 Task: Look for space in Hingorja, Pakistan from 5th September, 2023 to 12th September, 2023 for 2 adults in price range Rs.10000 to Rs.15000.  With 1  bedroom having 1 bed and 1 bathroom. Property type can be house, flat, guest house, hotel. Booking option can be shelf check-in. Required host language is English.
Action: Mouse pressed left at (612, 100)
Screenshot: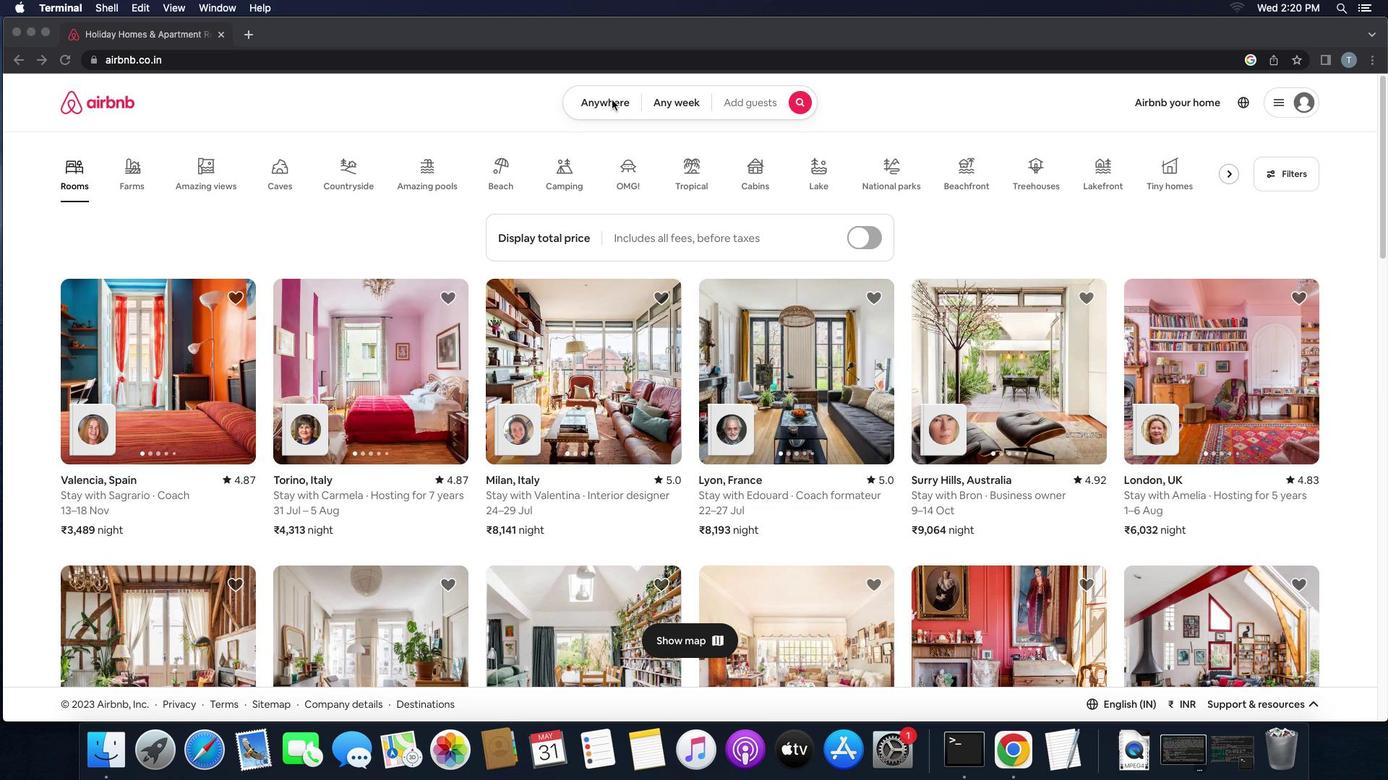
Action: Mouse pressed left at (612, 100)
Screenshot: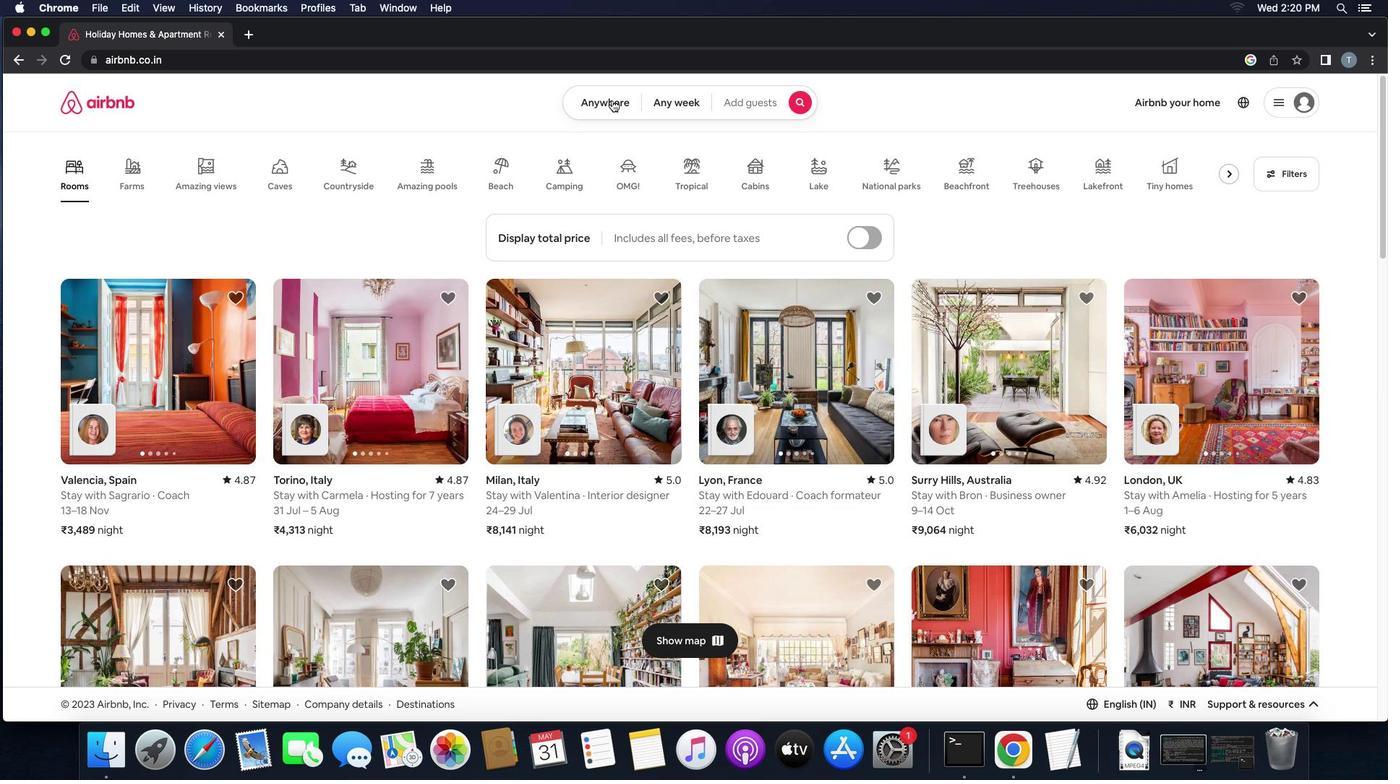 
Action: Mouse moved to (483, 164)
Screenshot: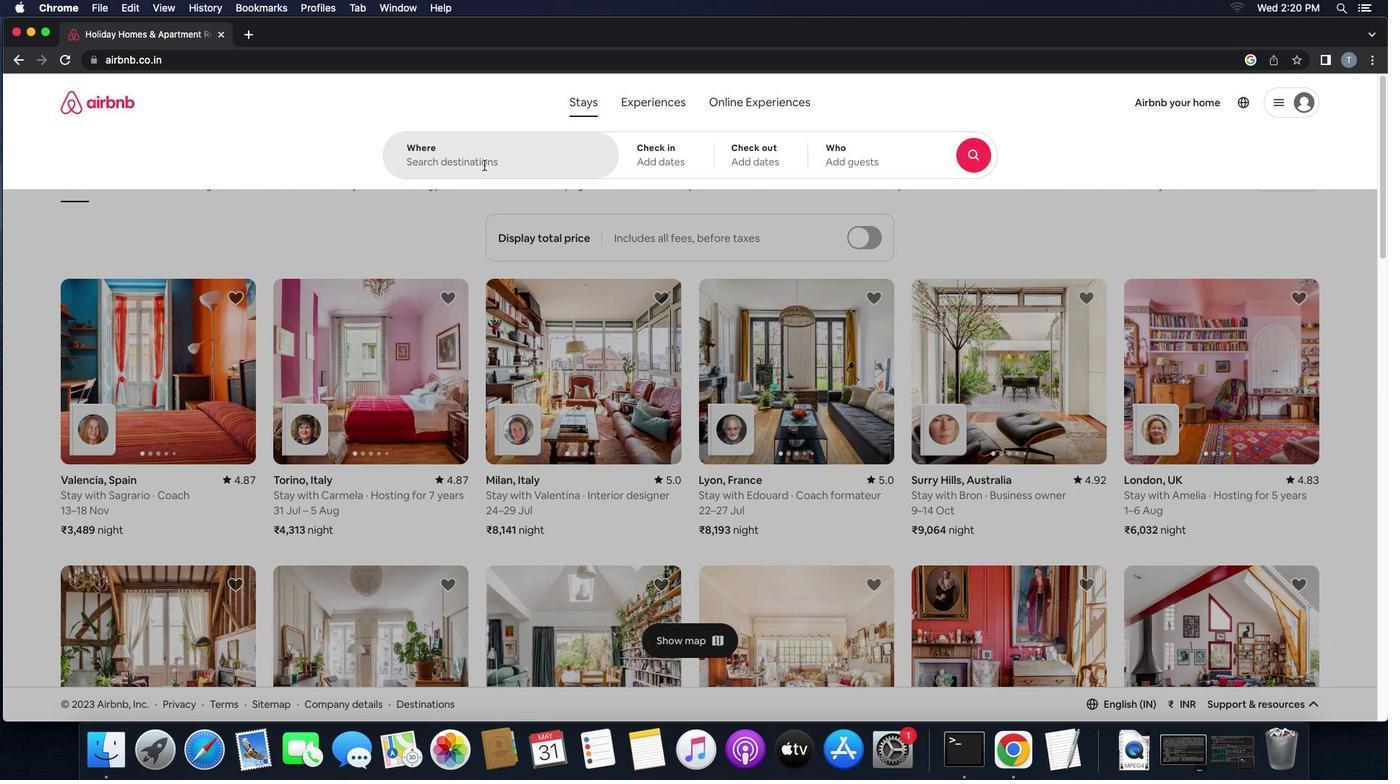 
Action: Mouse pressed left at (483, 164)
Screenshot: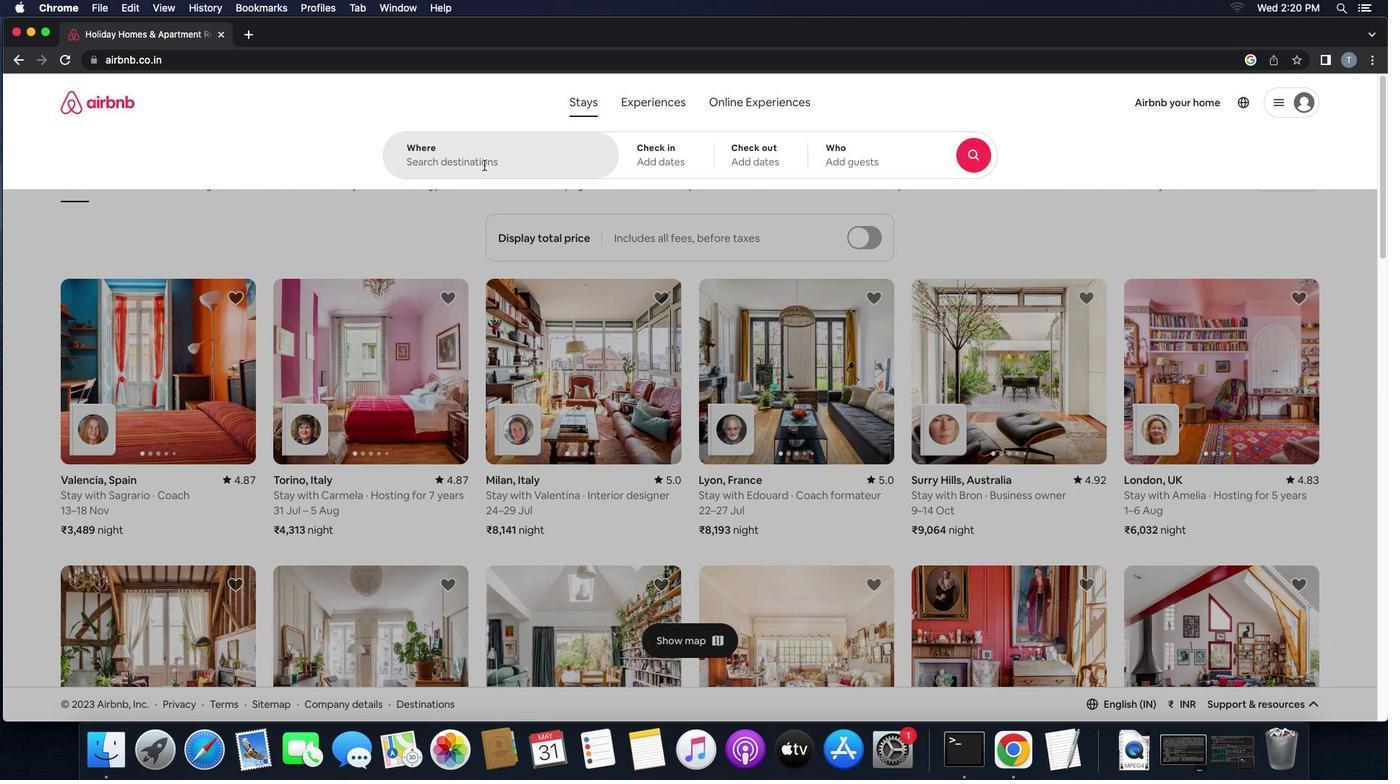 
Action: Mouse moved to (484, 165)
Screenshot: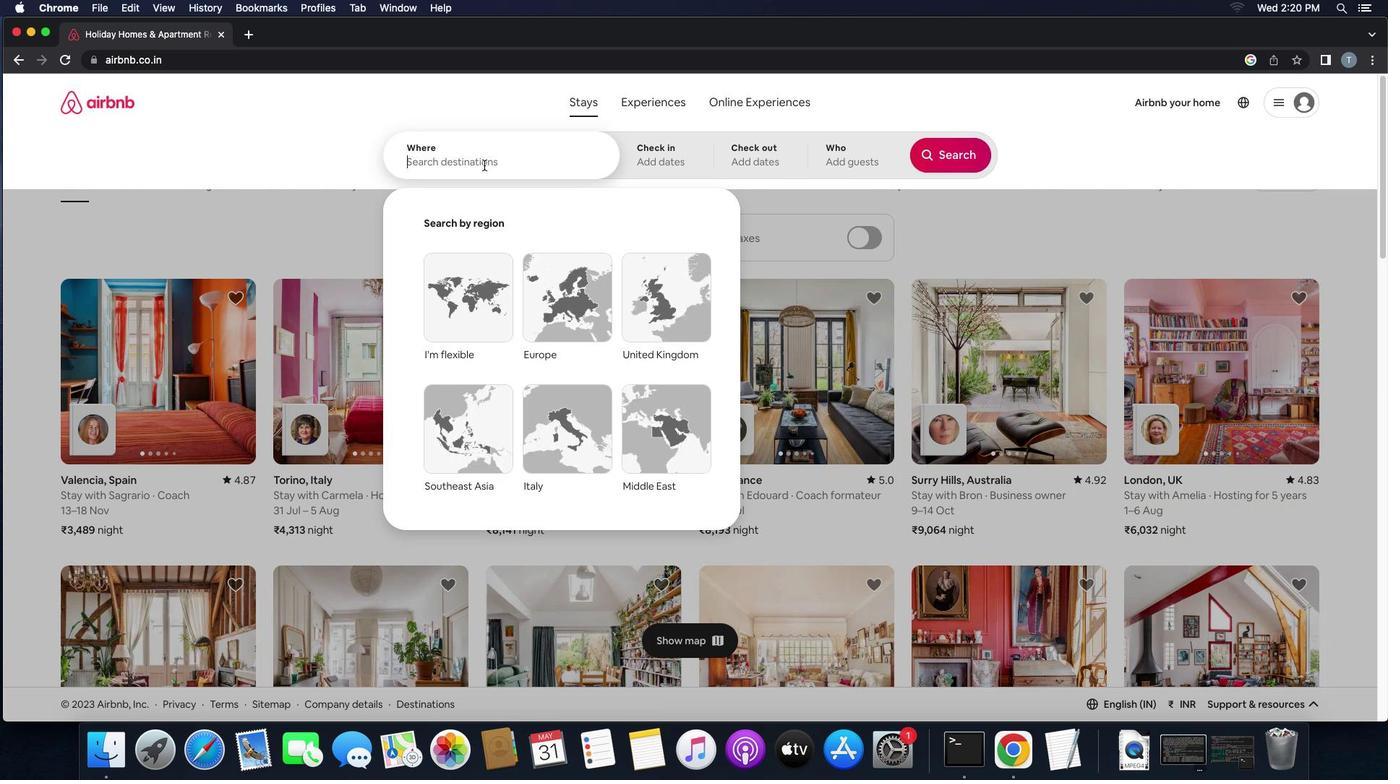 
Action: Key pressed 'h'
Screenshot: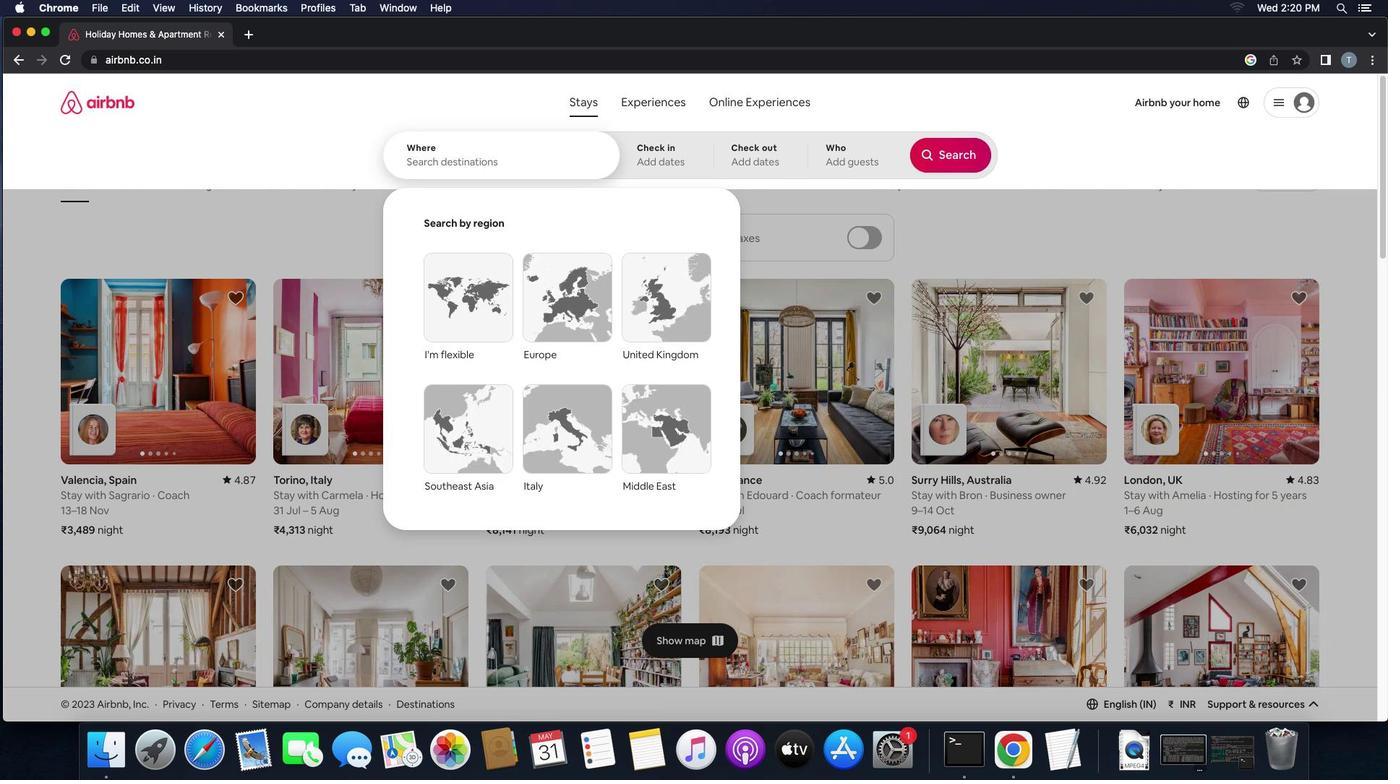 
Action: Mouse moved to (484, 165)
Screenshot: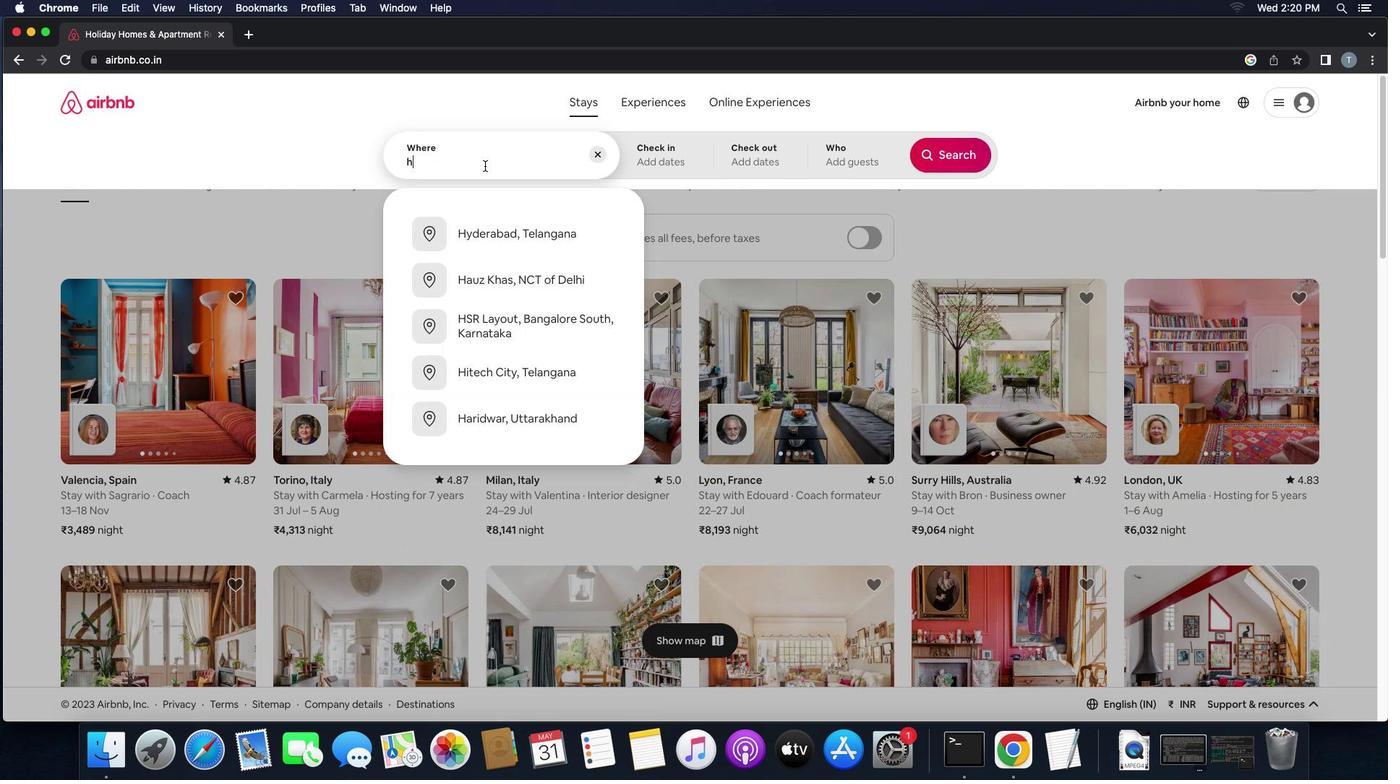 
Action: Key pressed 'i'
Screenshot: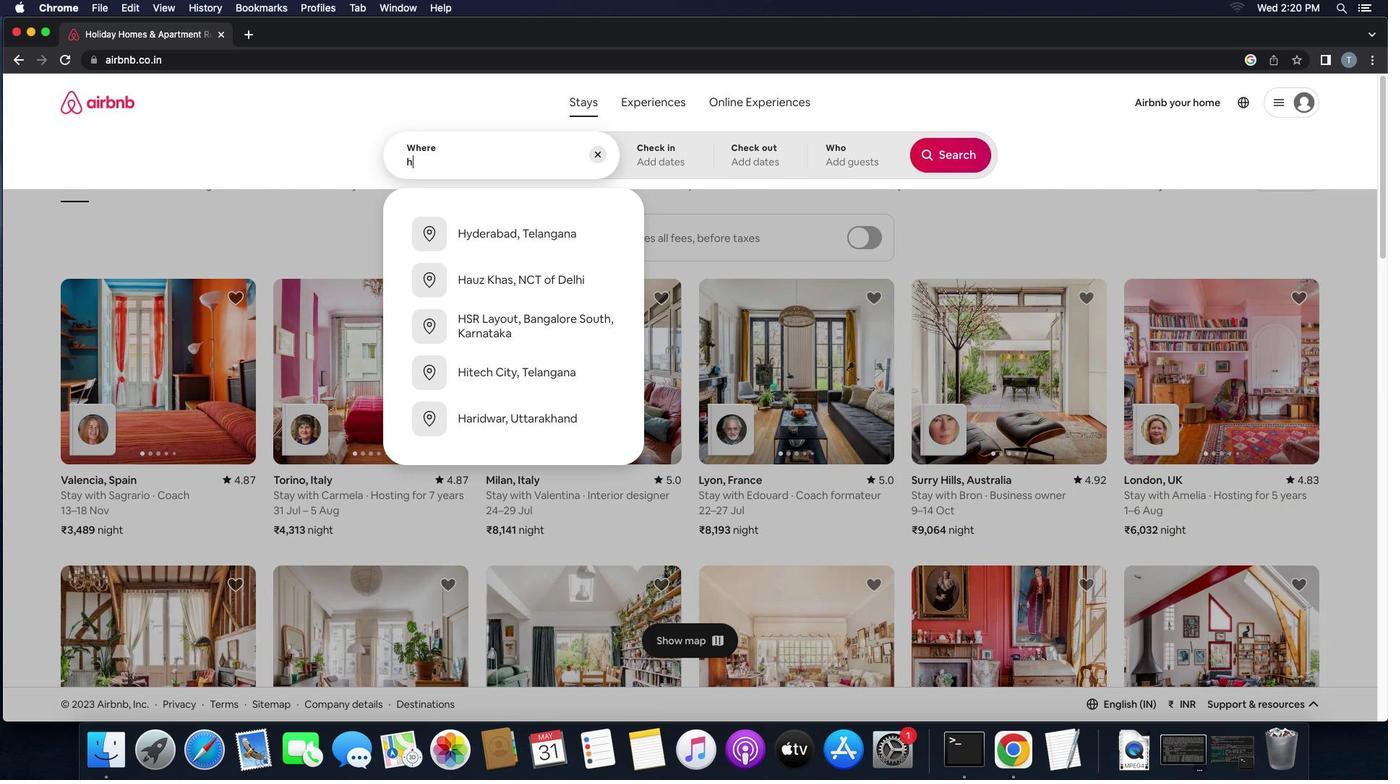 
Action: Mouse moved to (485, 166)
Screenshot: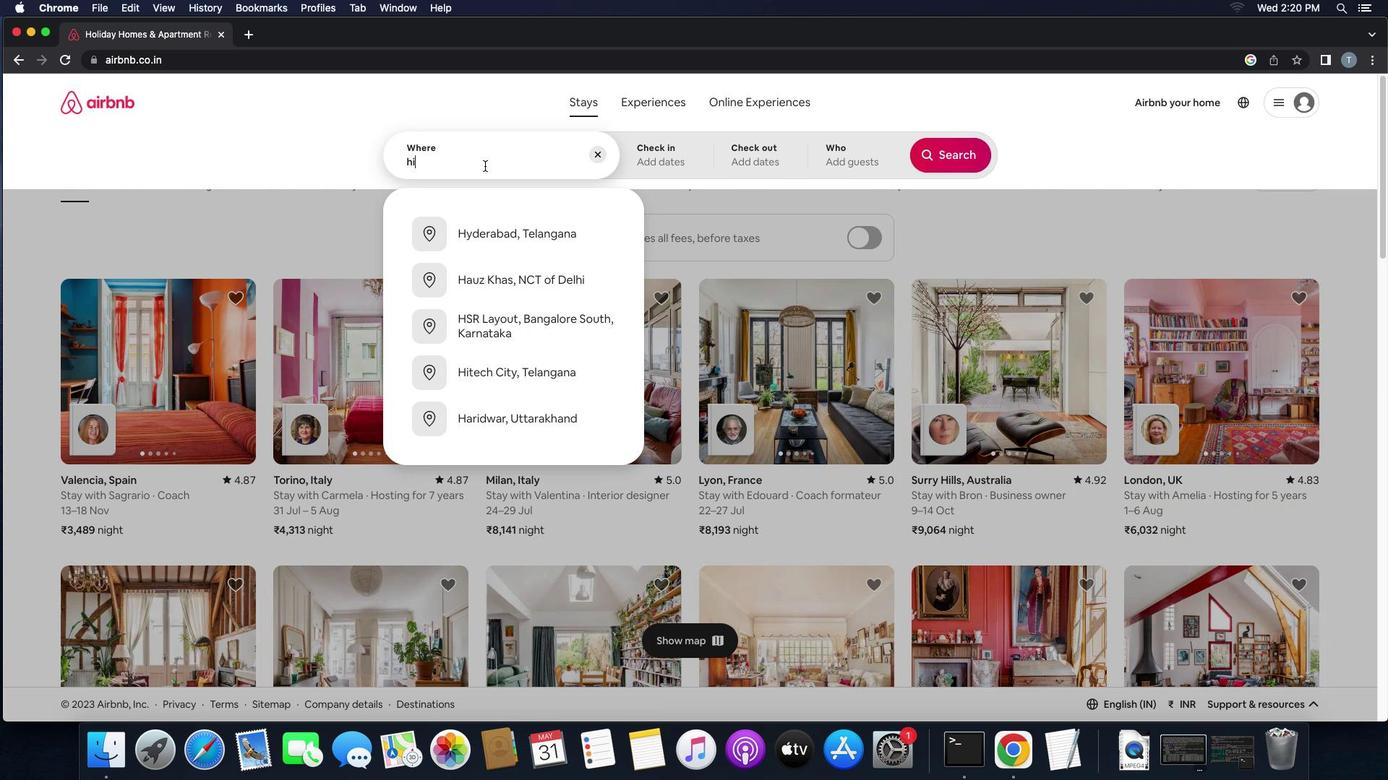 
Action: Key pressed 'n''g'
Screenshot: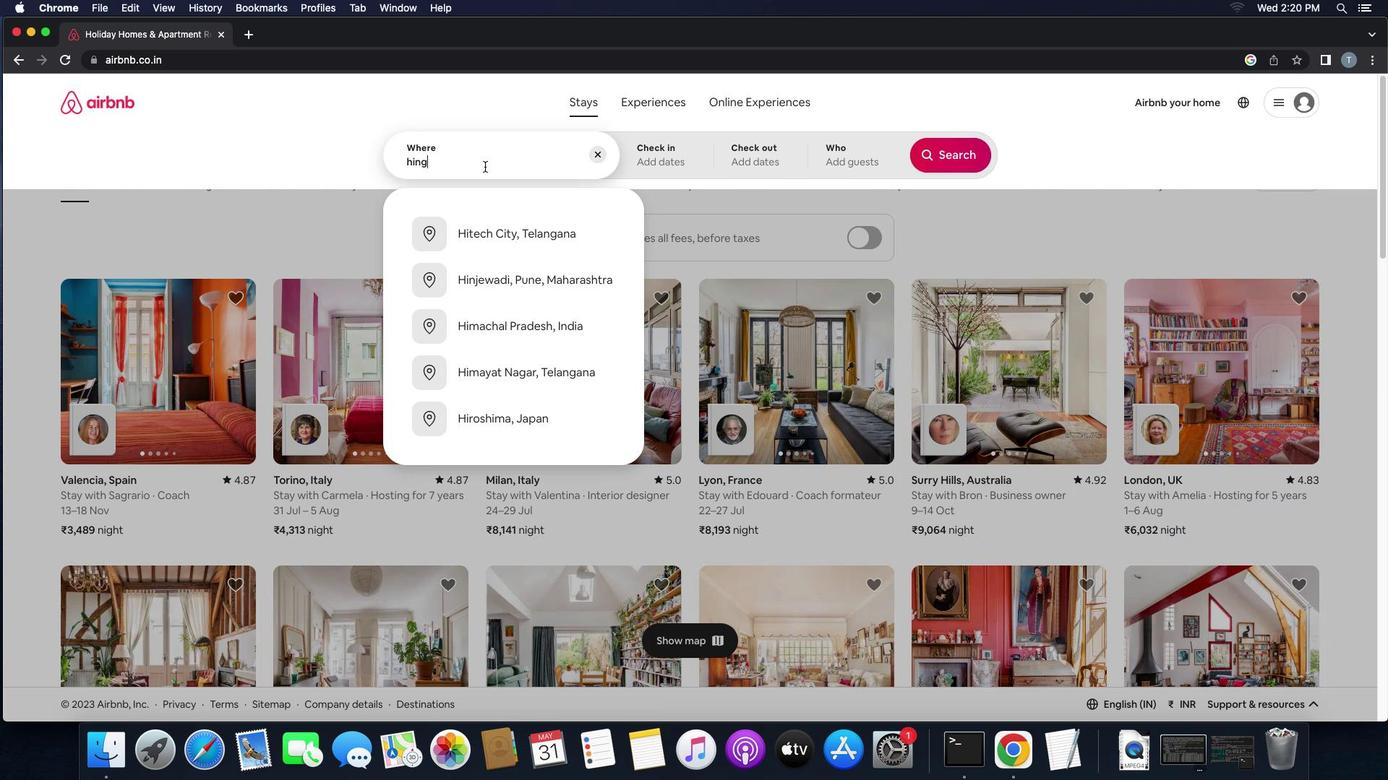 
Action: Mouse moved to (485, 166)
Screenshot: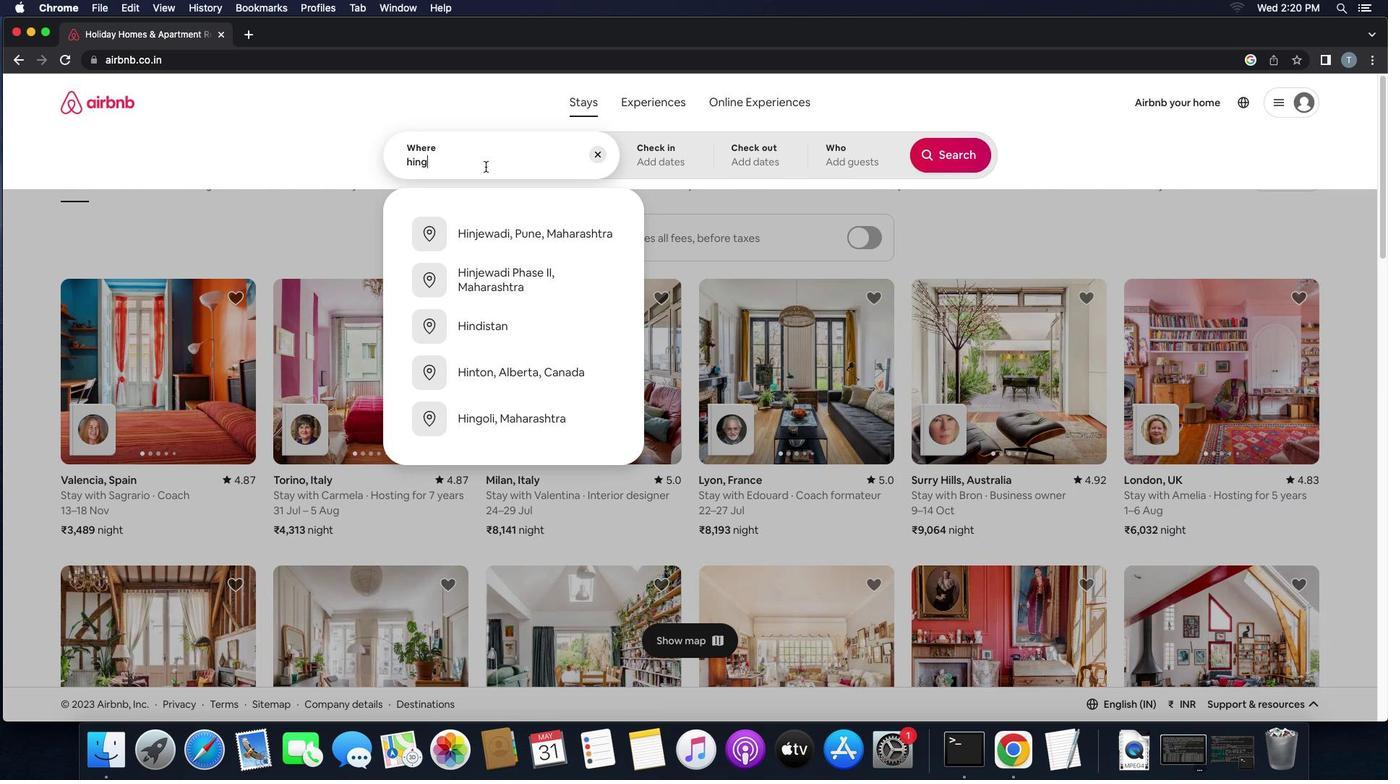 
Action: Key pressed 'o'
Screenshot: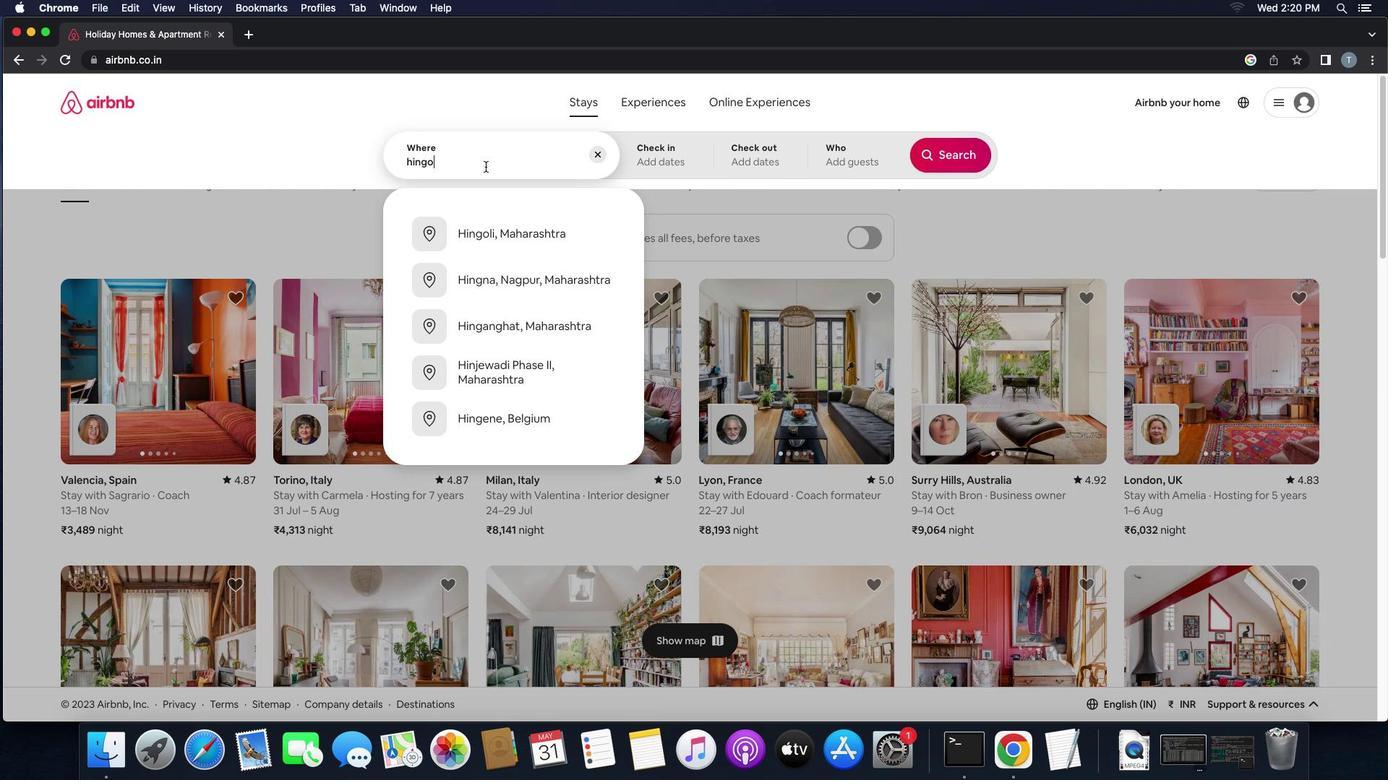 
Action: Mouse moved to (485, 167)
Screenshot: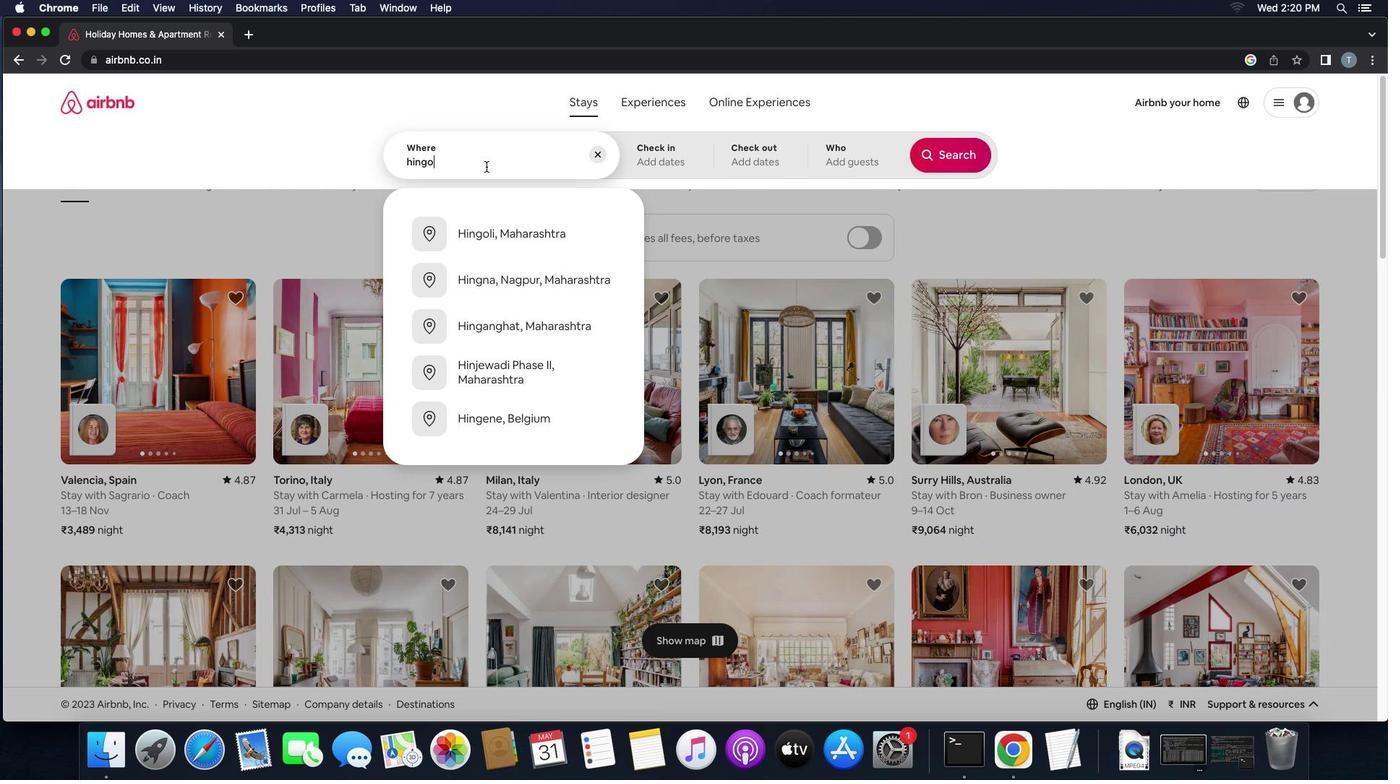 
Action: Key pressed 'r''j'
Screenshot: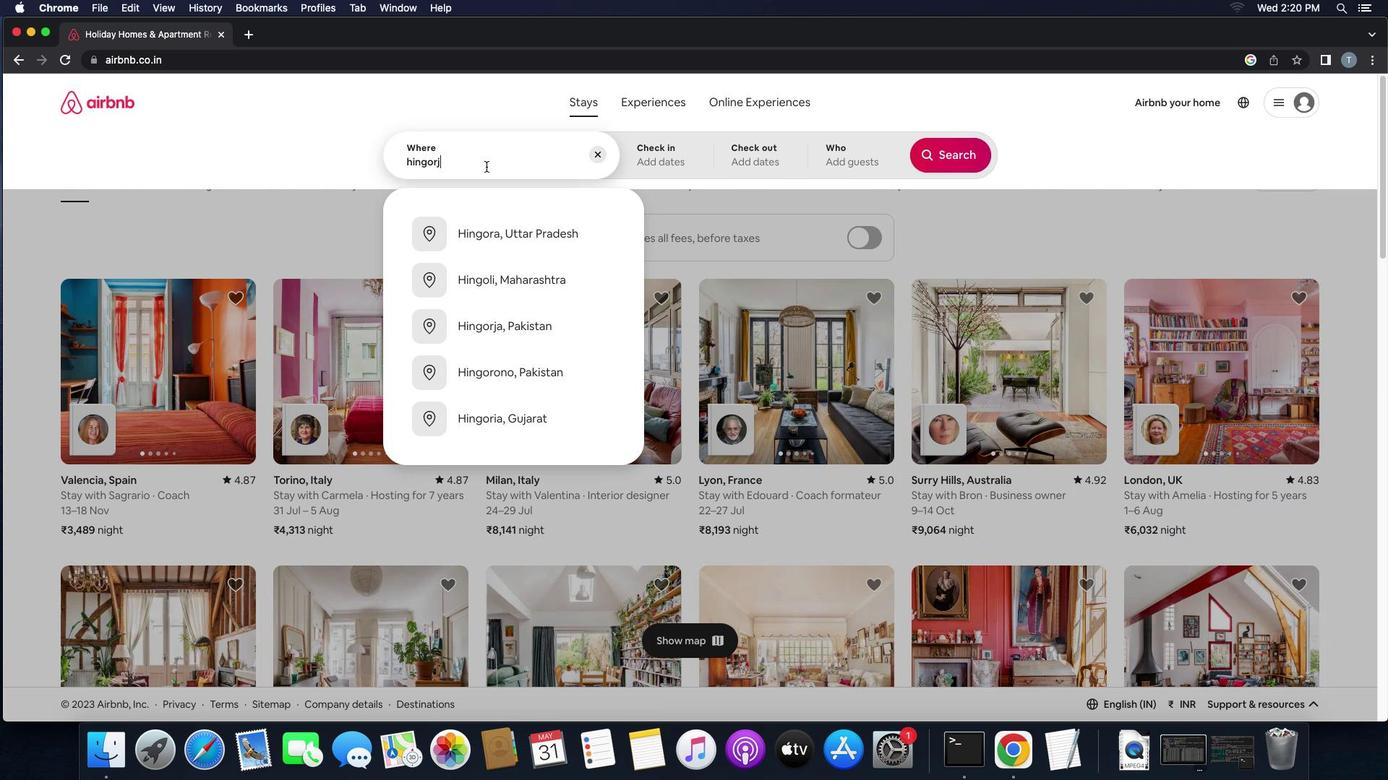 
Action: Mouse moved to (486, 167)
Screenshot: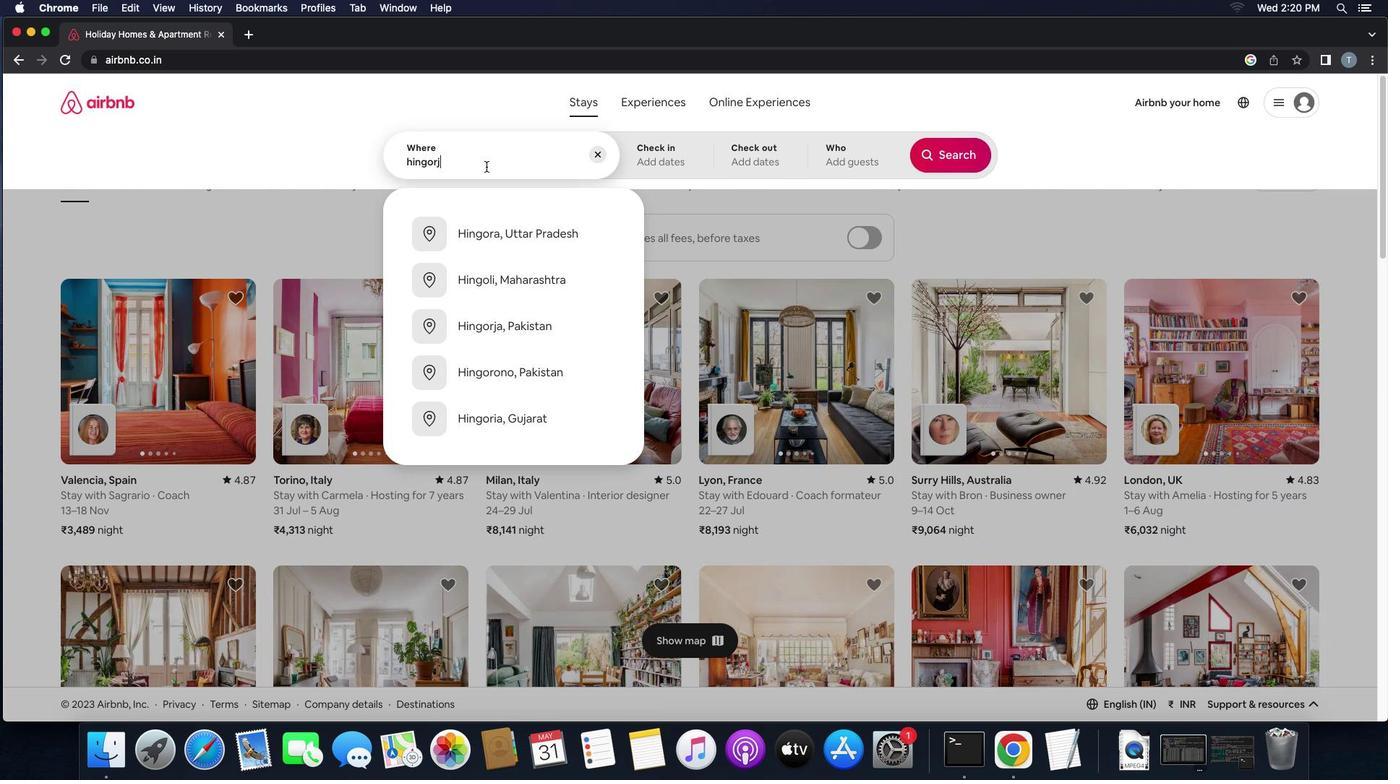 
Action: Key pressed 'a'
Screenshot: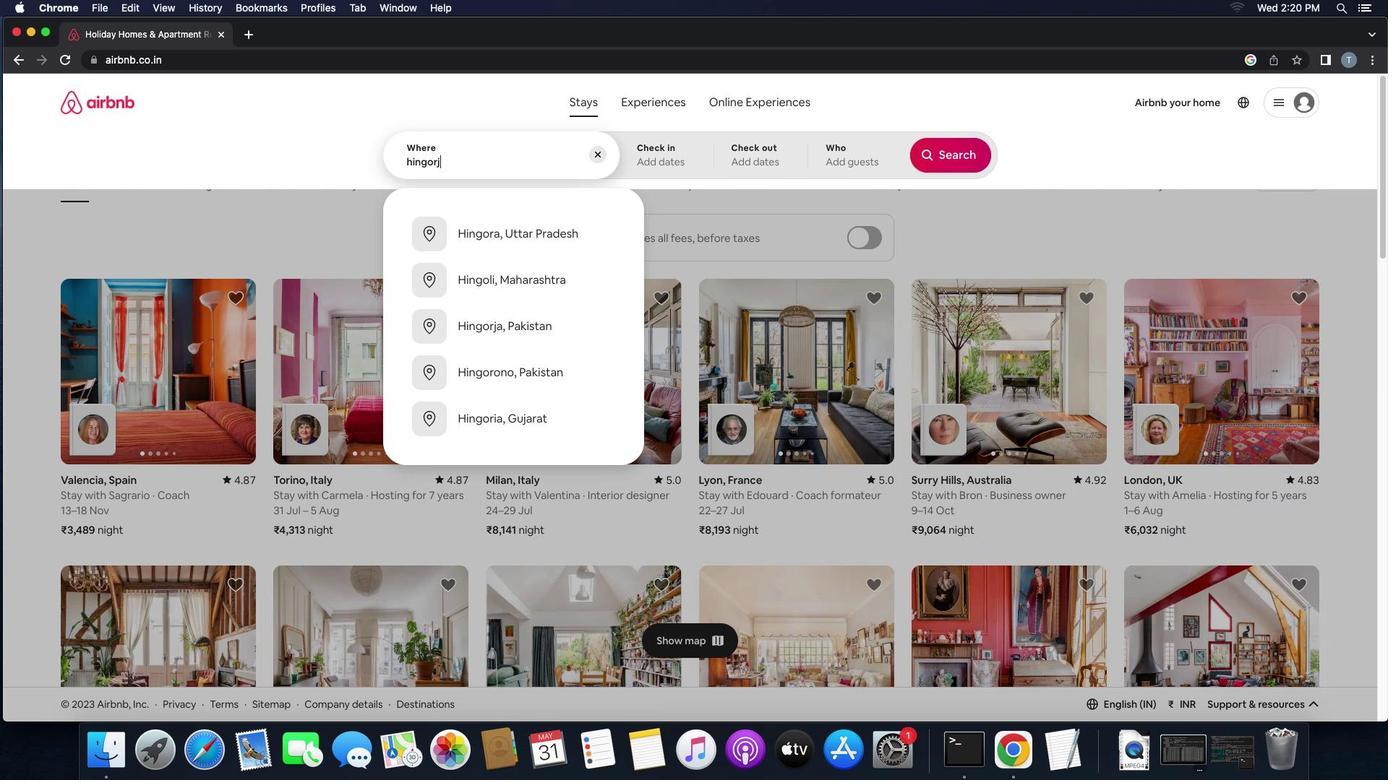 
Action: Mouse moved to (551, 239)
Screenshot: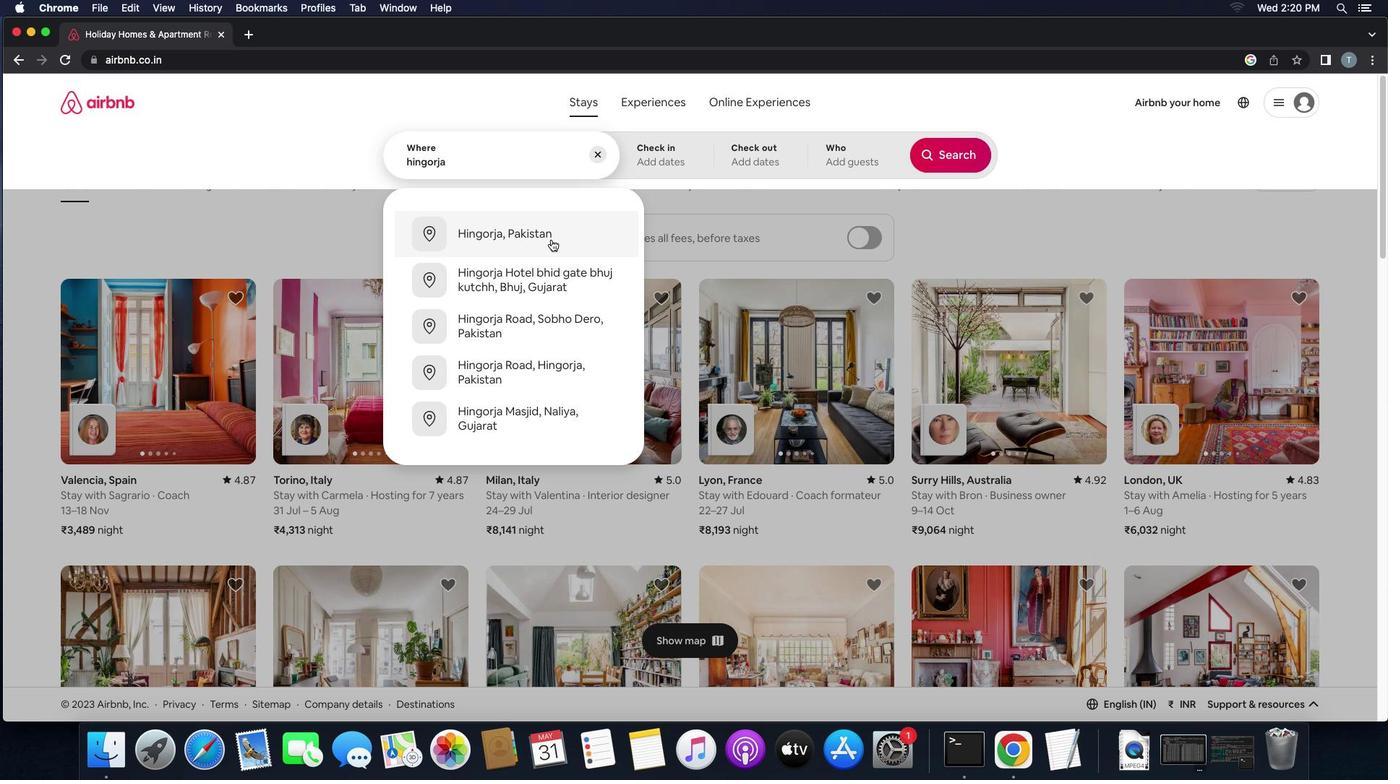 
Action: Mouse pressed left at (551, 239)
Screenshot: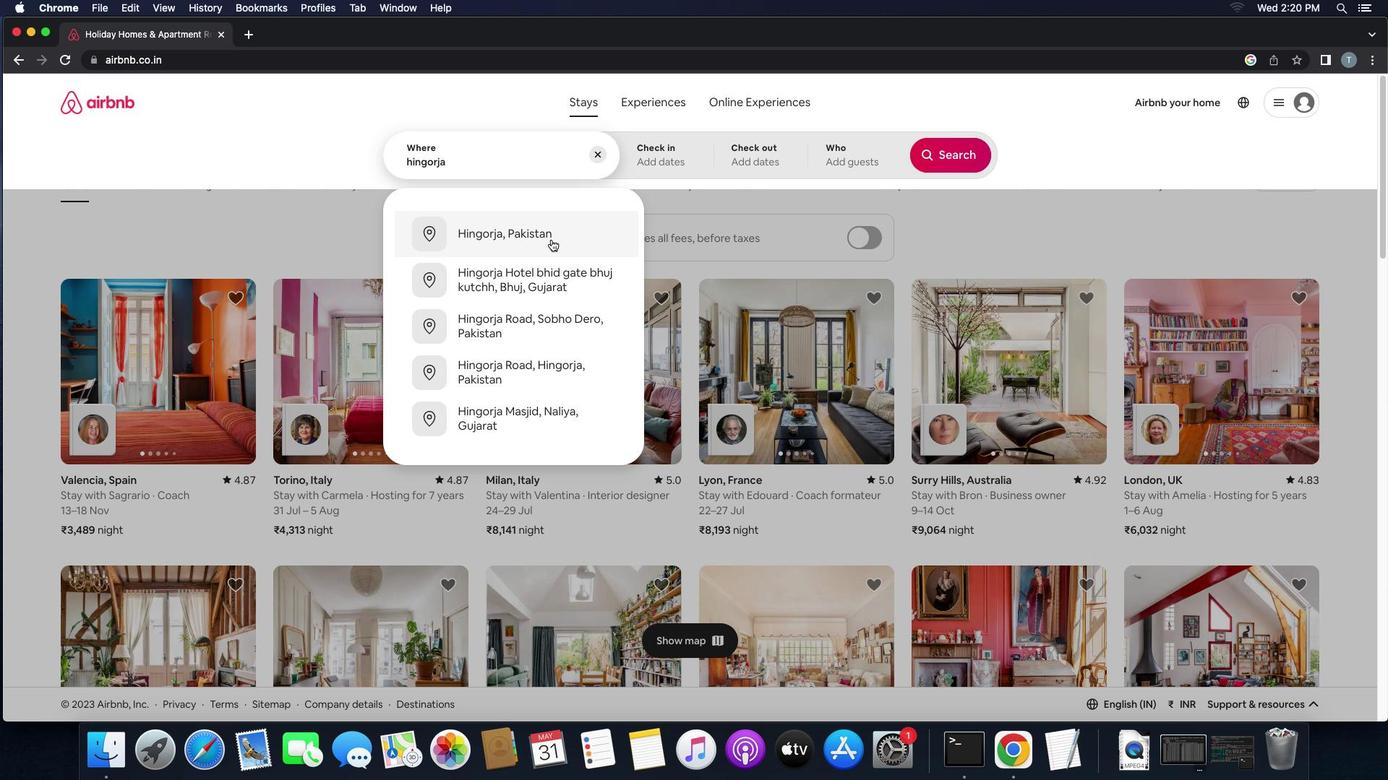 
Action: Mouse moved to (944, 270)
Screenshot: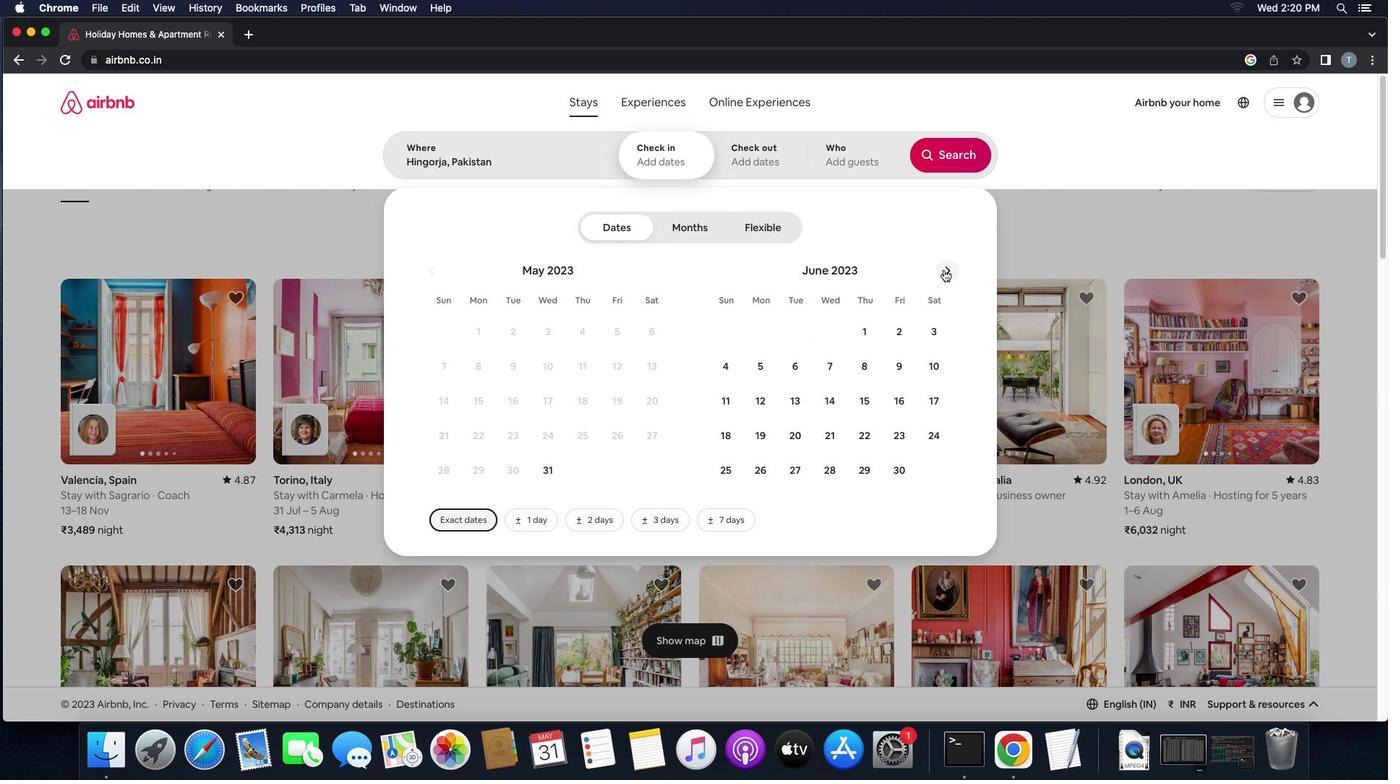
Action: Mouse pressed left at (944, 270)
Screenshot: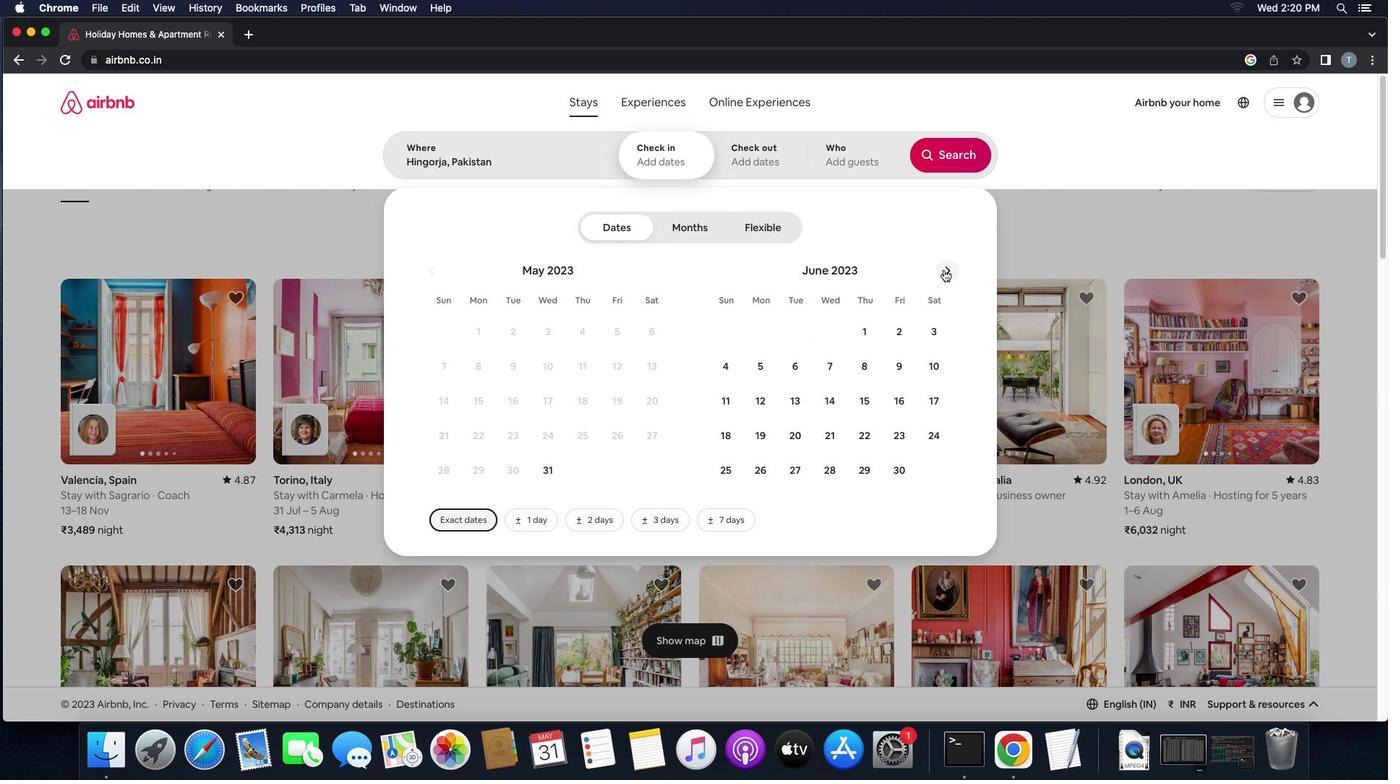 
Action: Mouse pressed left at (944, 270)
Screenshot: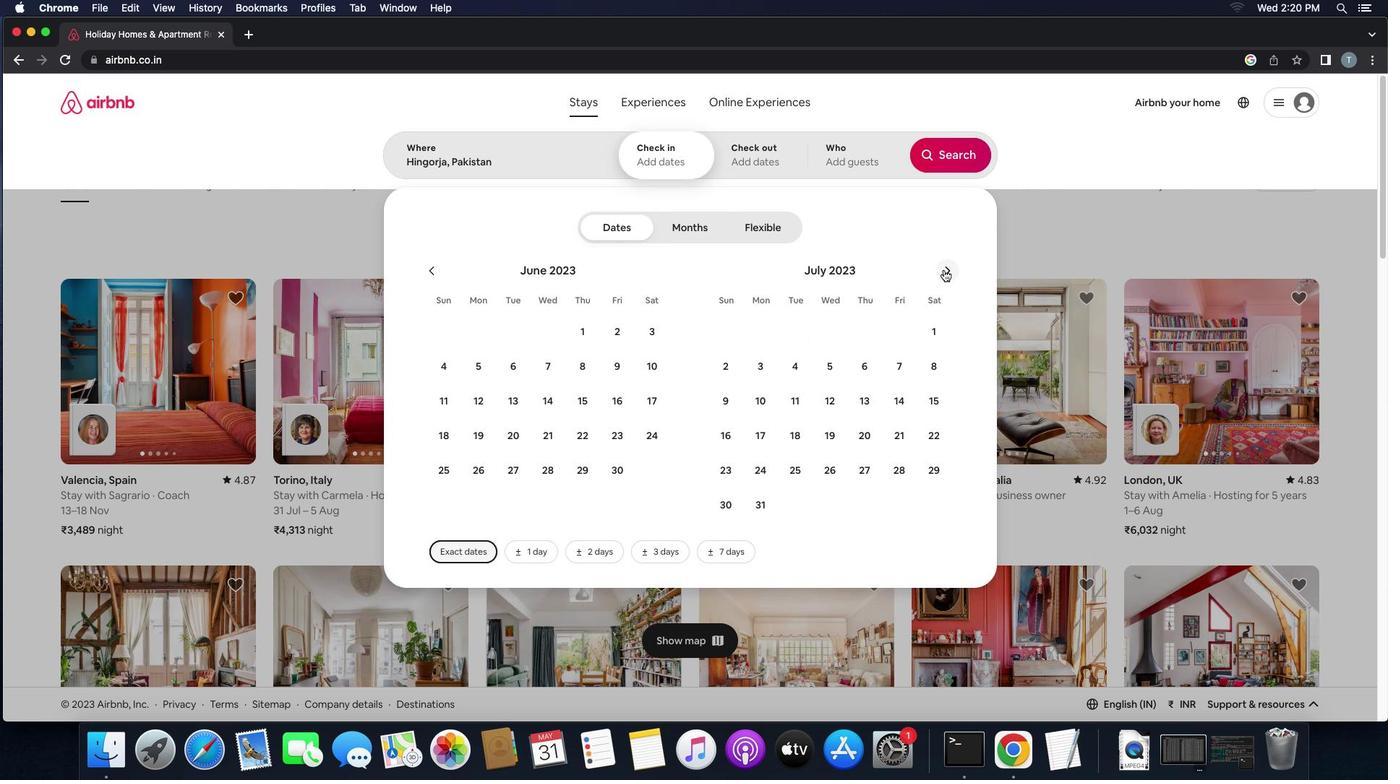 
Action: Mouse pressed left at (944, 270)
Screenshot: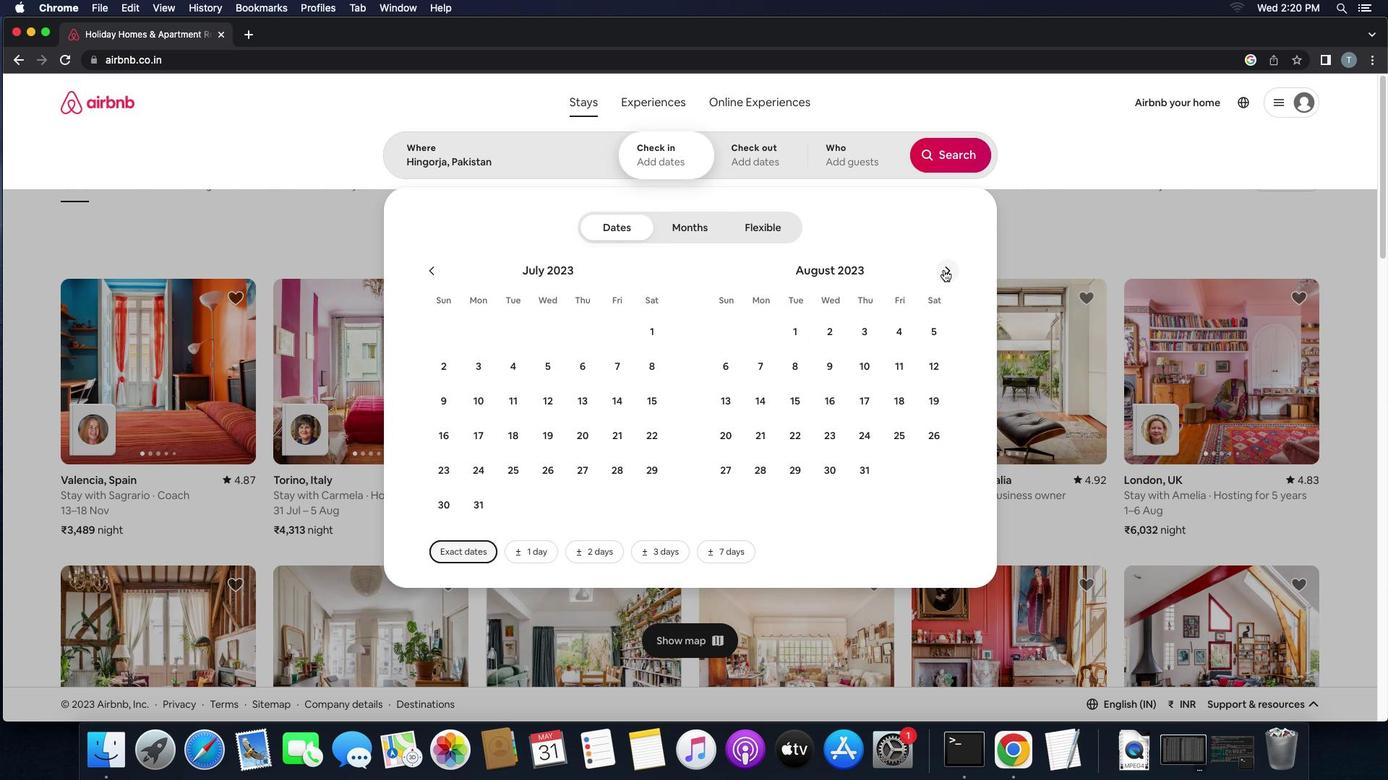 
Action: Mouse moved to (800, 373)
Screenshot: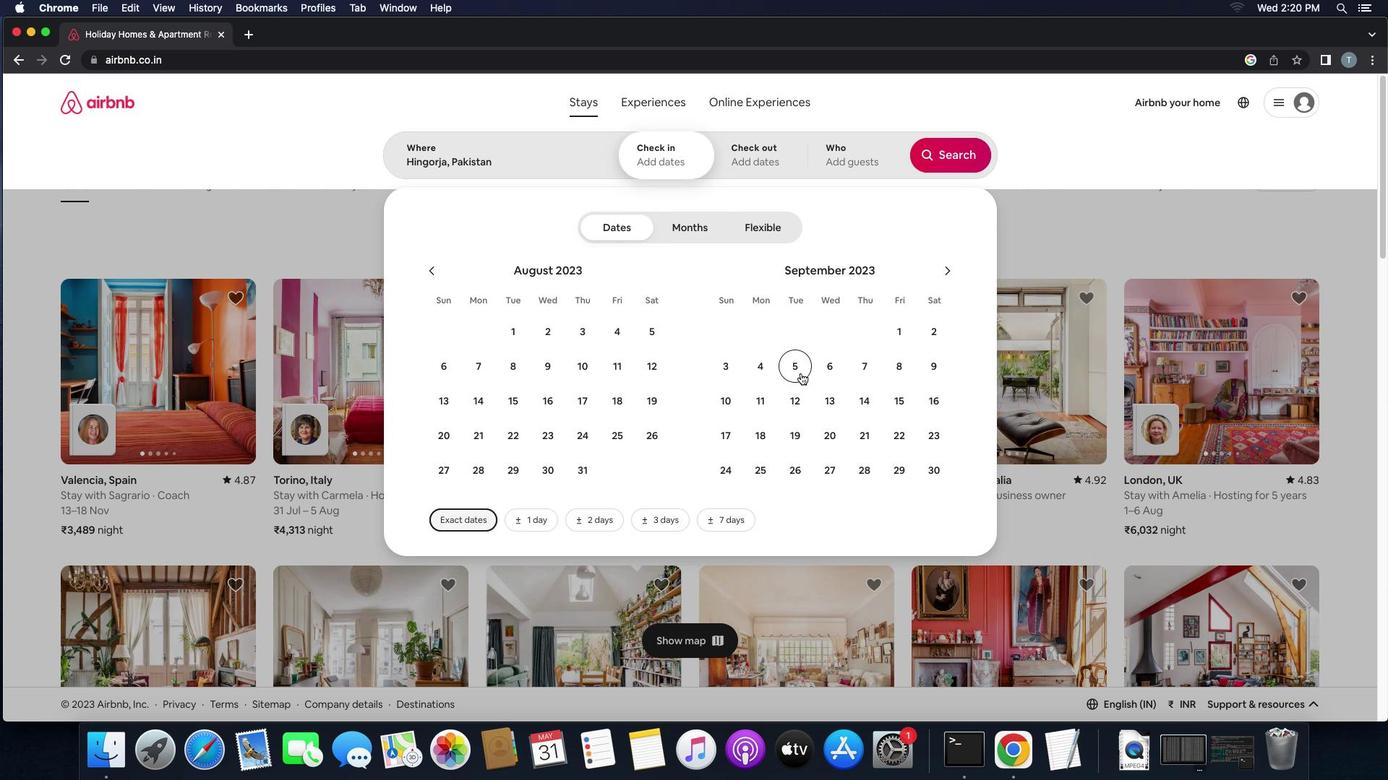
Action: Mouse pressed left at (800, 373)
Screenshot: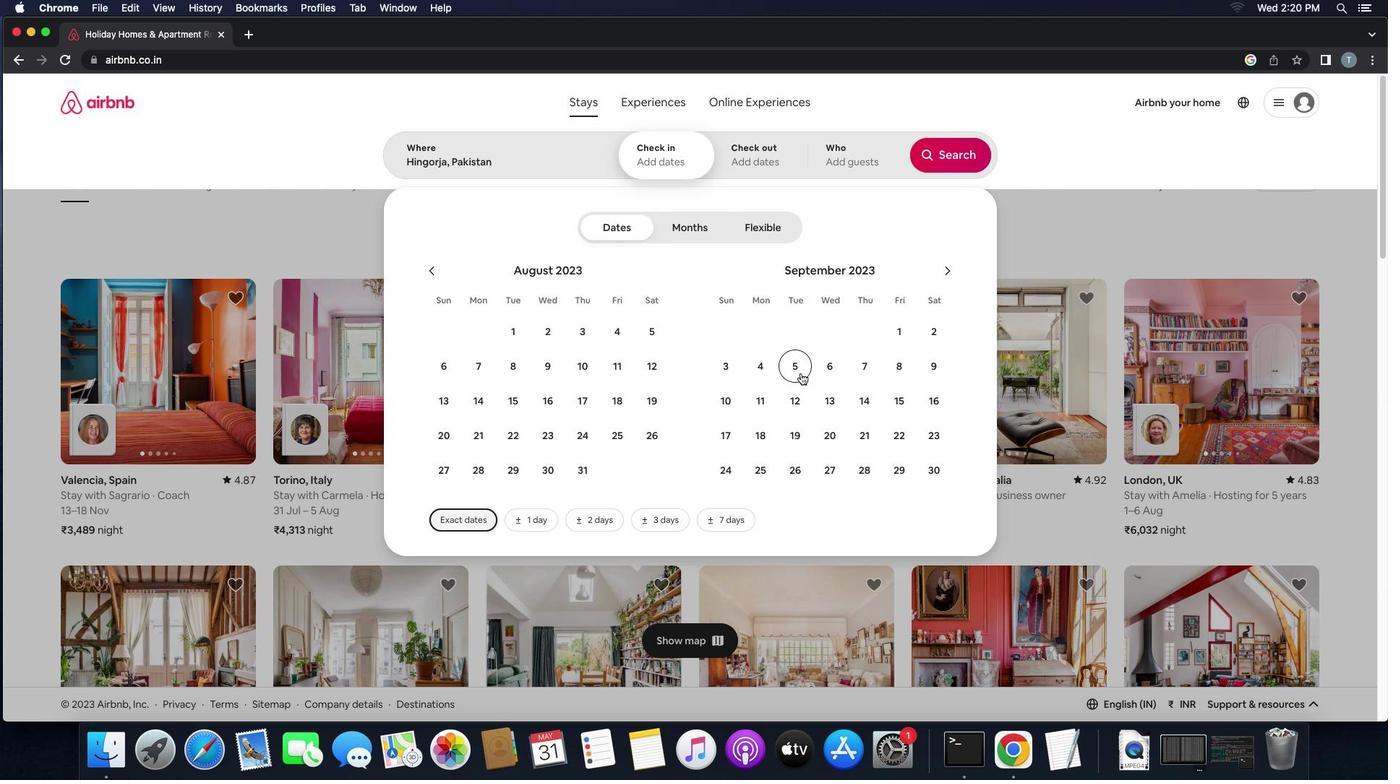 
Action: Mouse moved to (799, 390)
Screenshot: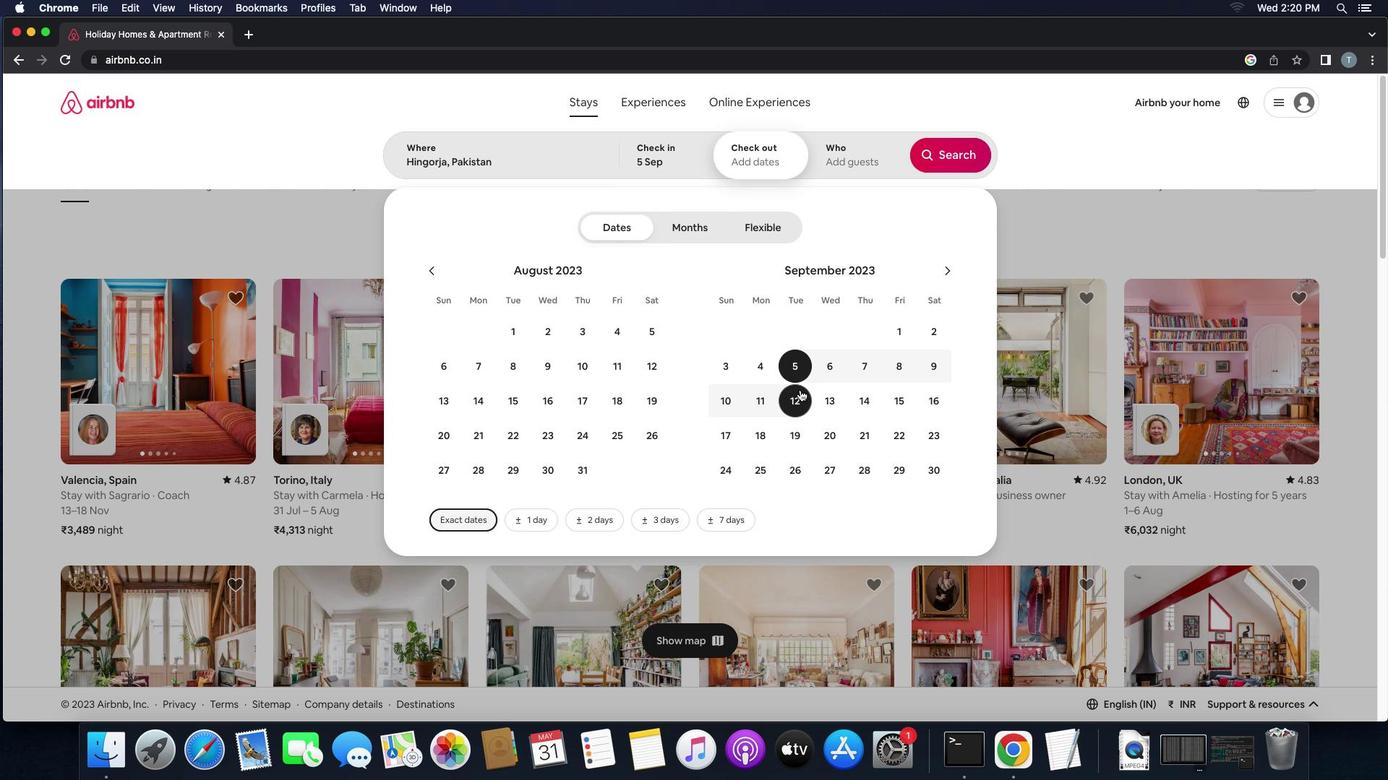 
Action: Mouse pressed left at (799, 390)
Screenshot: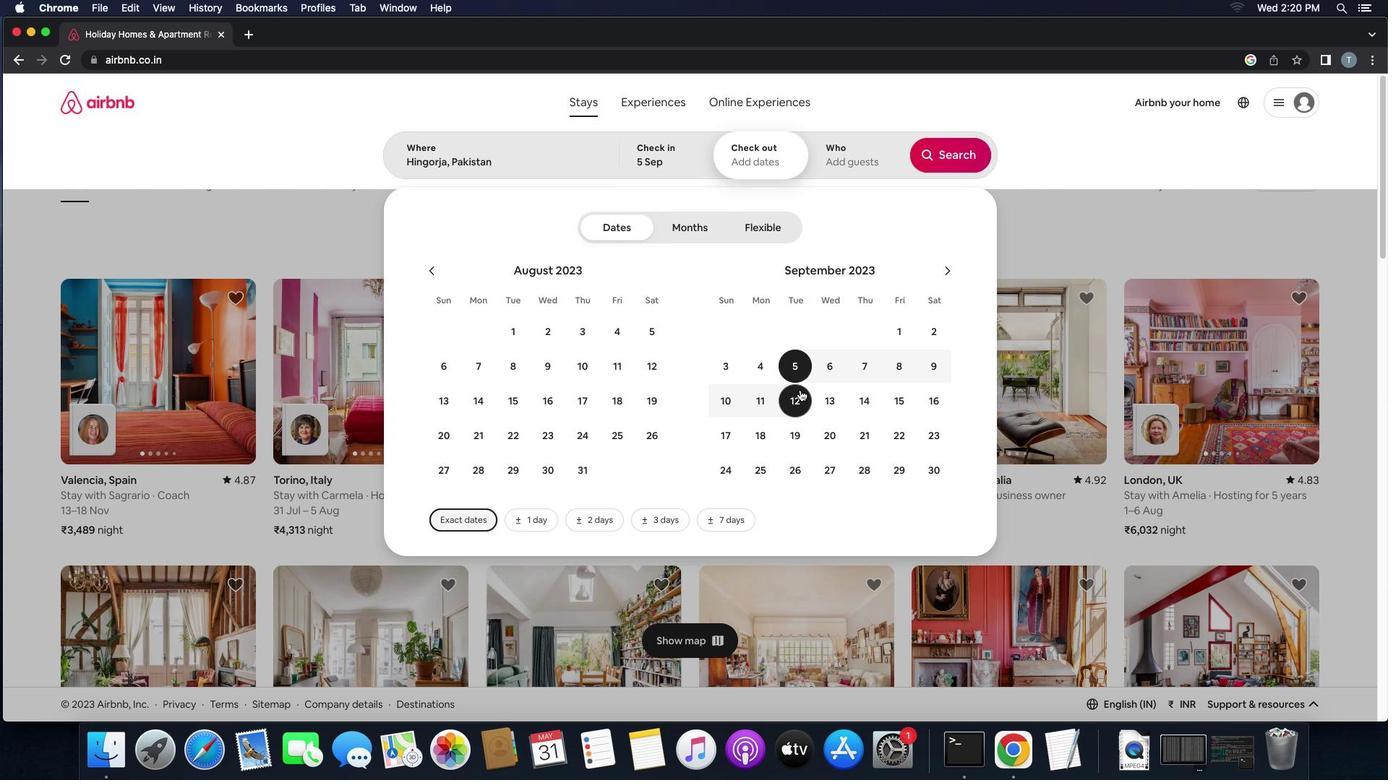 
Action: Mouse moved to (848, 177)
Screenshot: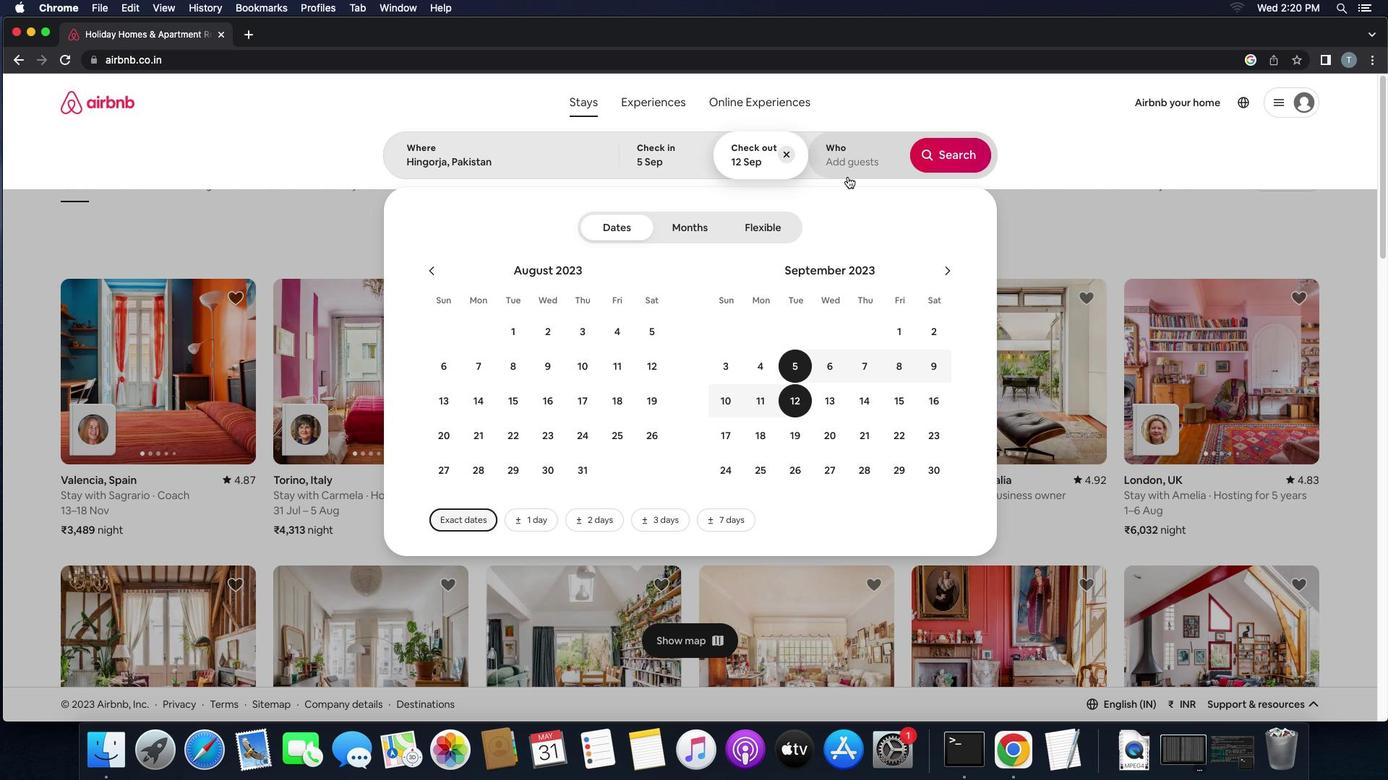 
Action: Mouse pressed left at (848, 177)
Screenshot: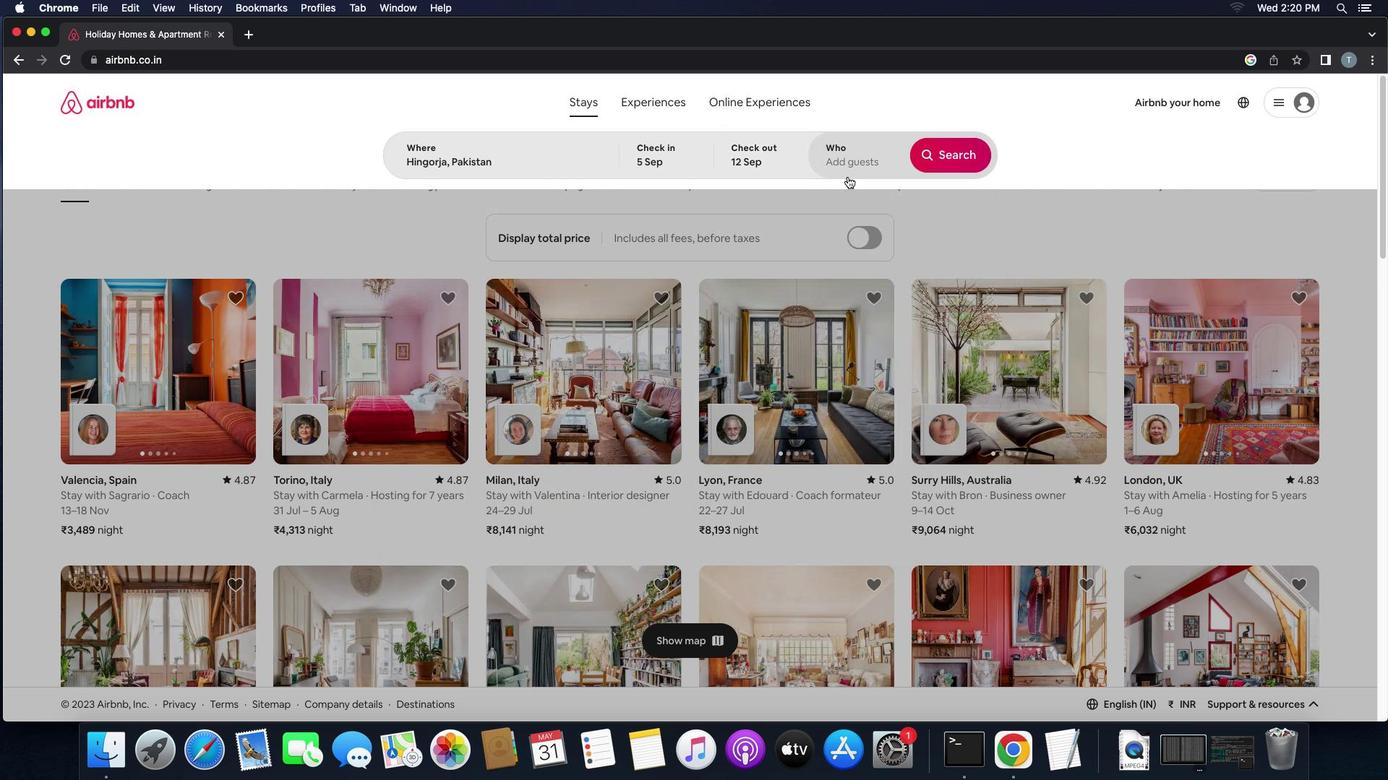 
Action: Mouse moved to (957, 233)
Screenshot: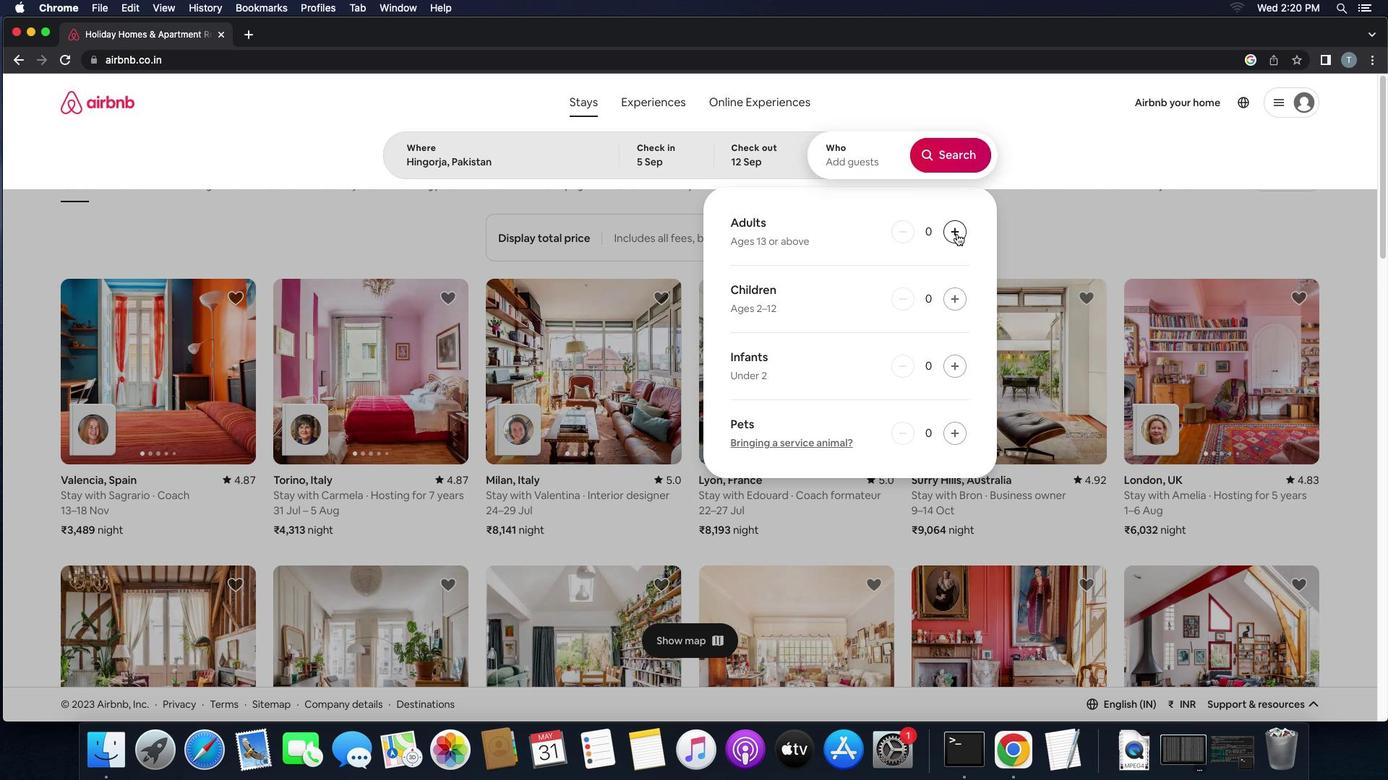 
Action: Mouse pressed left at (957, 233)
Screenshot: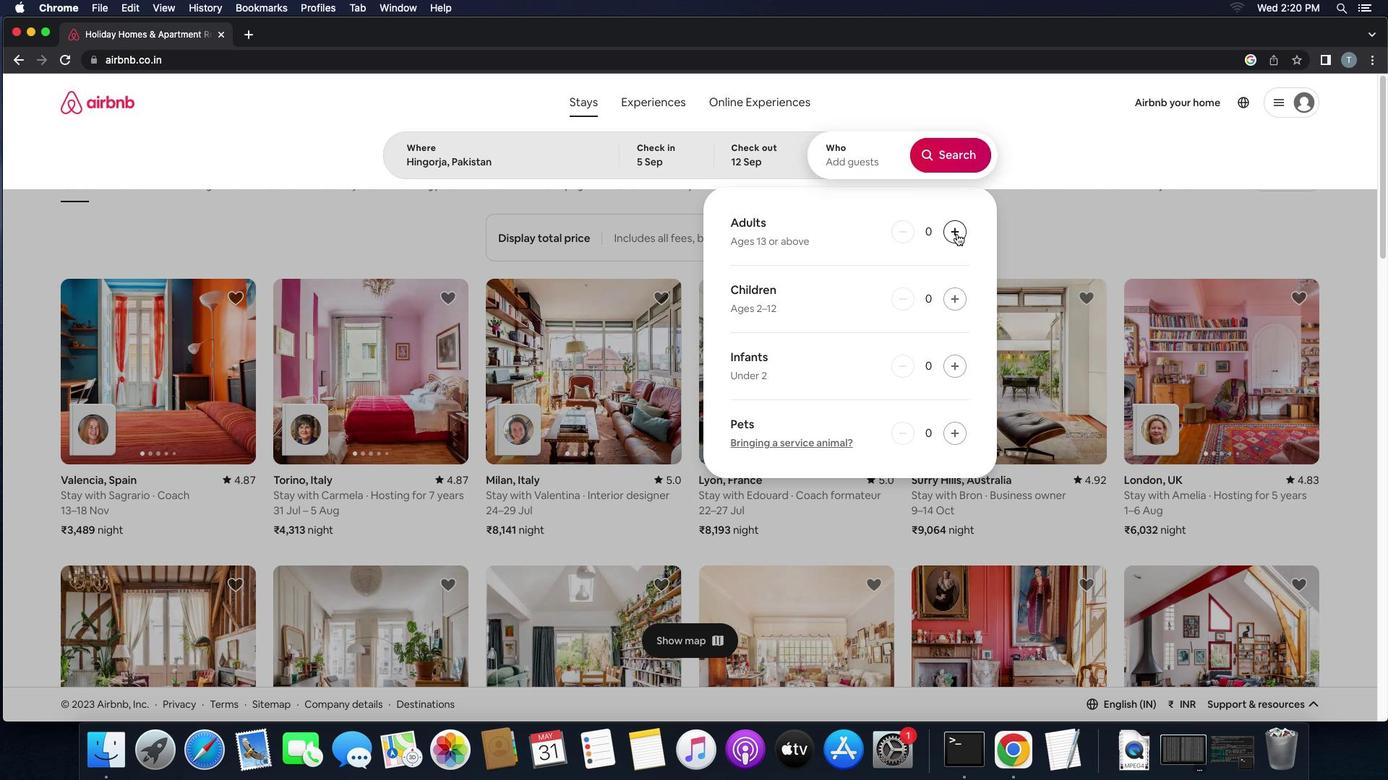 
Action: Mouse pressed left at (957, 233)
Screenshot: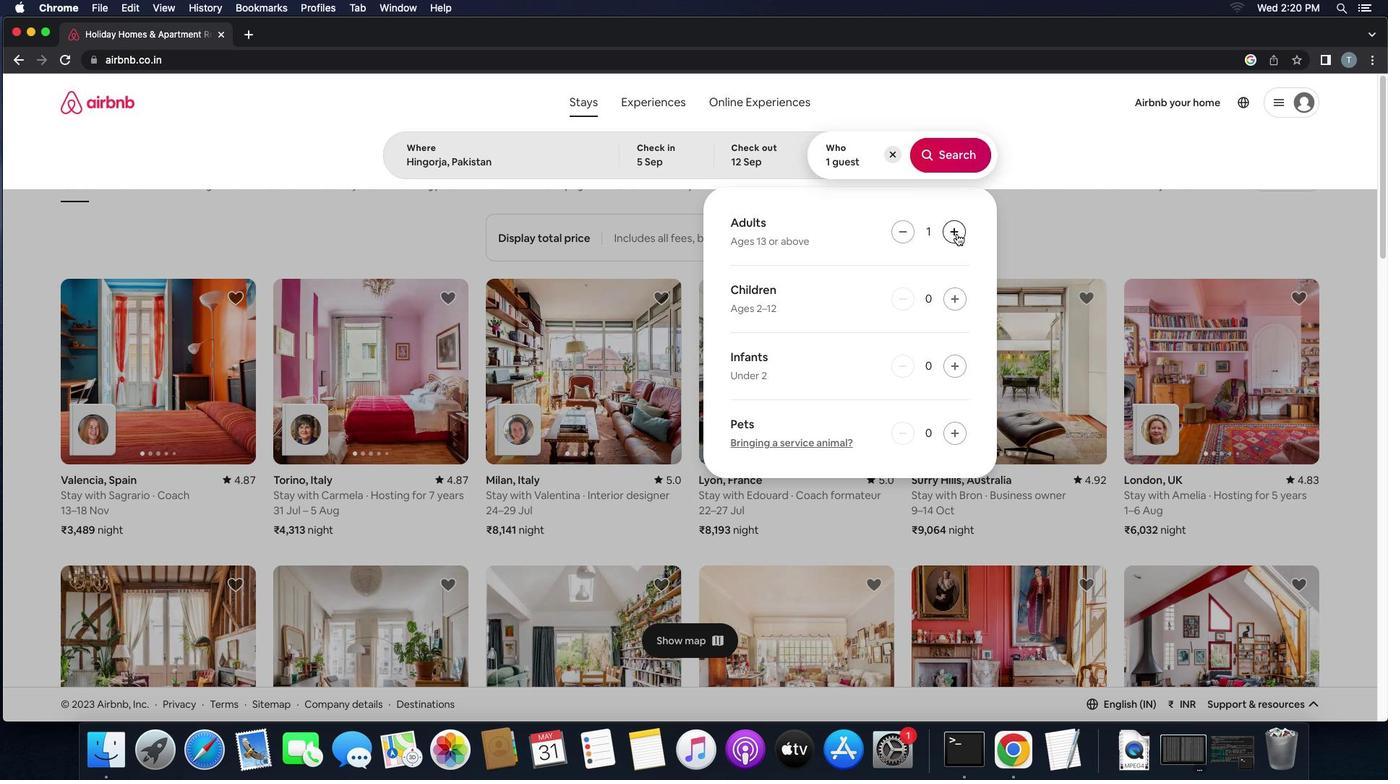 
Action: Mouse moved to (962, 156)
Screenshot: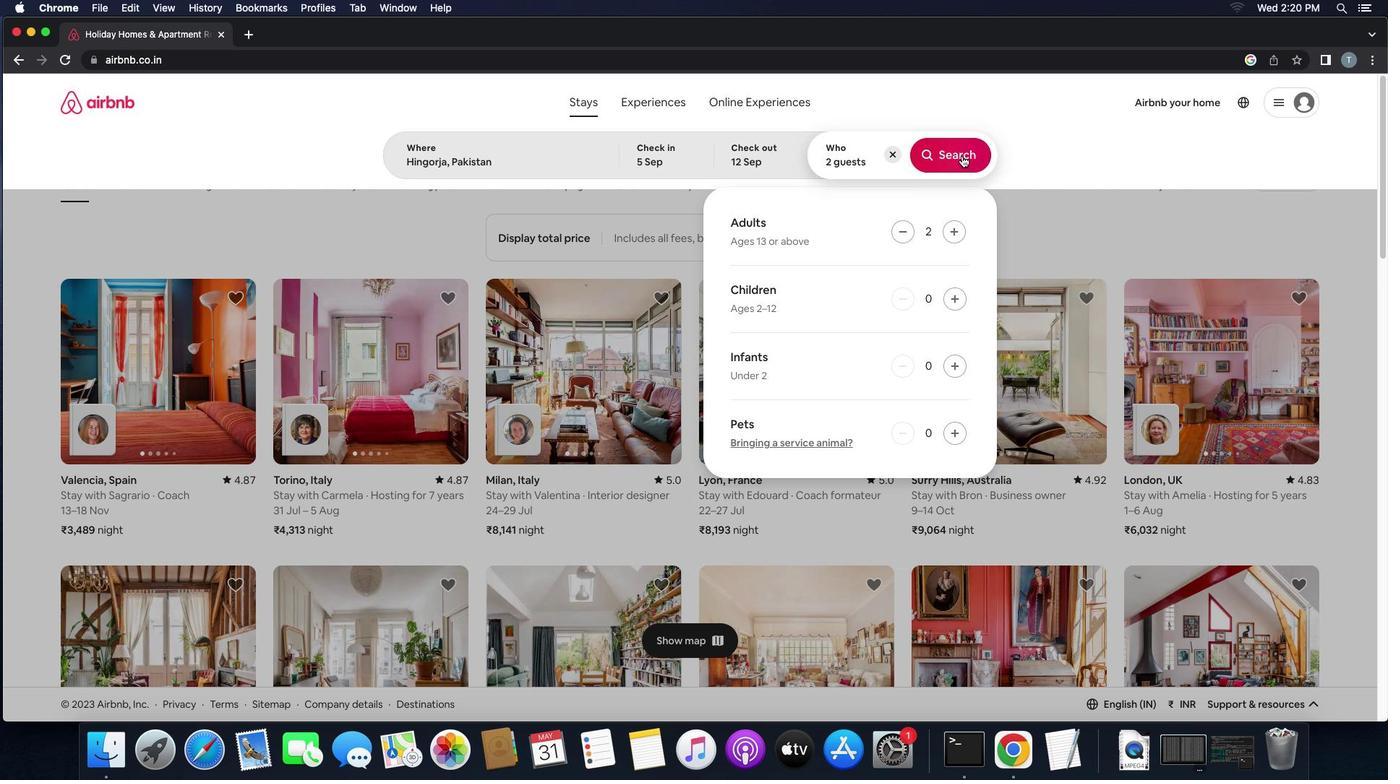 
Action: Mouse pressed left at (962, 156)
Screenshot: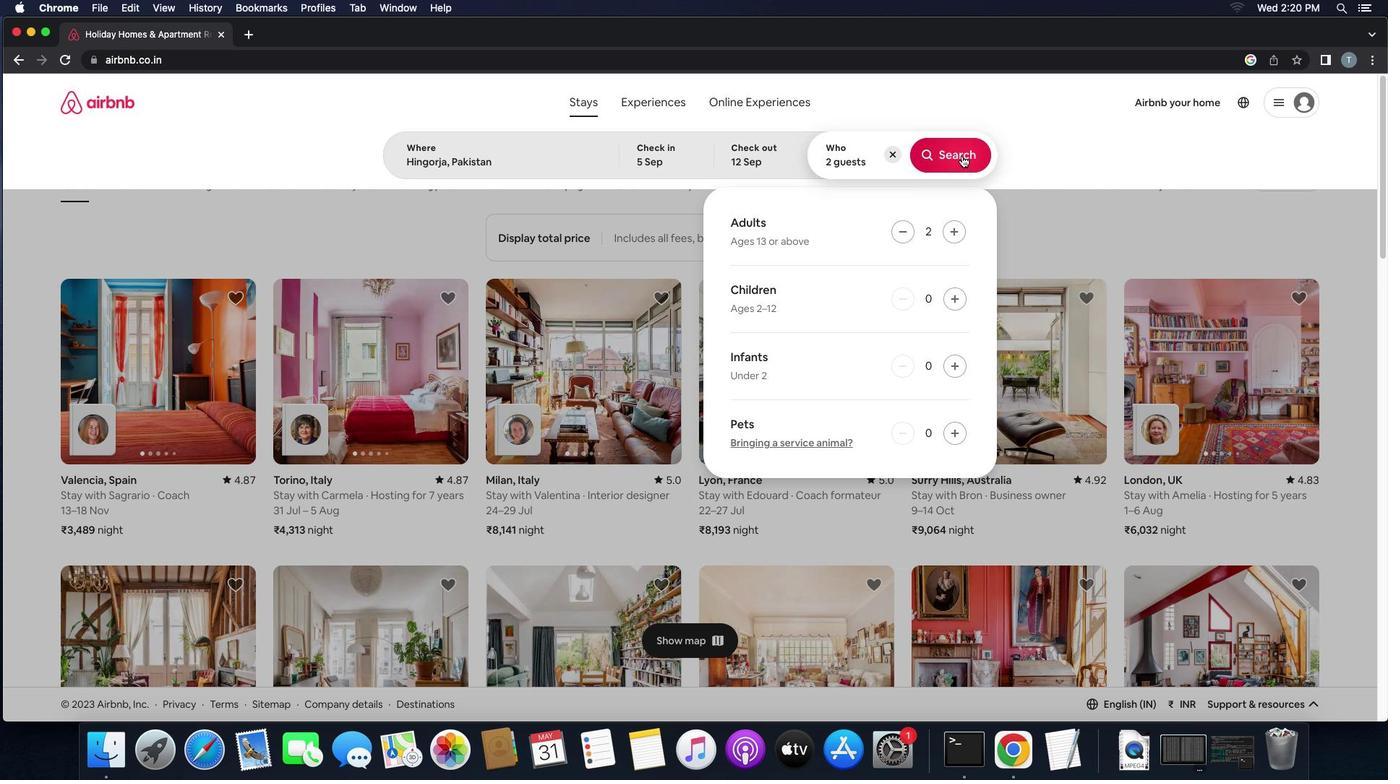 
Action: Mouse moved to (1336, 158)
Screenshot: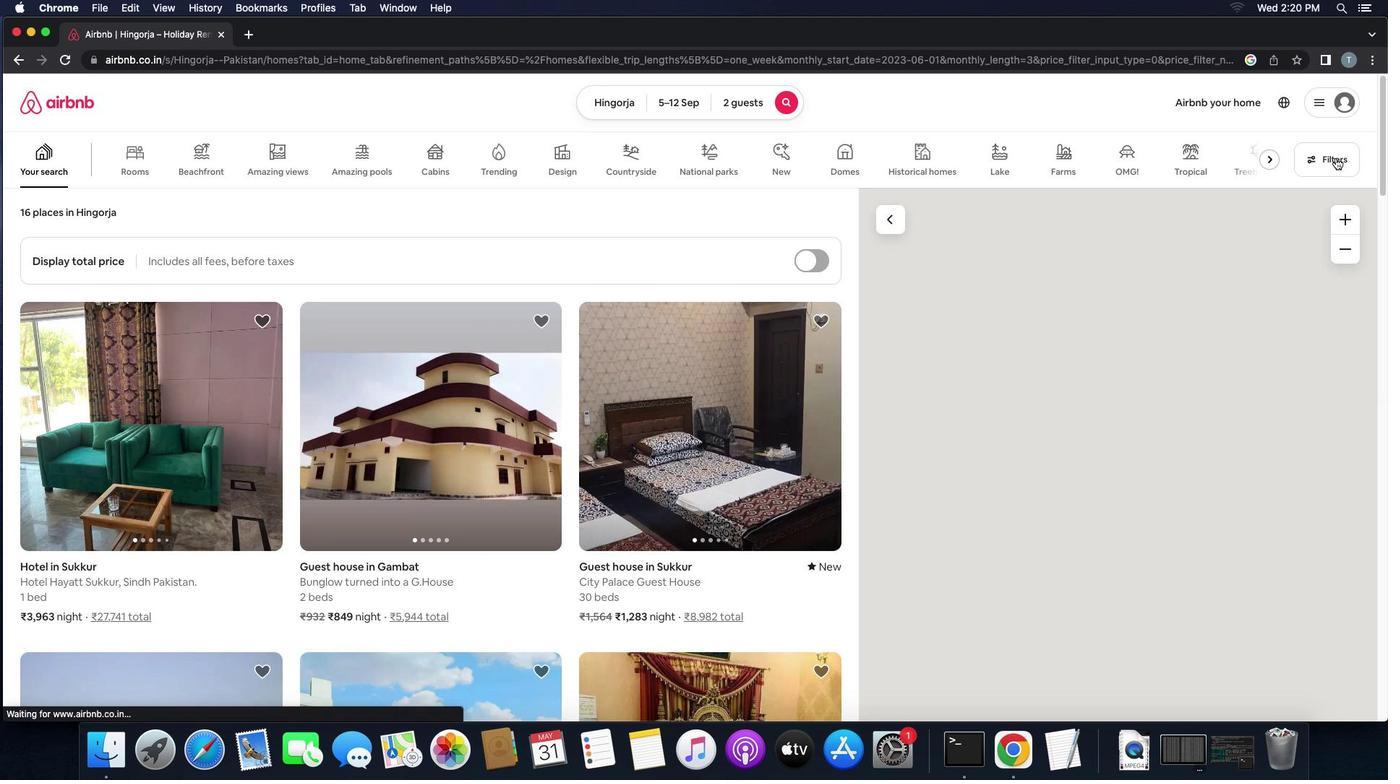 
Action: Mouse pressed left at (1336, 158)
Screenshot: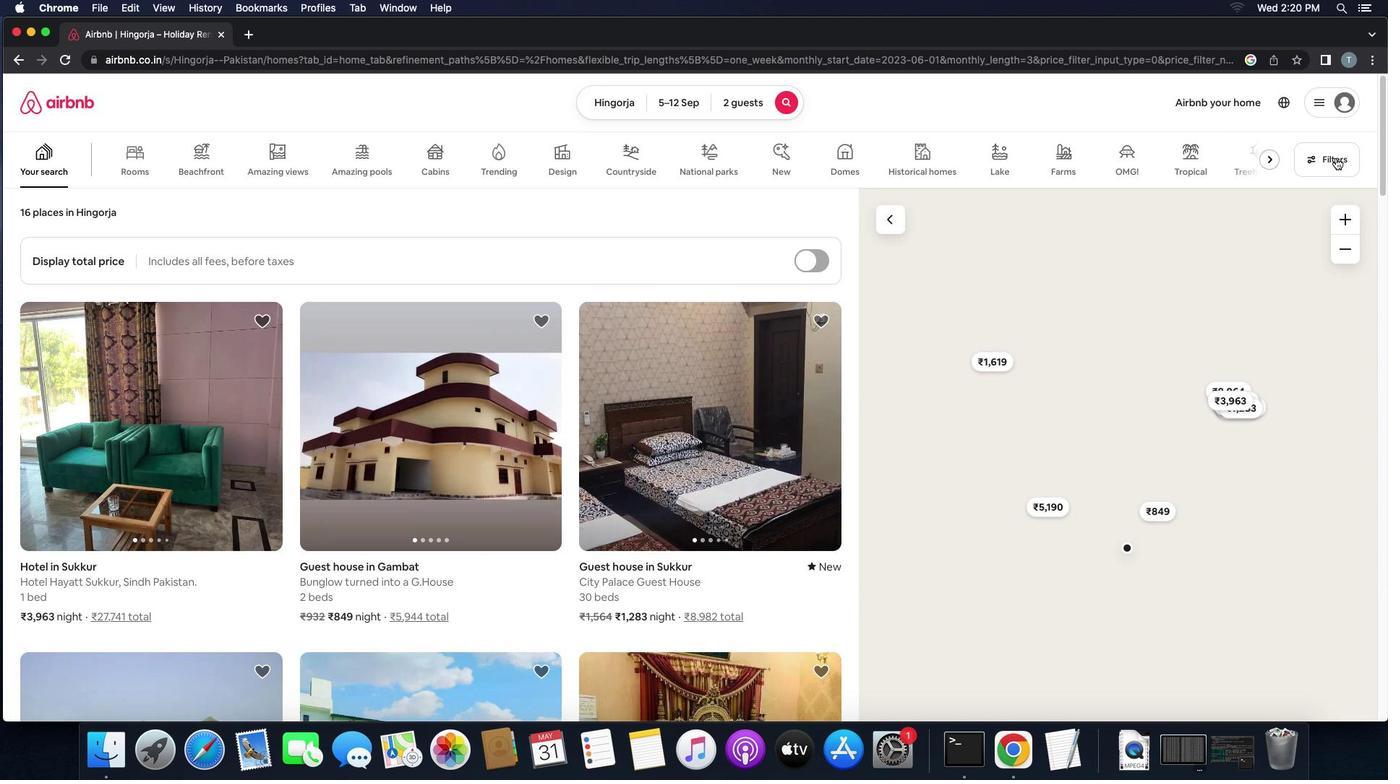 
Action: Mouse moved to (512, 338)
Screenshot: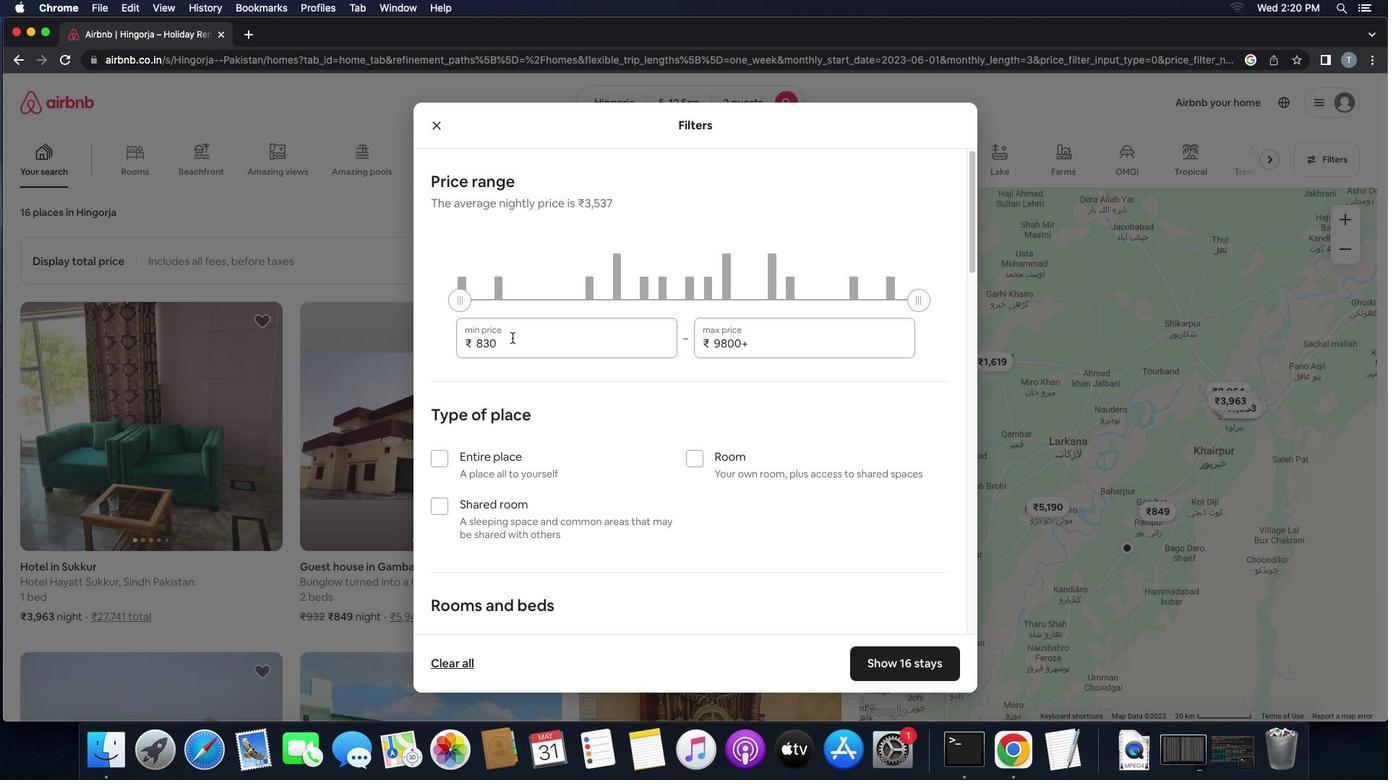 
Action: Mouse pressed left at (512, 338)
Screenshot: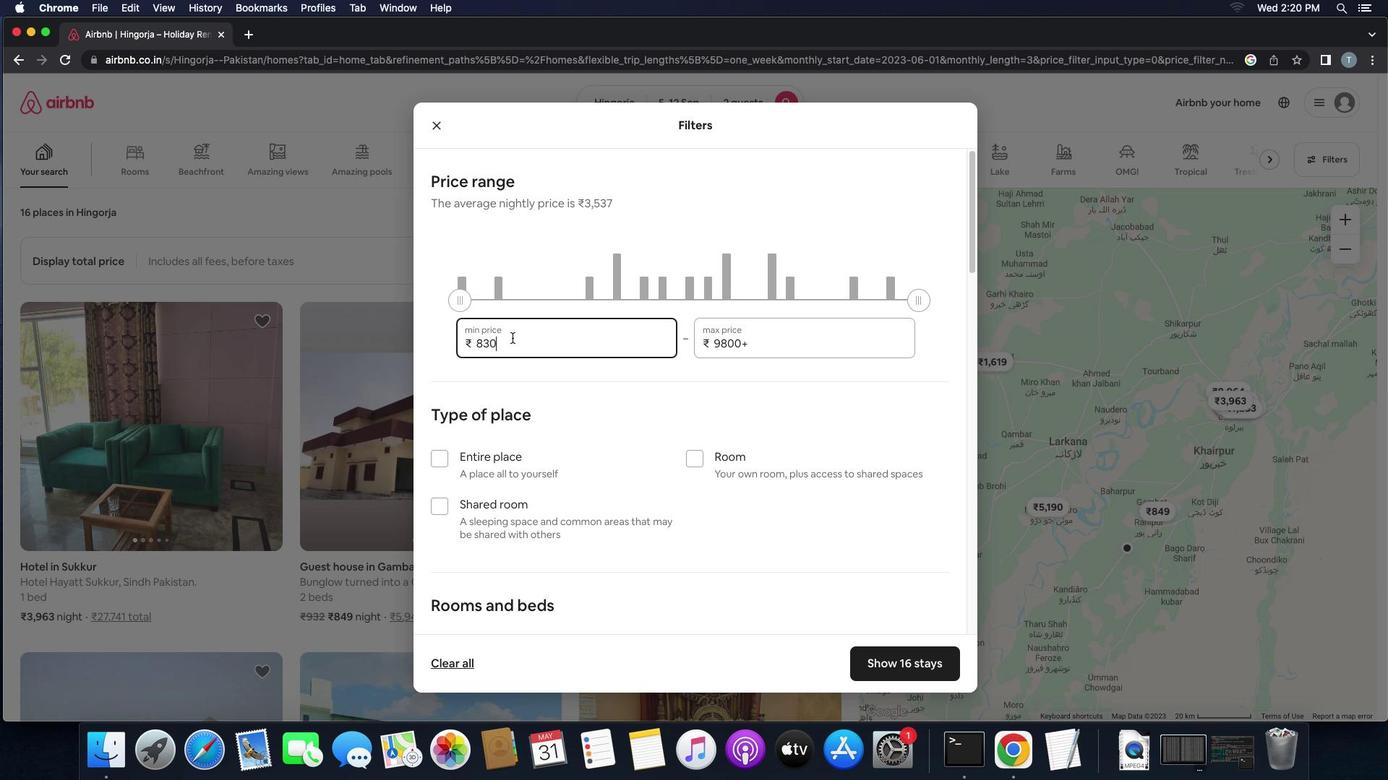 
Action: Key pressed Key.backspaceKey.backspaceKey.backspace'1''0''0''0''0'
Screenshot: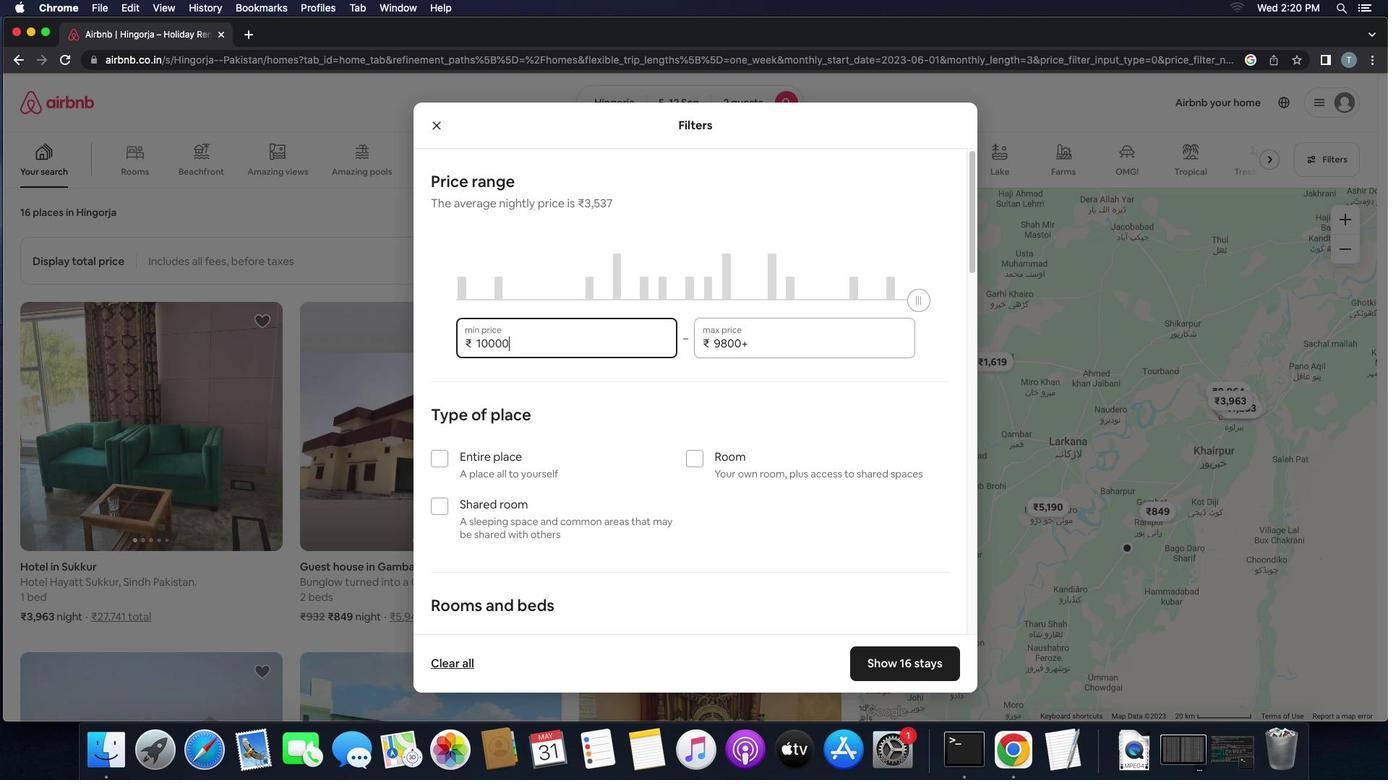 
Action: Mouse moved to (764, 345)
Screenshot: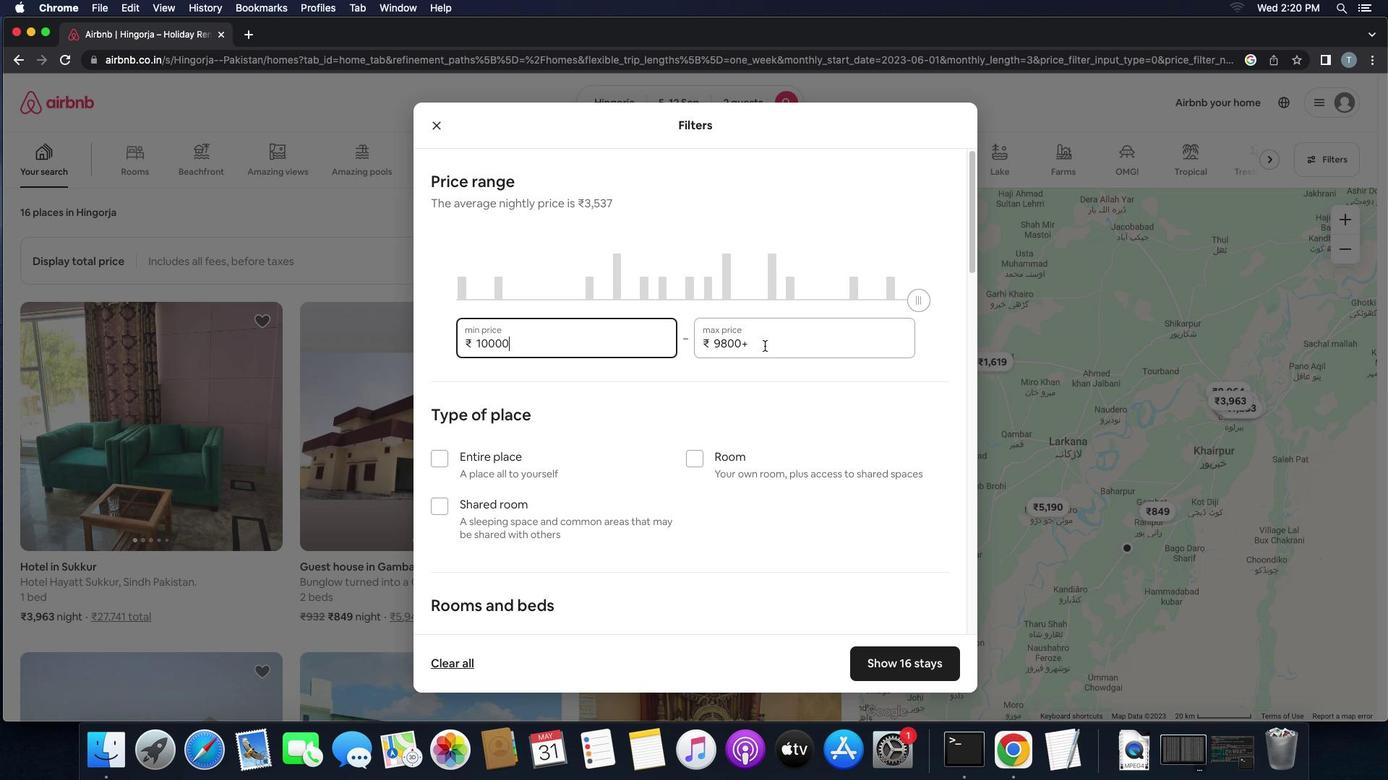 
Action: Mouse pressed left at (764, 345)
Screenshot: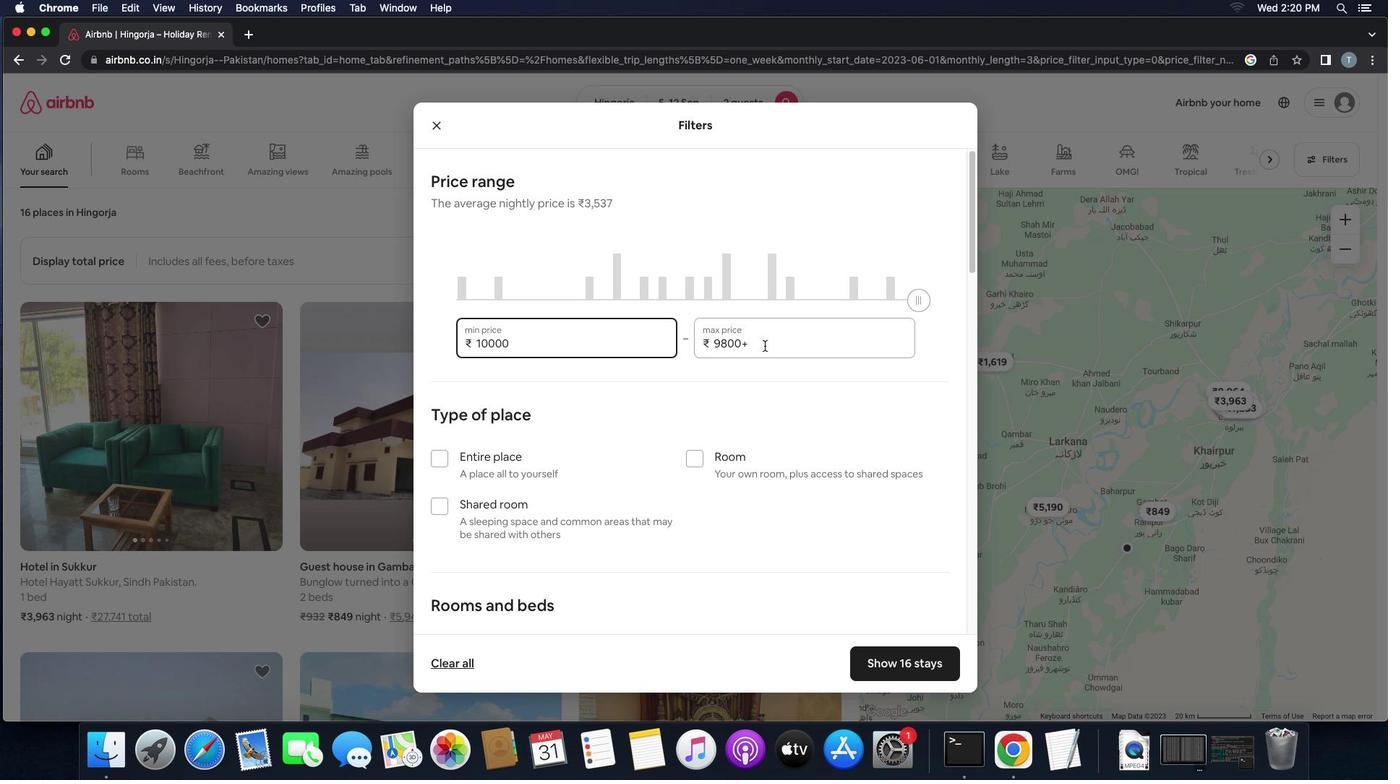
Action: Key pressed Key.backspaceKey.backspaceKey.backspaceKey.backspaceKey.backspace'1''5''0'
Screenshot: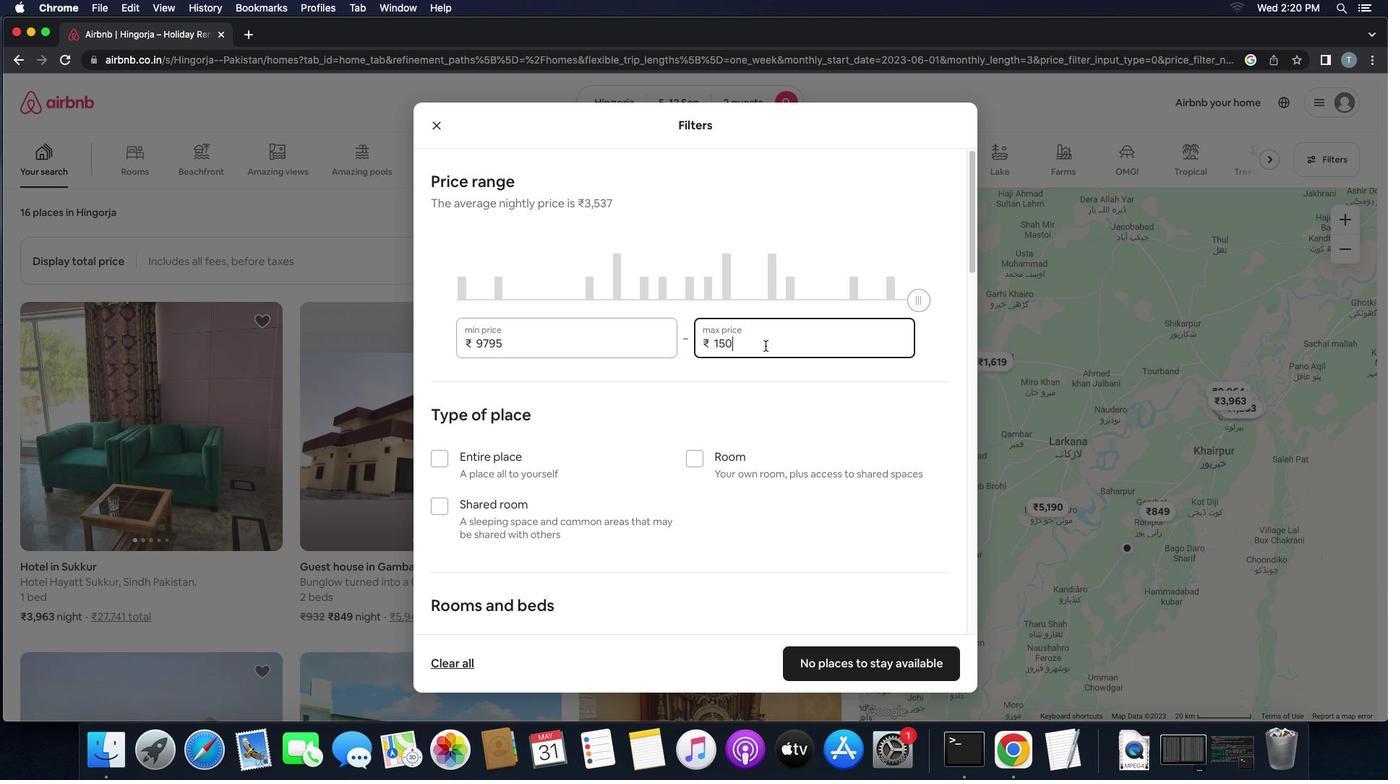 
Action: Mouse moved to (764, 345)
Screenshot: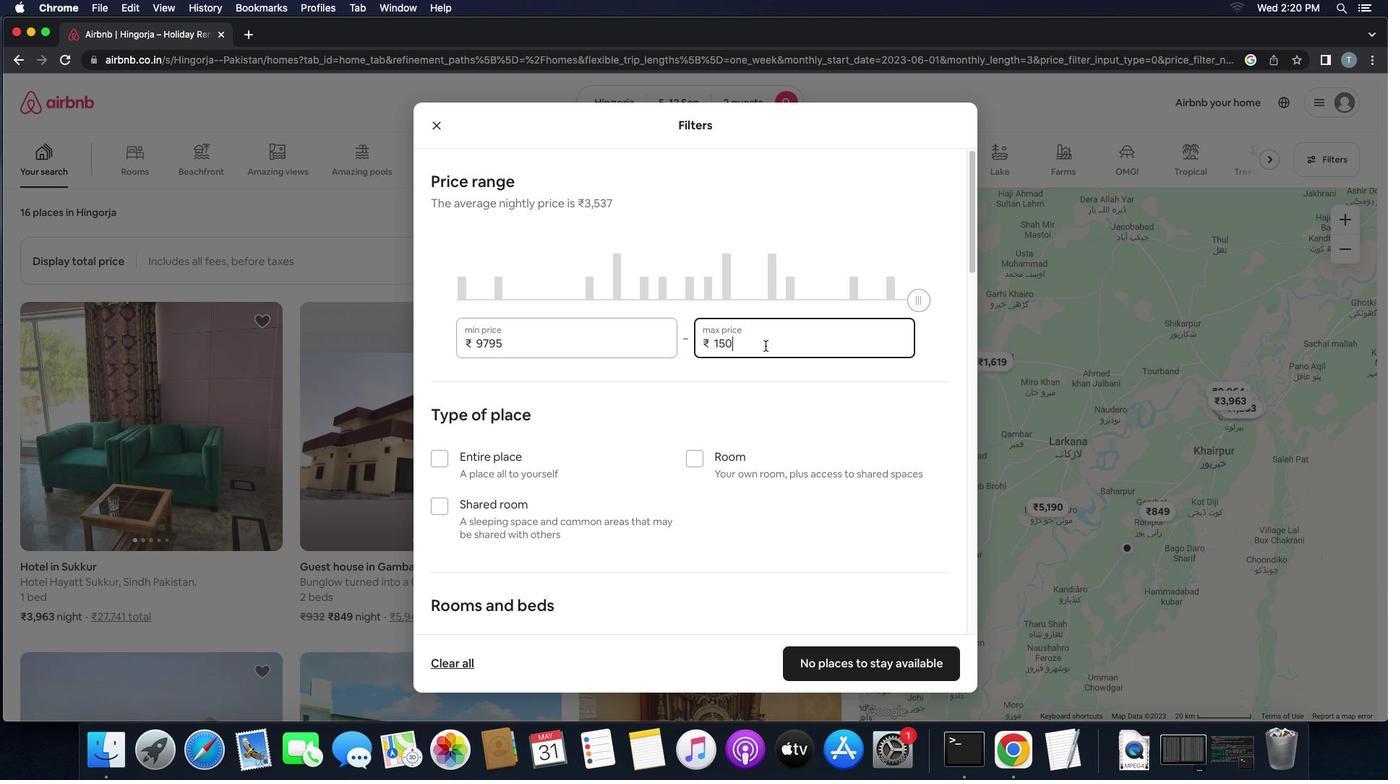 
Action: Key pressed '0''0'
Screenshot: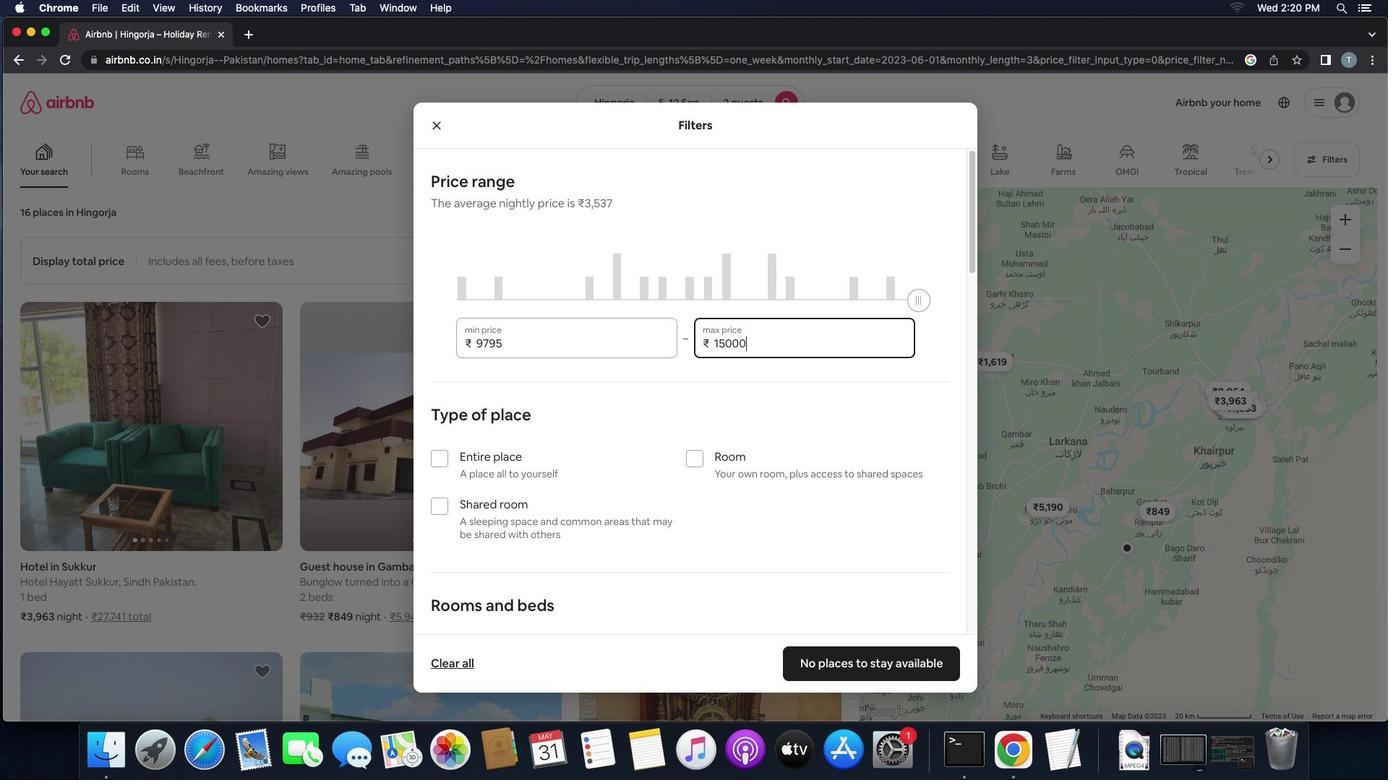 
Action: Mouse moved to (666, 495)
Screenshot: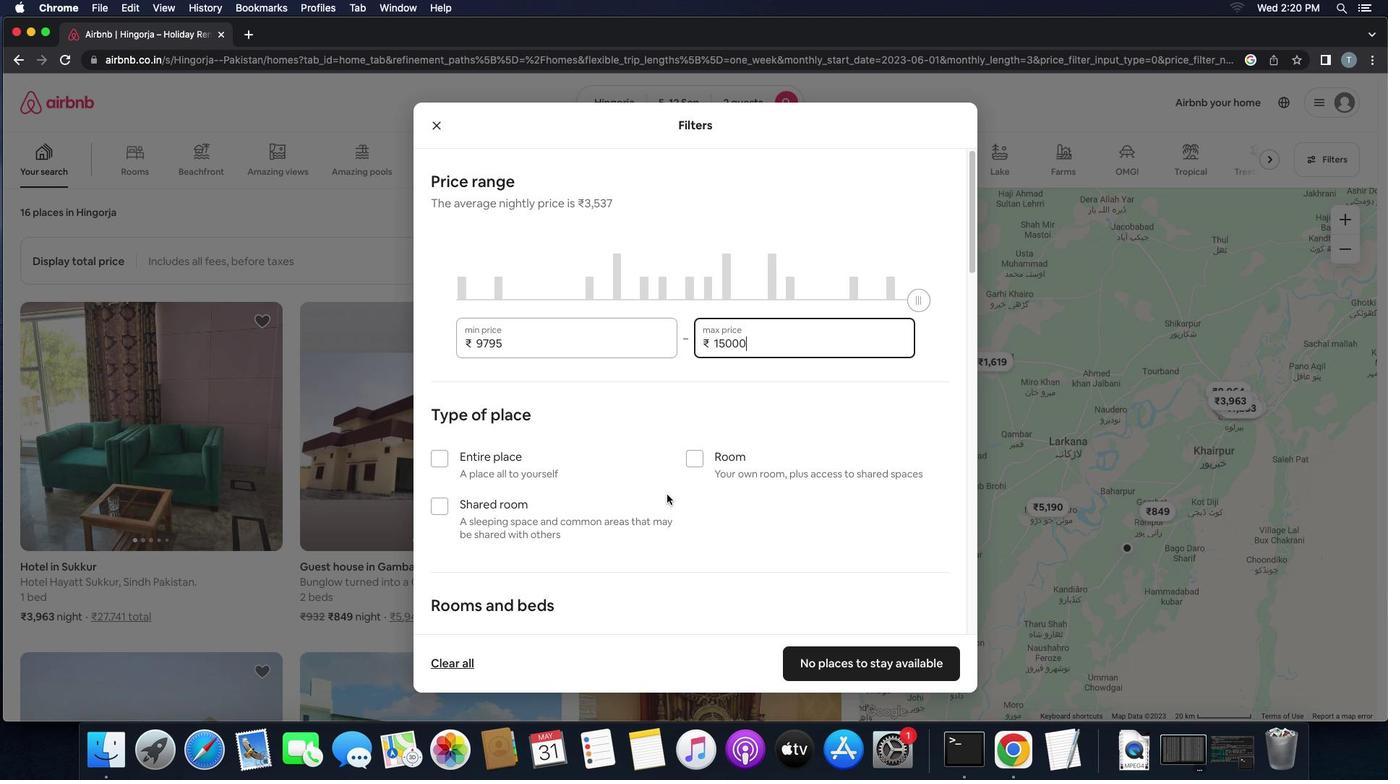
Action: Mouse scrolled (666, 495) with delta (0, 0)
Screenshot: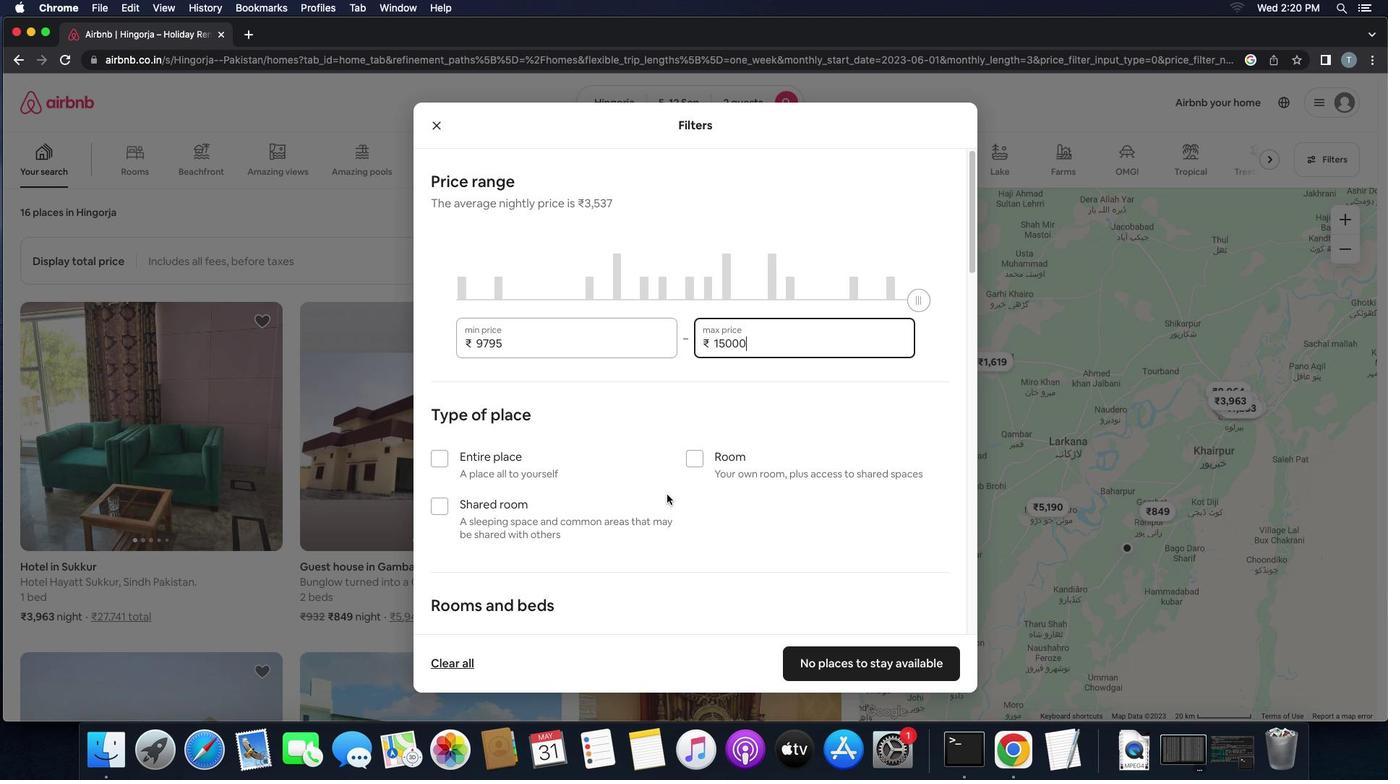 
Action: Mouse scrolled (666, 495) with delta (0, 0)
Screenshot: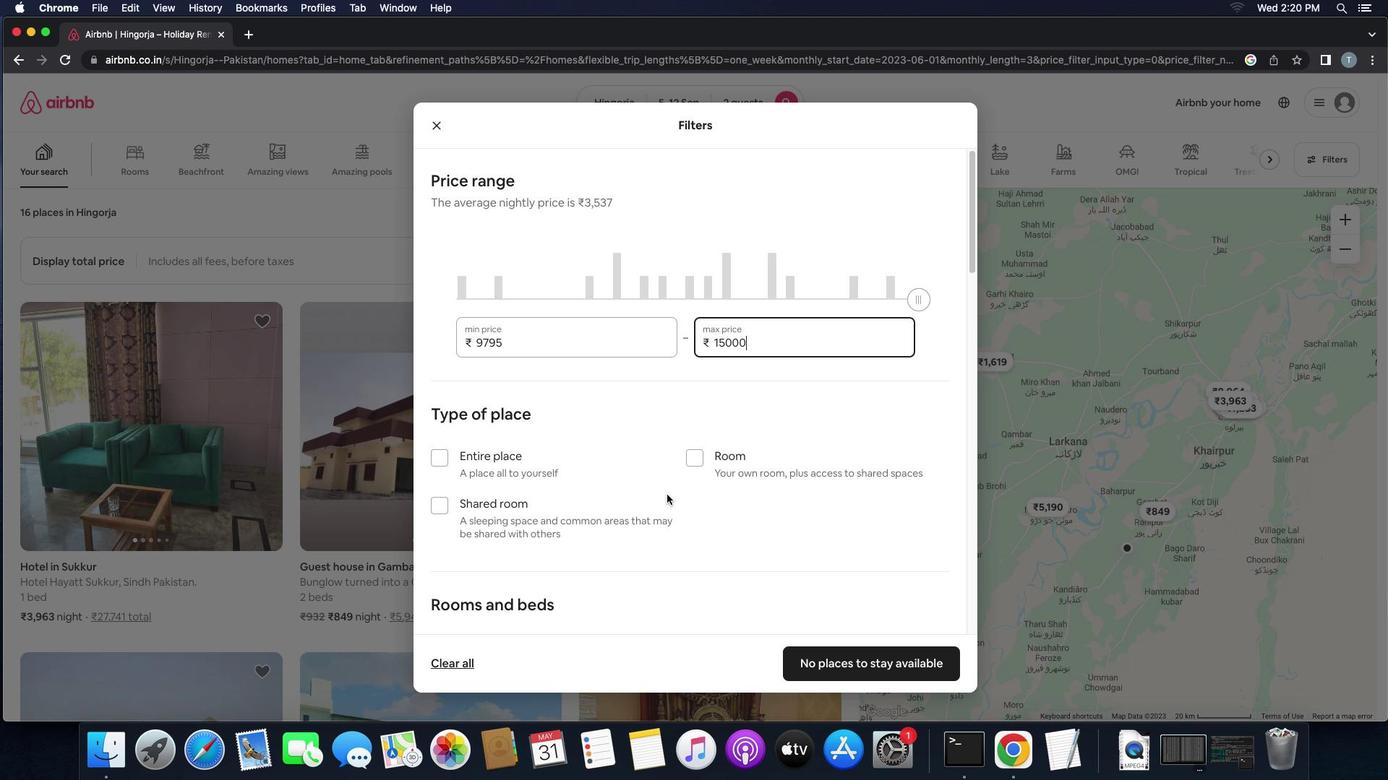 
Action: Mouse scrolled (666, 495) with delta (0, 0)
Screenshot: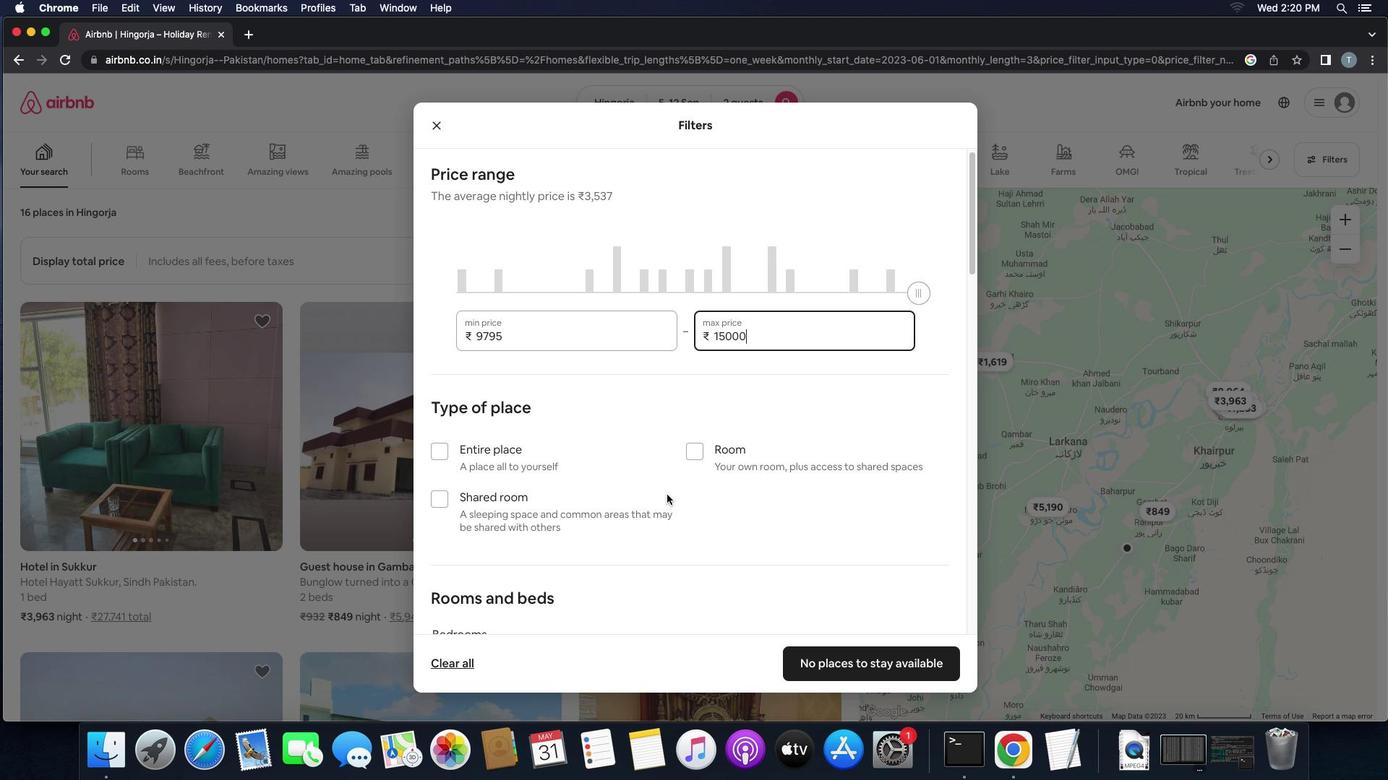 
Action: Mouse moved to (666, 495)
Screenshot: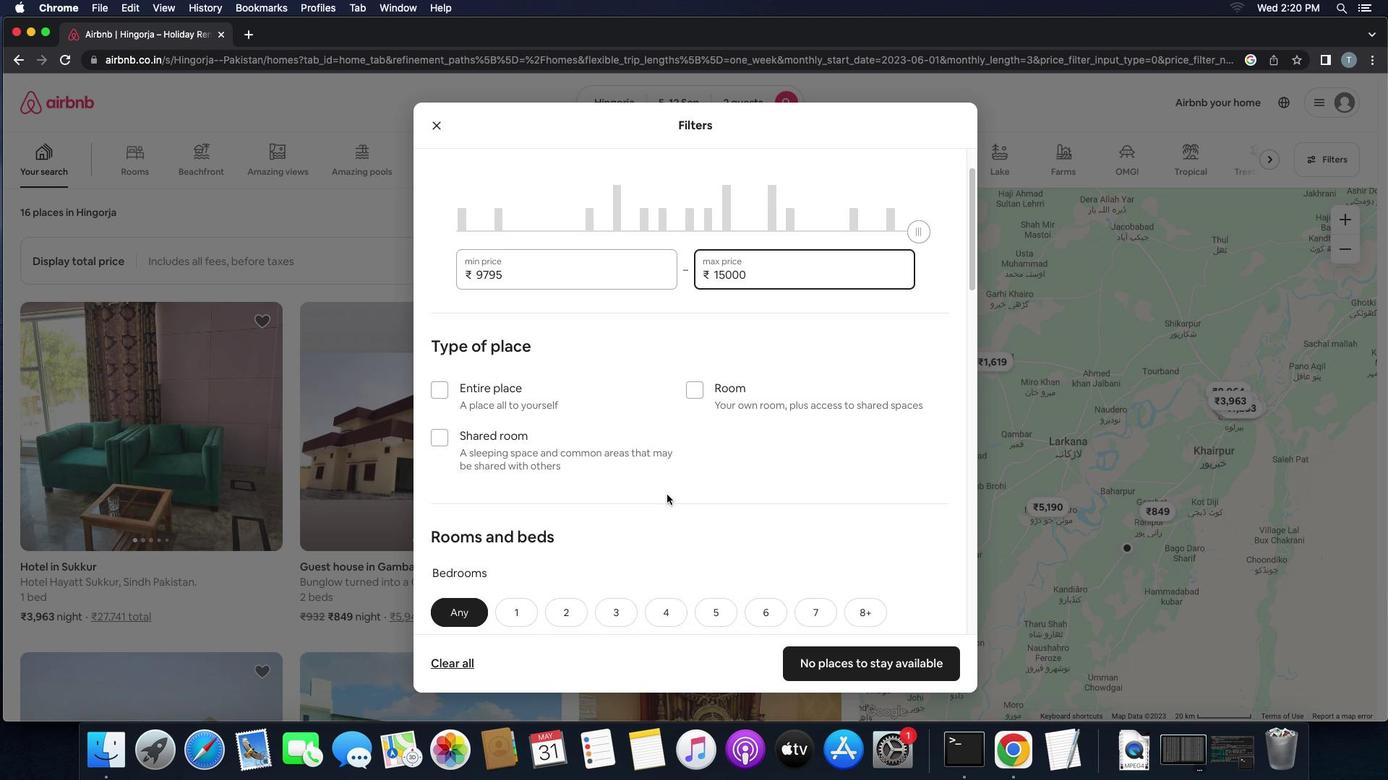 
Action: Mouse scrolled (666, 495) with delta (0, 0)
Screenshot: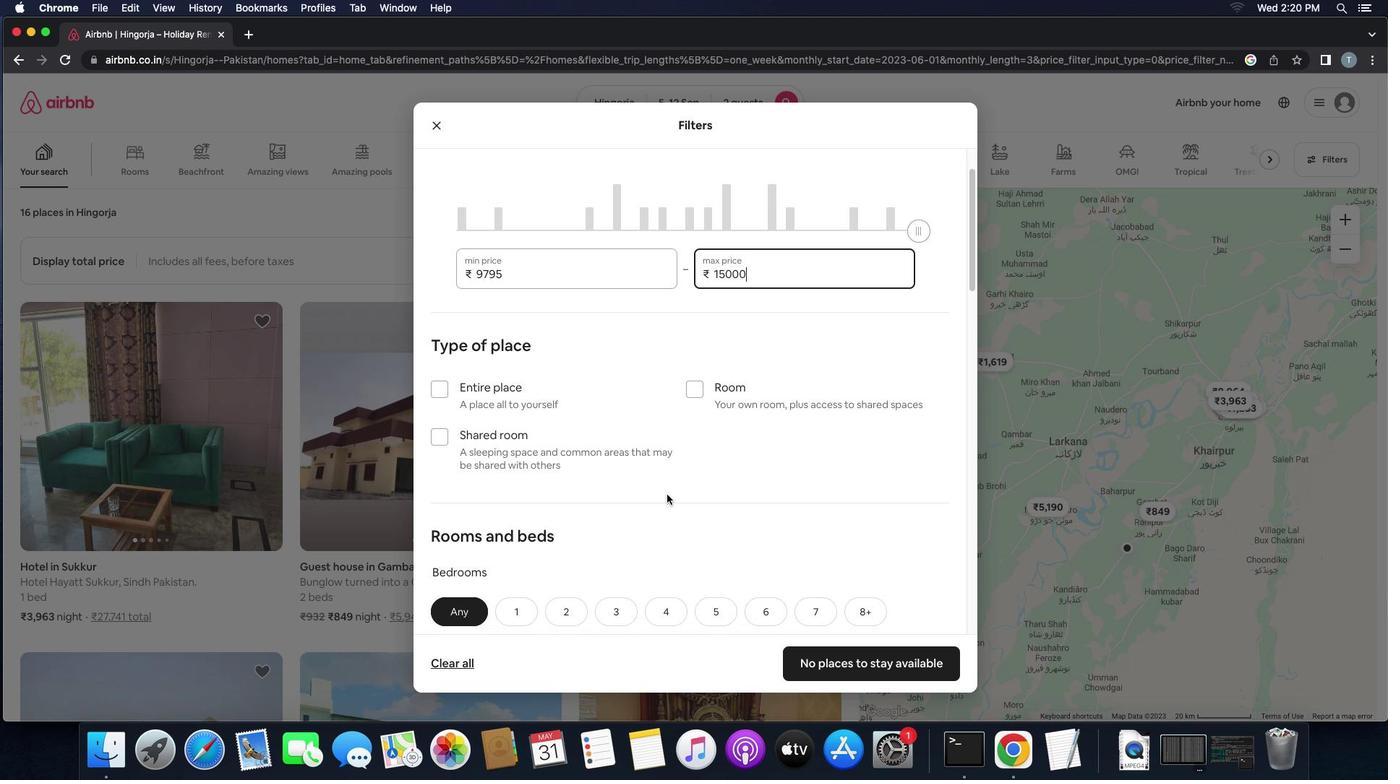 
Action: Mouse scrolled (666, 495) with delta (0, 0)
Screenshot: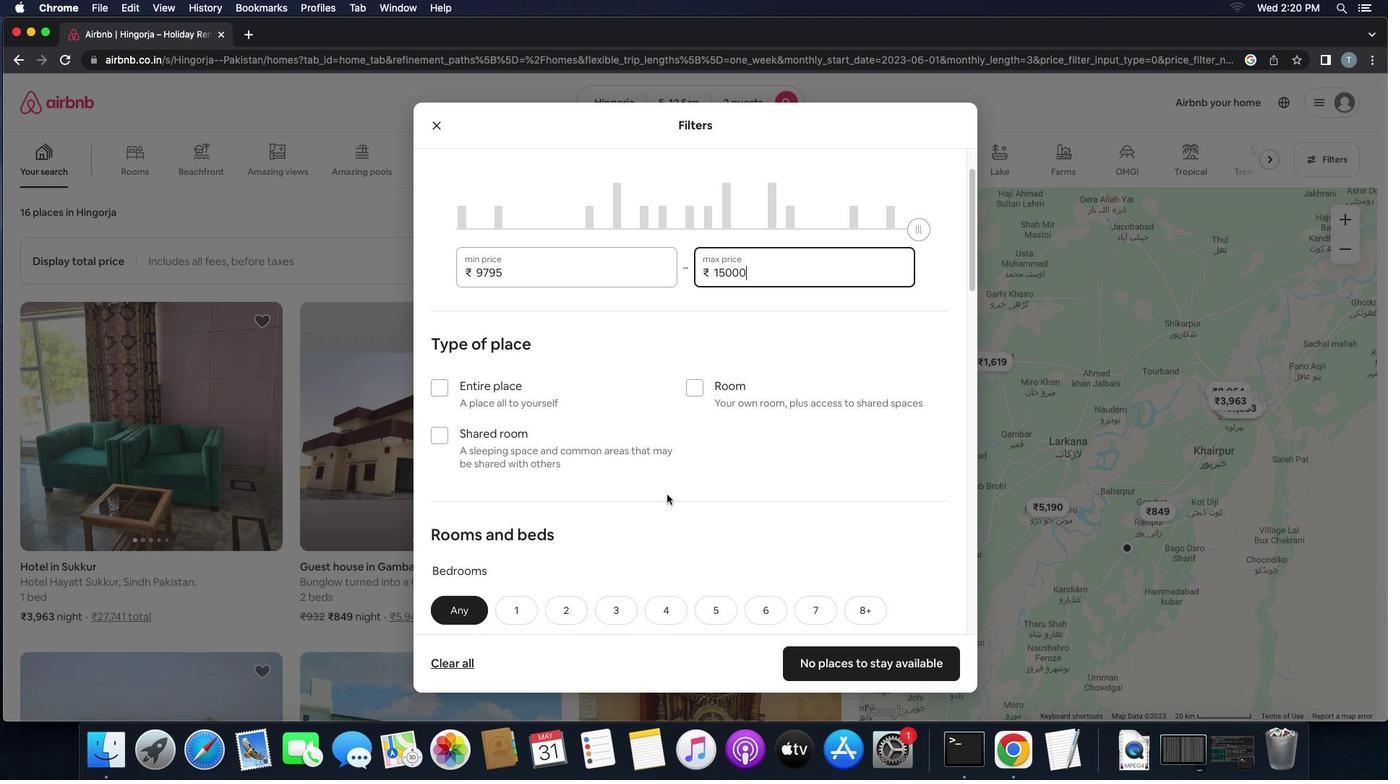 
Action: Mouse scrolled (666, 495) with delta (0, 0)
Screenshot: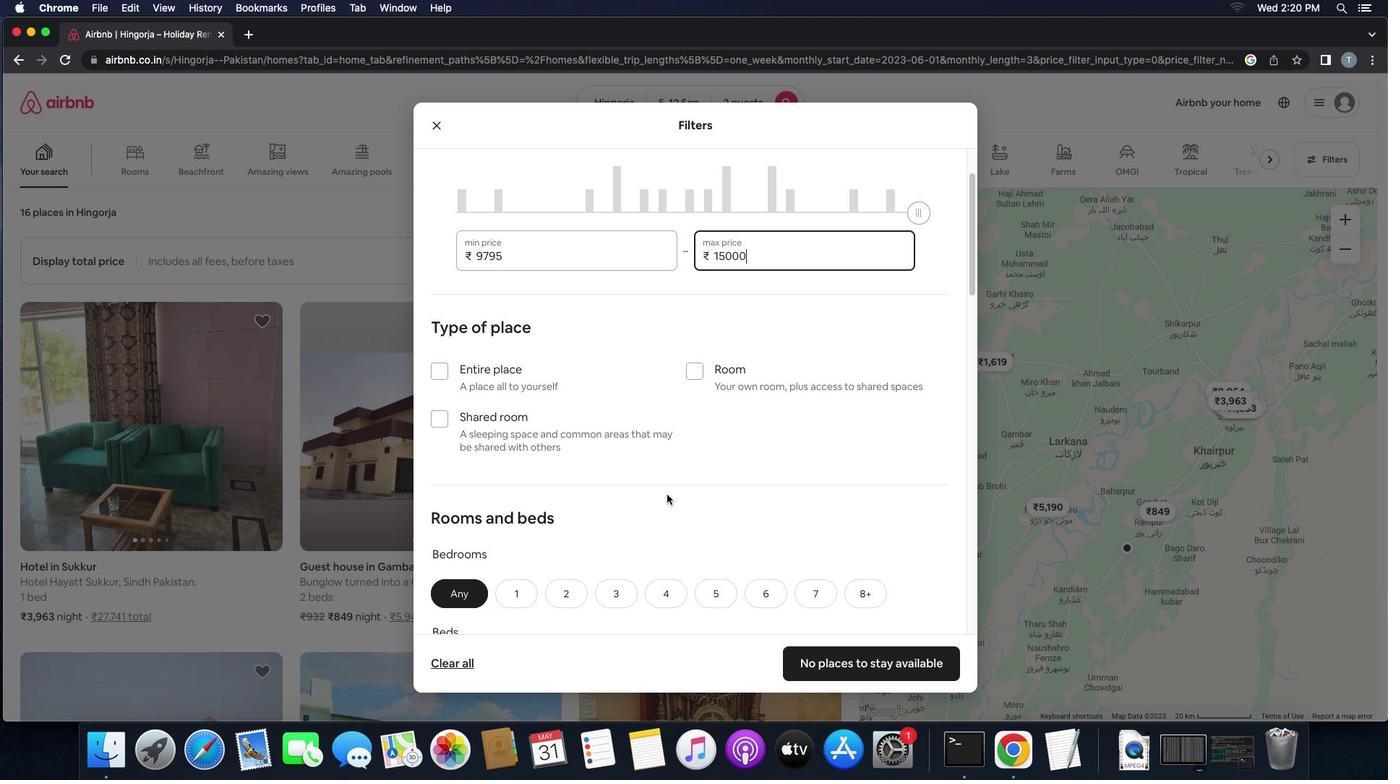 
Action: Mouse scrolled (666, 495) with delta (0, 0)
Screenshot: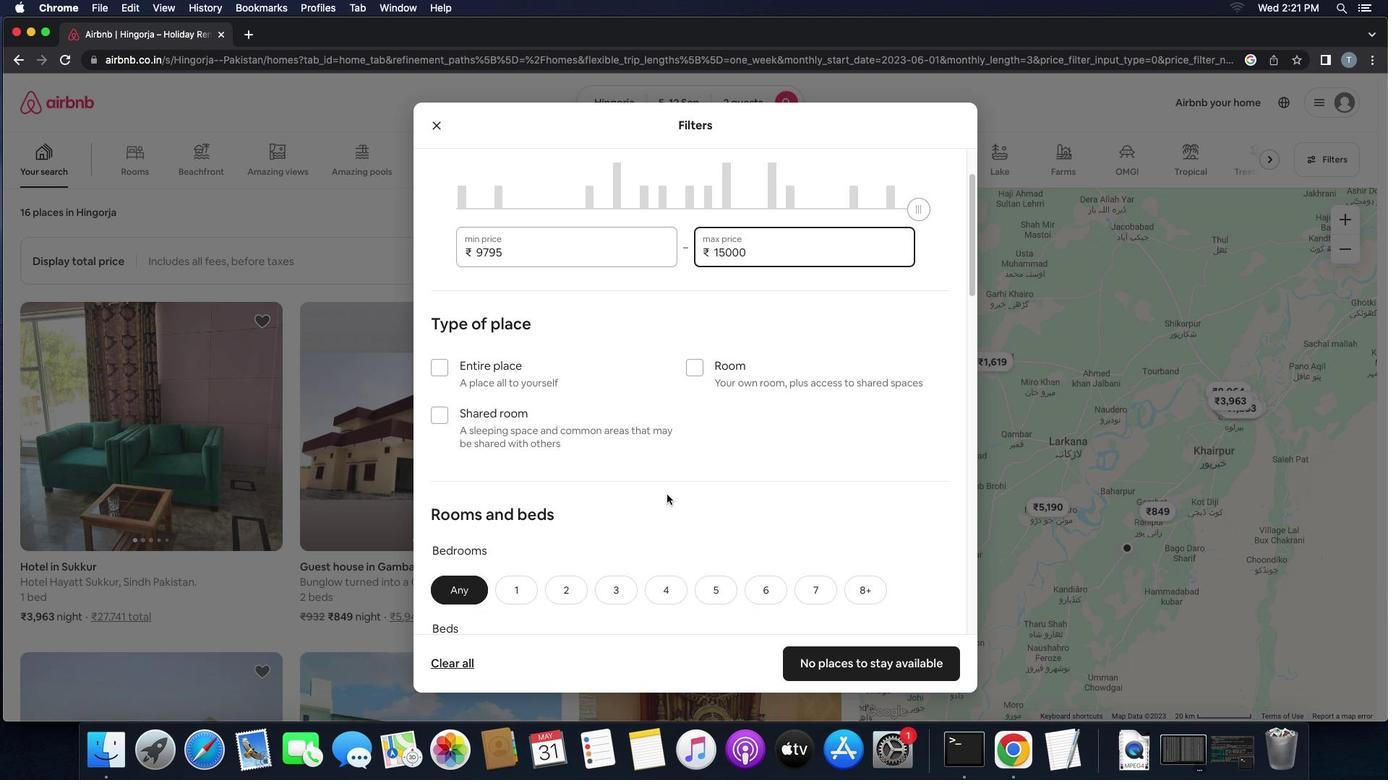 
Action: Mouse scrolled (666, 495) with delta (0, 0)
Screenshot: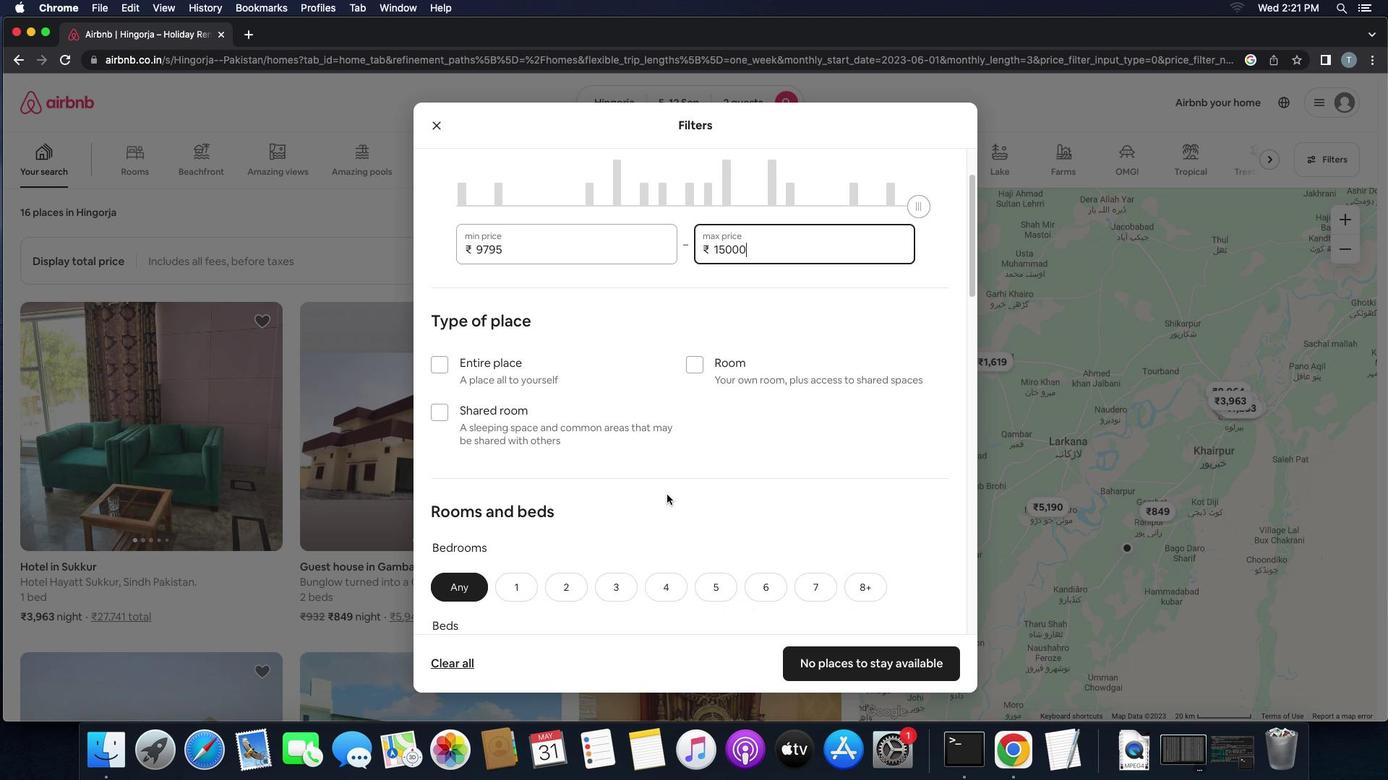 
Action: Mouse scrolled (666, 495) with delta (0, 0)
Screenshot: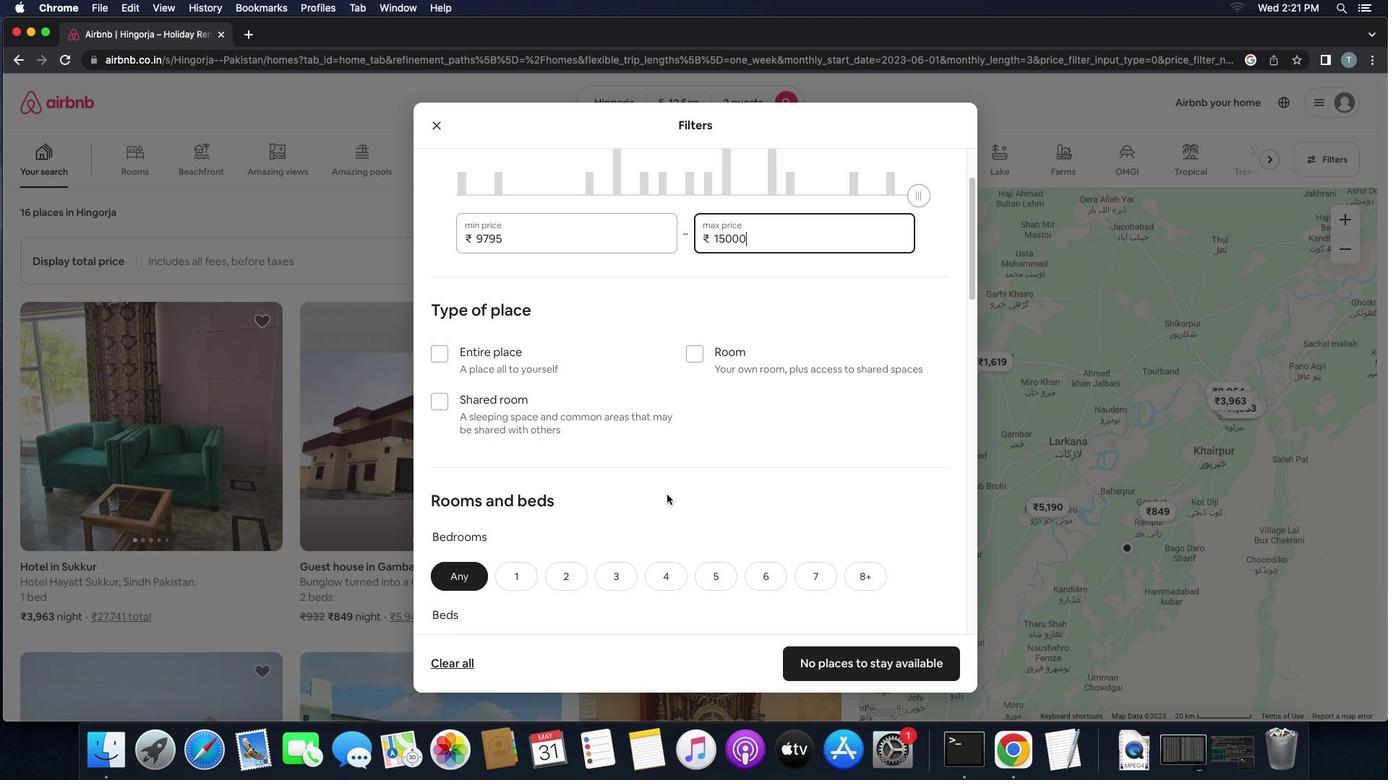 
Action: Mouse scrolled (666, 495) with delta (0, 0)
Screenshot: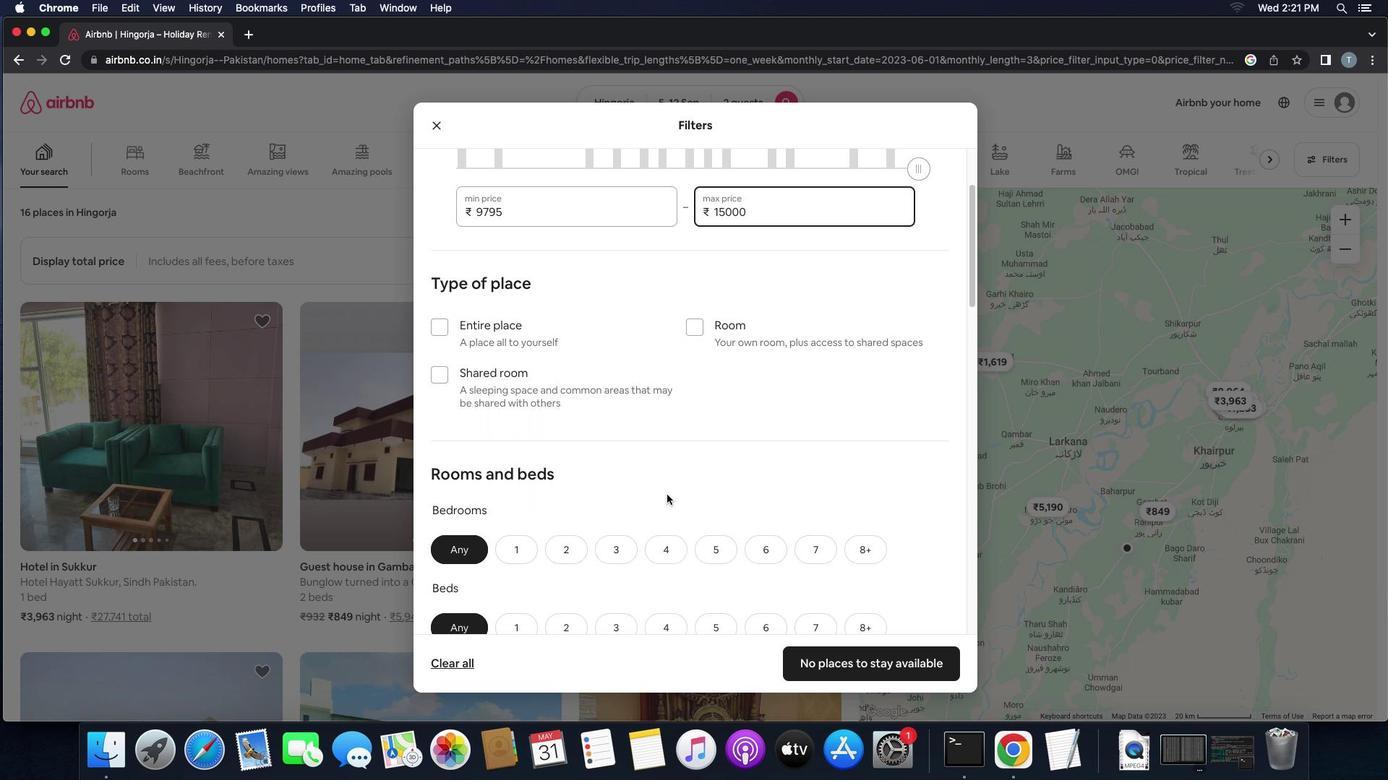 
Action: Mouse scrolled (666, 495) with delta (0, 0)
Screenshot: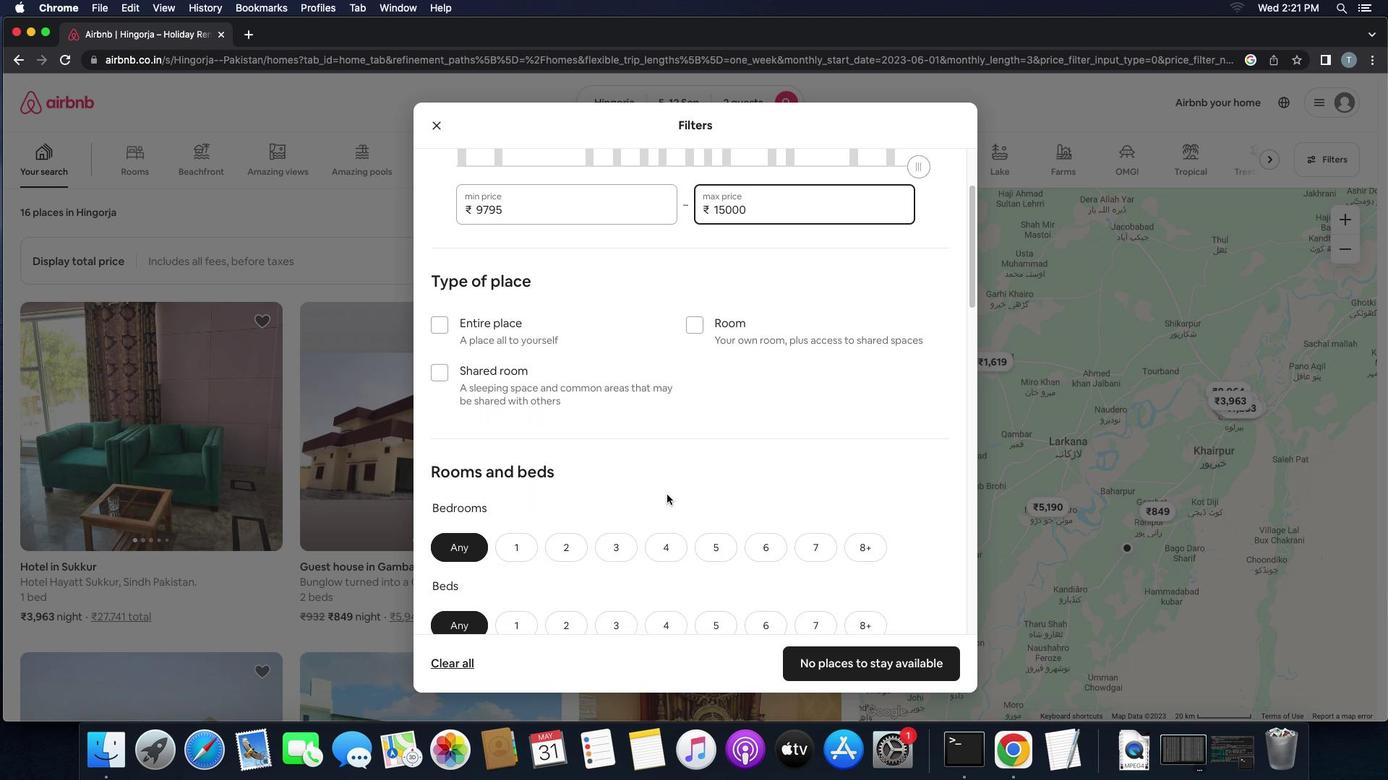 
Action: Mouse scrolled (666, 495) with delta (0, -1)
Screenshot: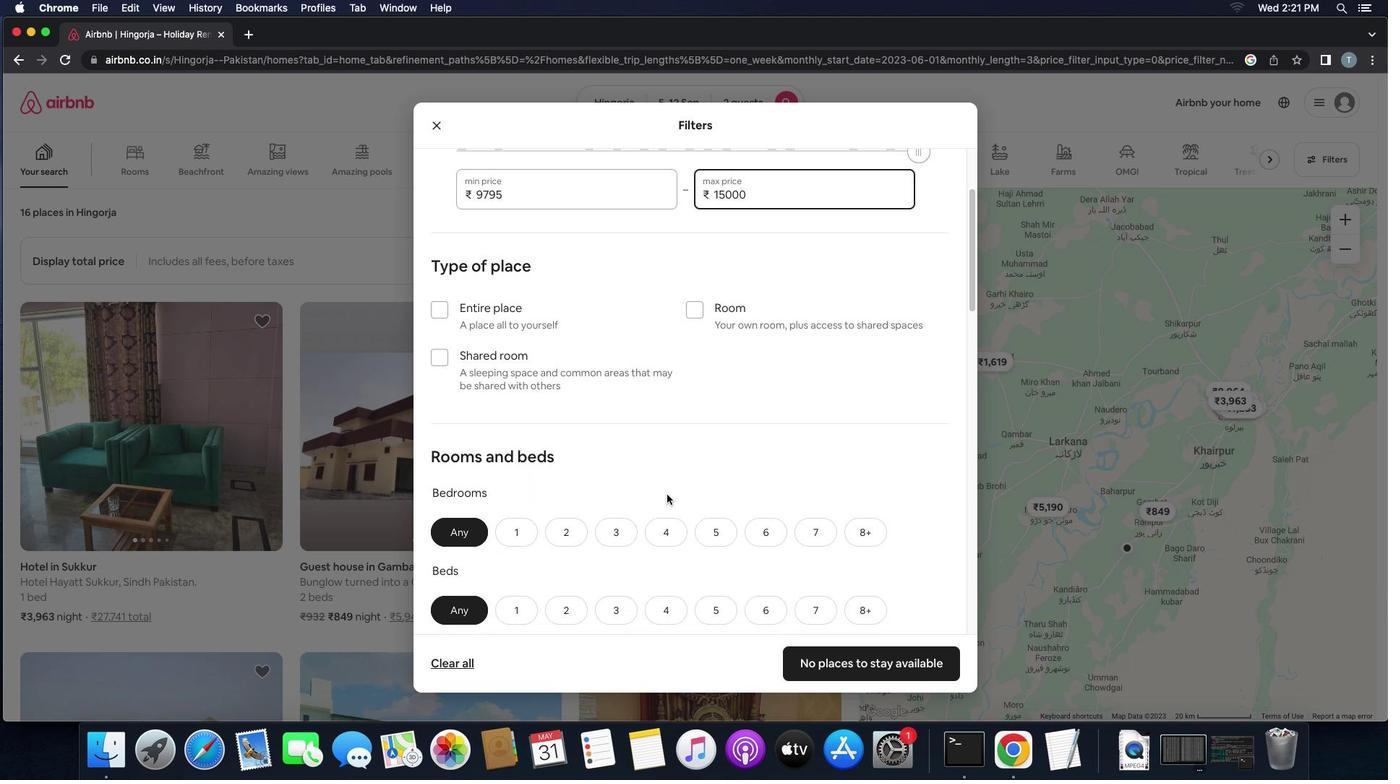 
Action: Mouse scrolled (666, 495) with delta (0, 0)
Screenshot: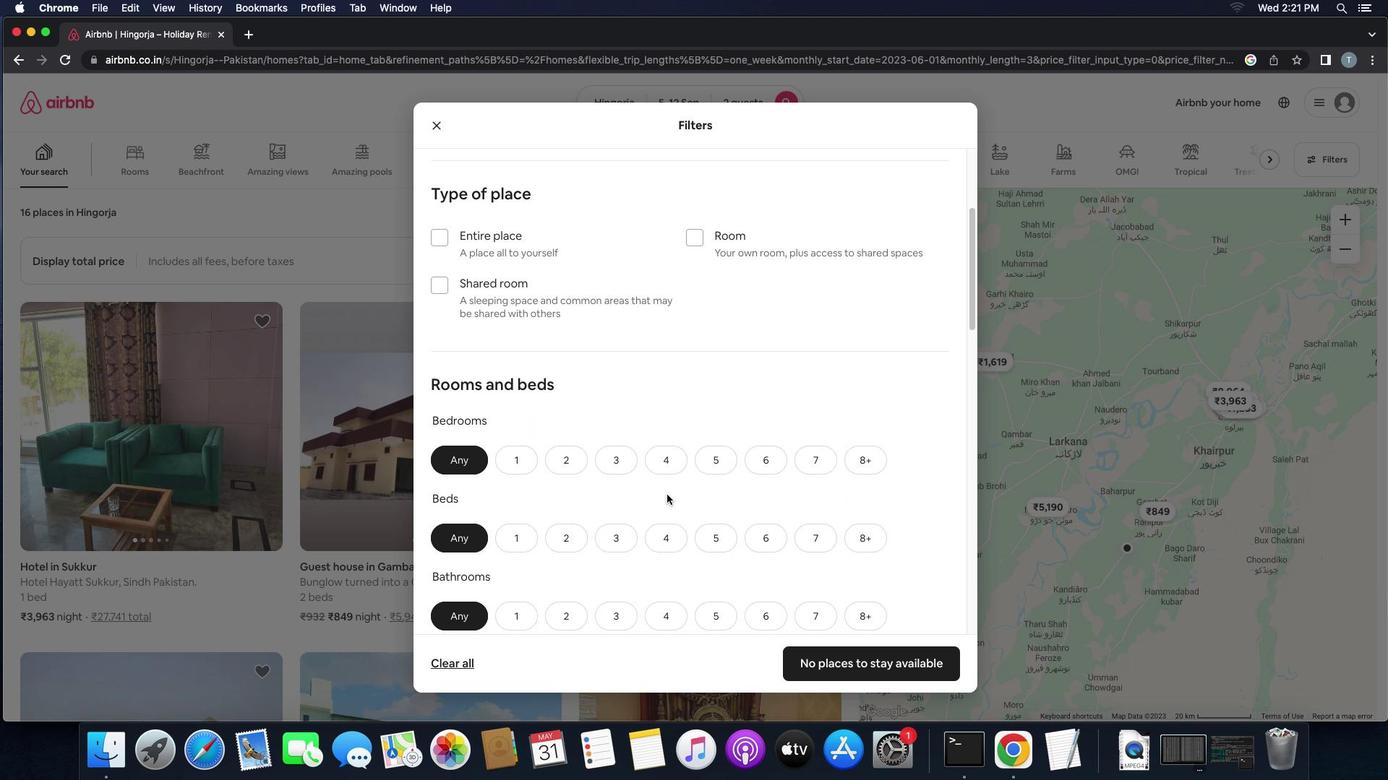 
Action: Mouse scrolled (666, 495) with delta (0, 0)
Screenshot: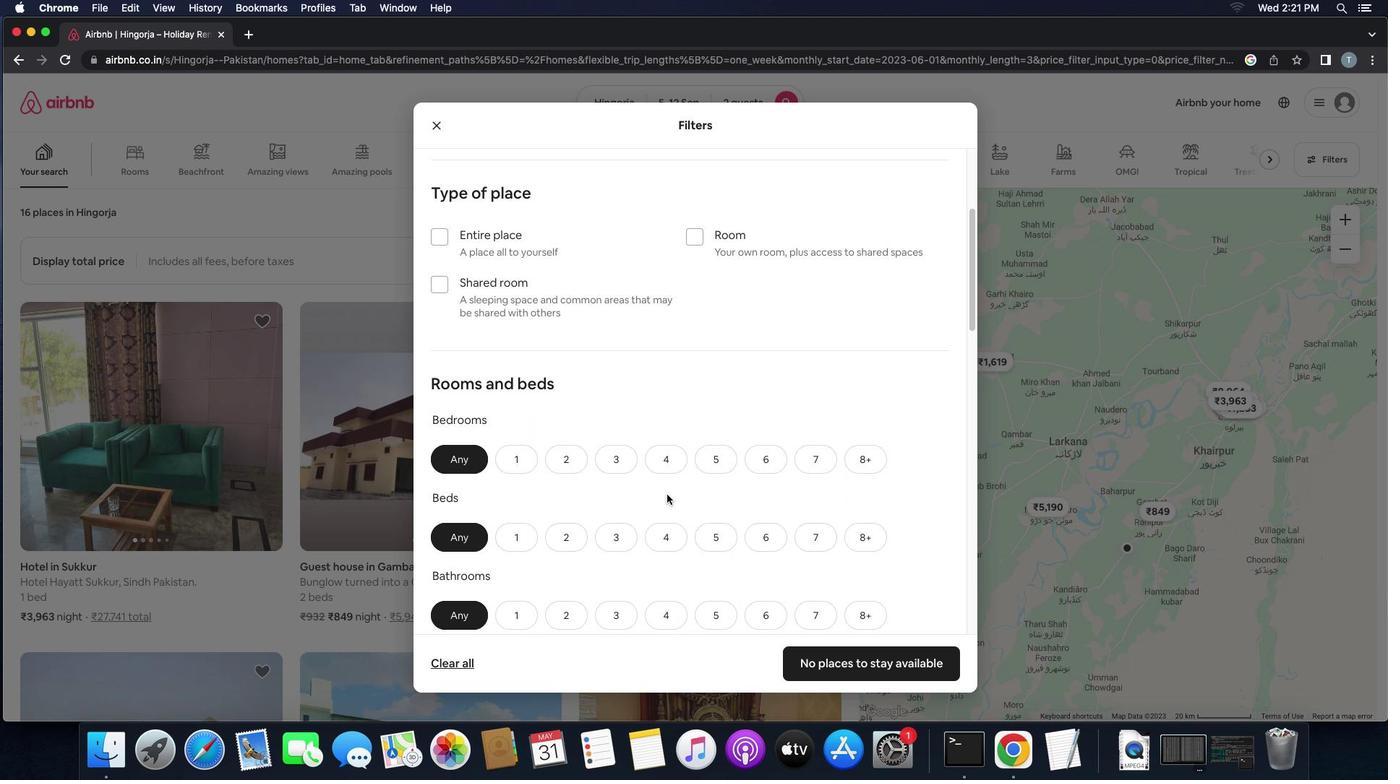
Action: Mouse scrolled (666, 495) with delta (0, -1)
Screenshot: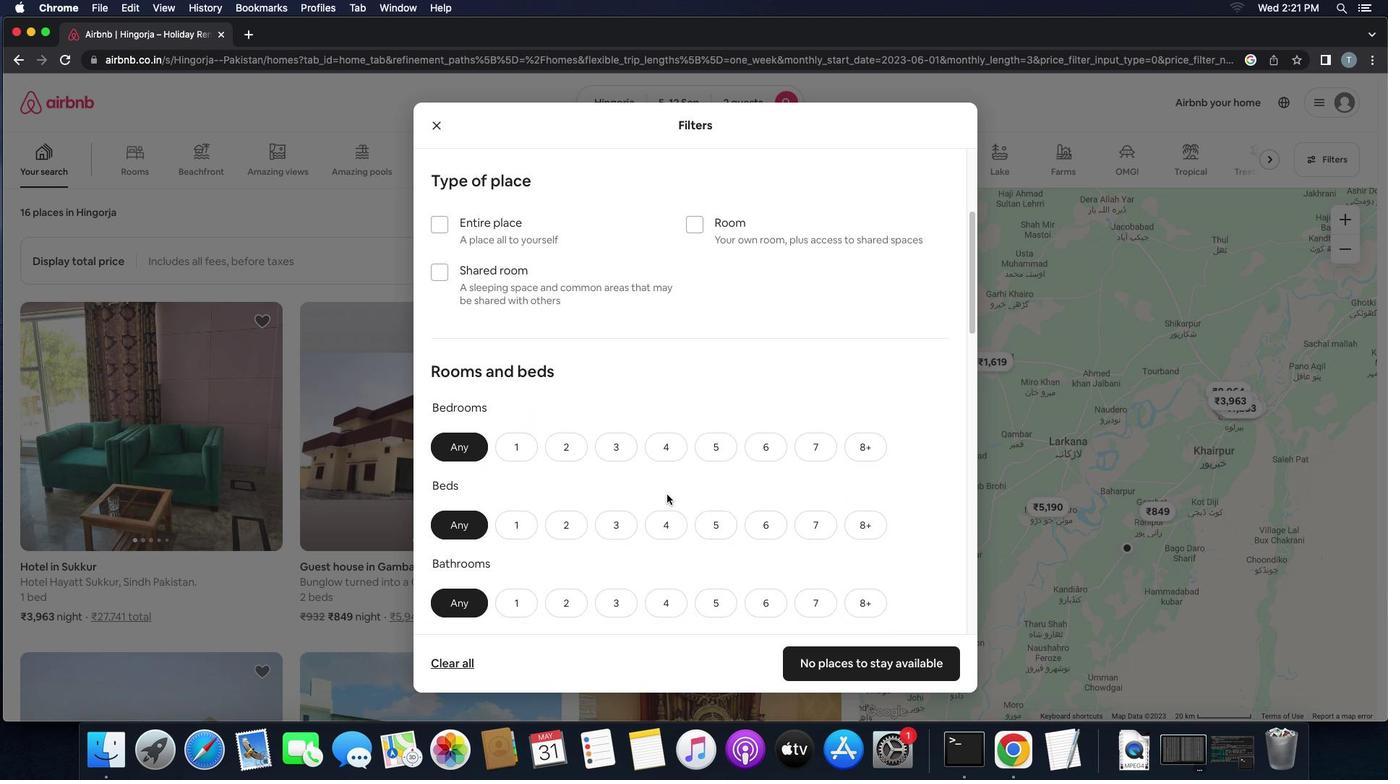 
Action: Mouse moved to (504, 371)
Screenshot: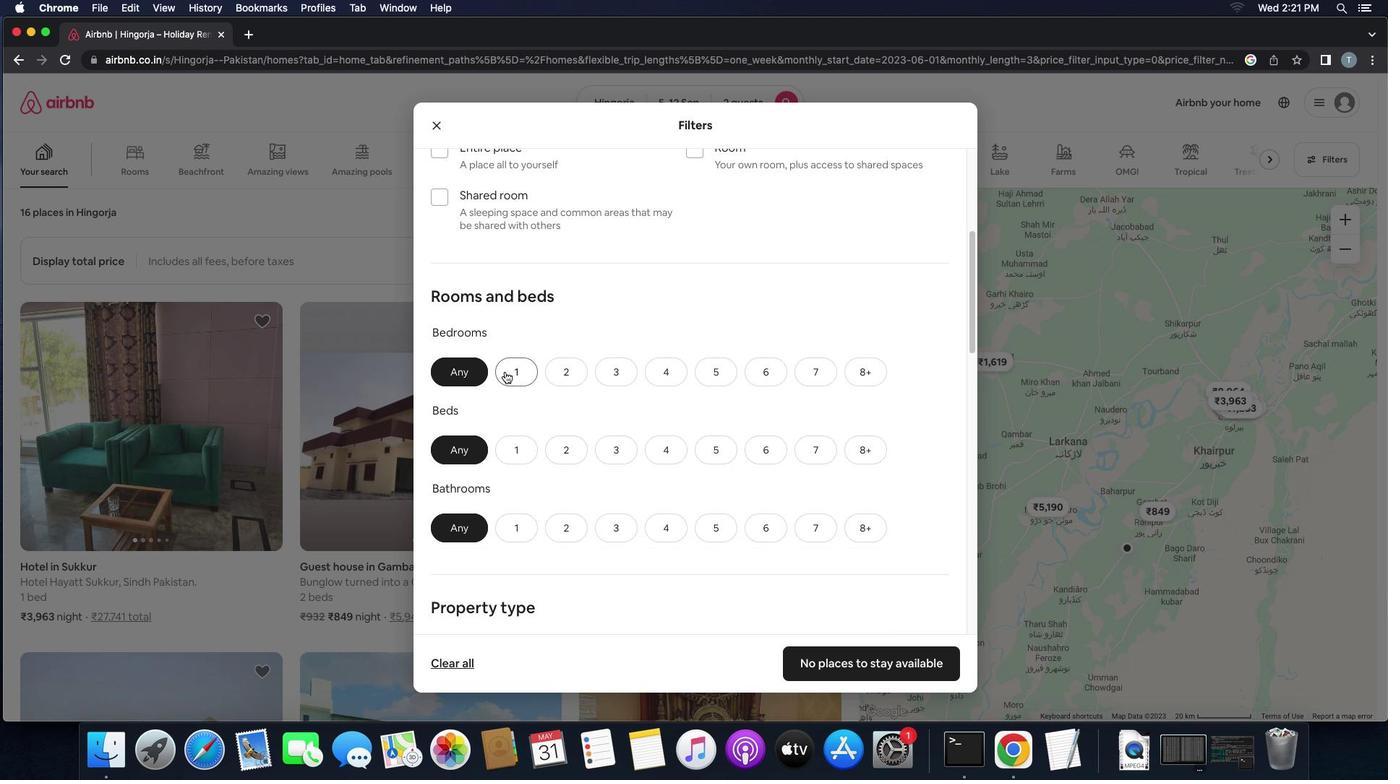 
Action: Mouse pressed left at (504, 371)
Screenshot: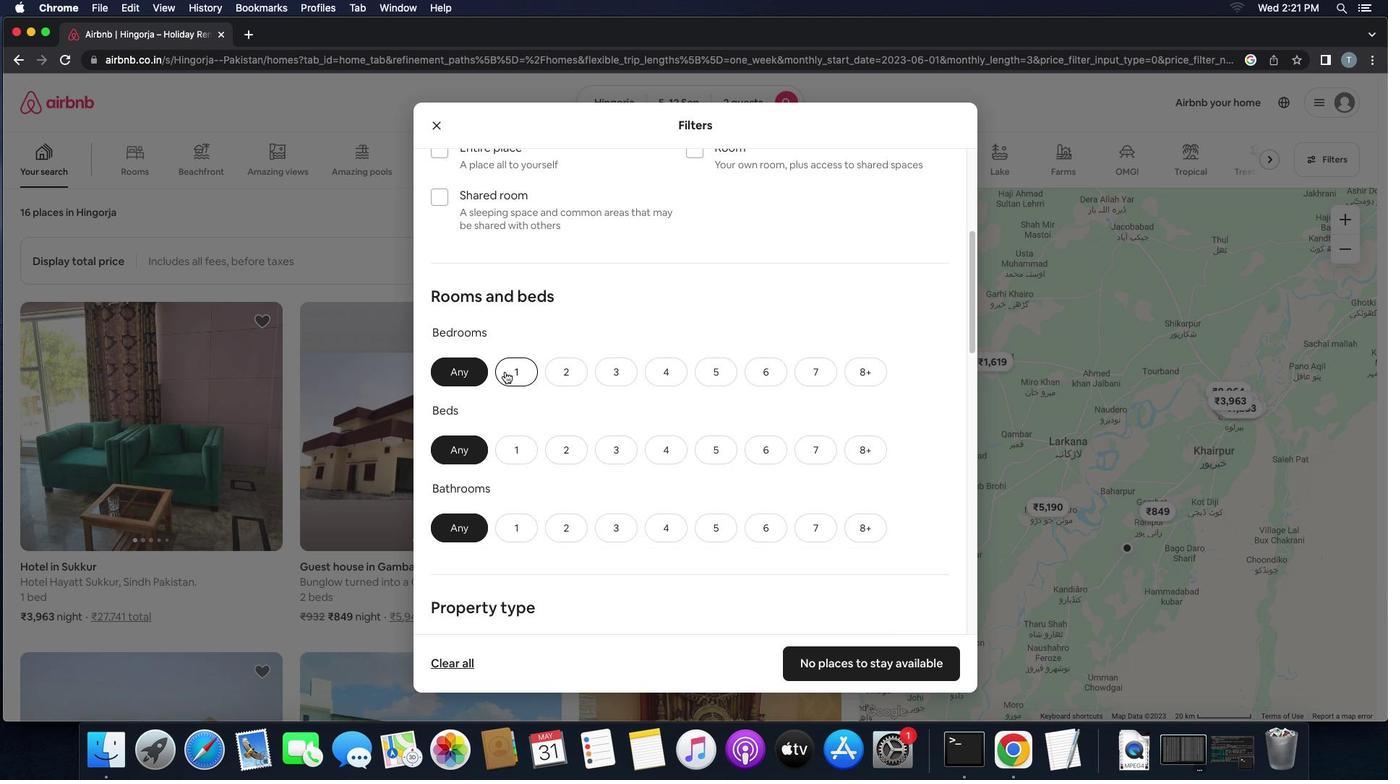 
Action: Mouse moved to (516, 448)
Screenshot: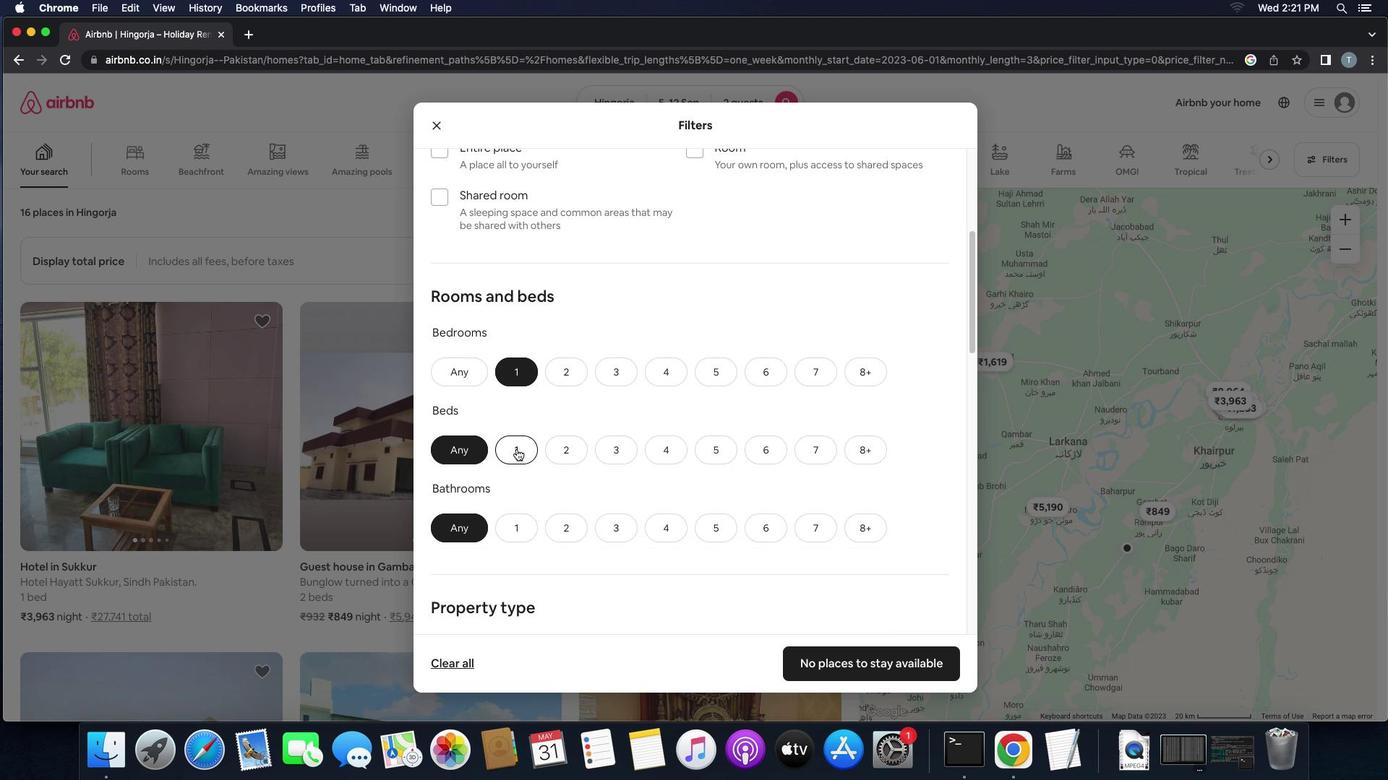 
Action: Mouse pressed left at (516, 448)
Screenshot: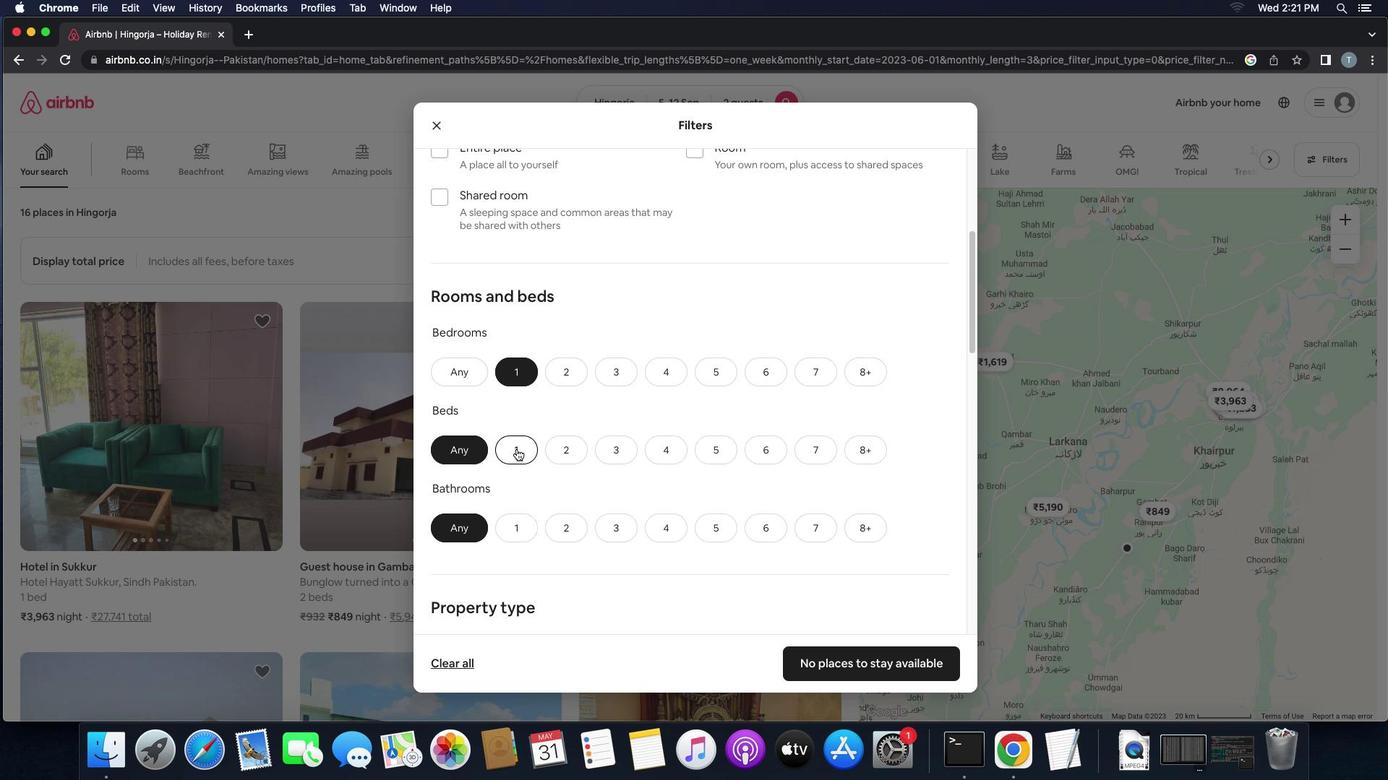 
Action: Mouse moved to (514, 521)
Screenshot: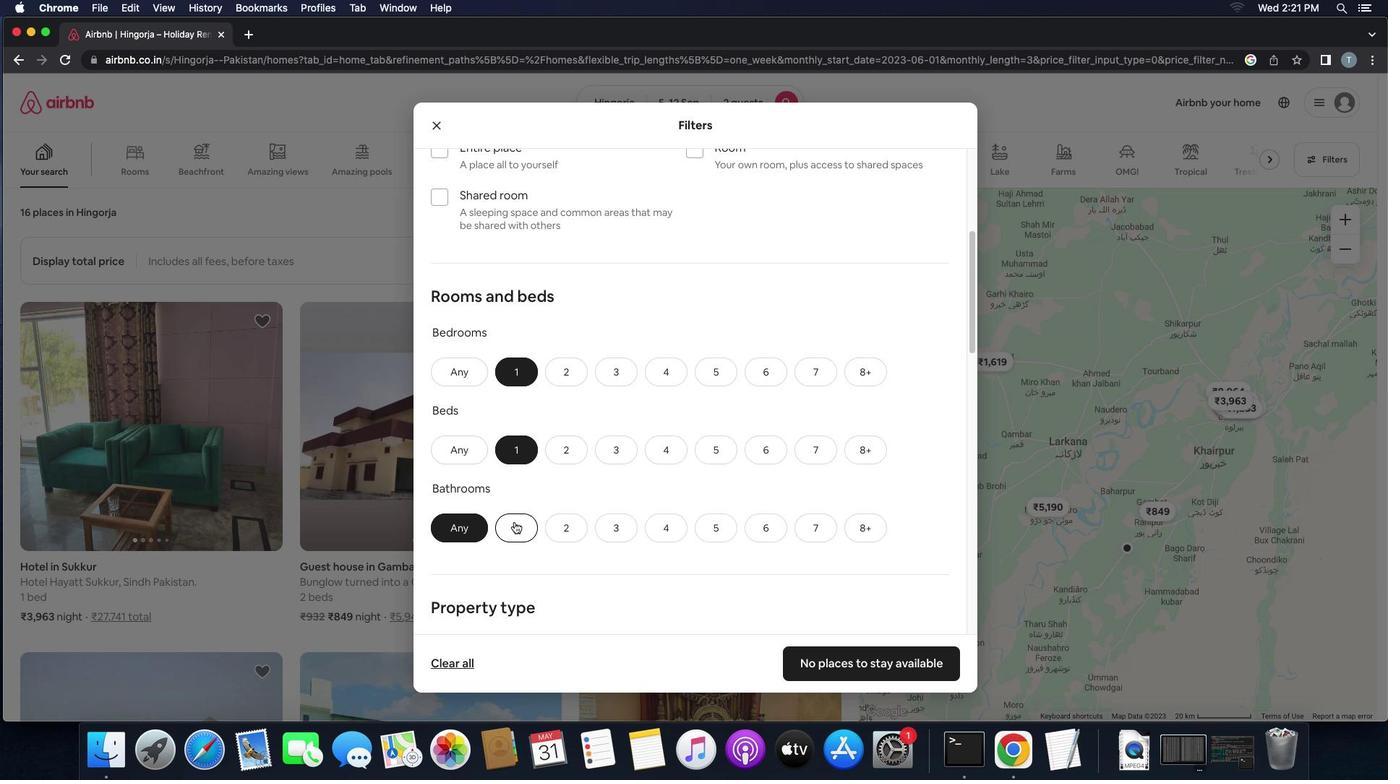 
Action: Mouse pressed left at (514, 521)
Screenshot: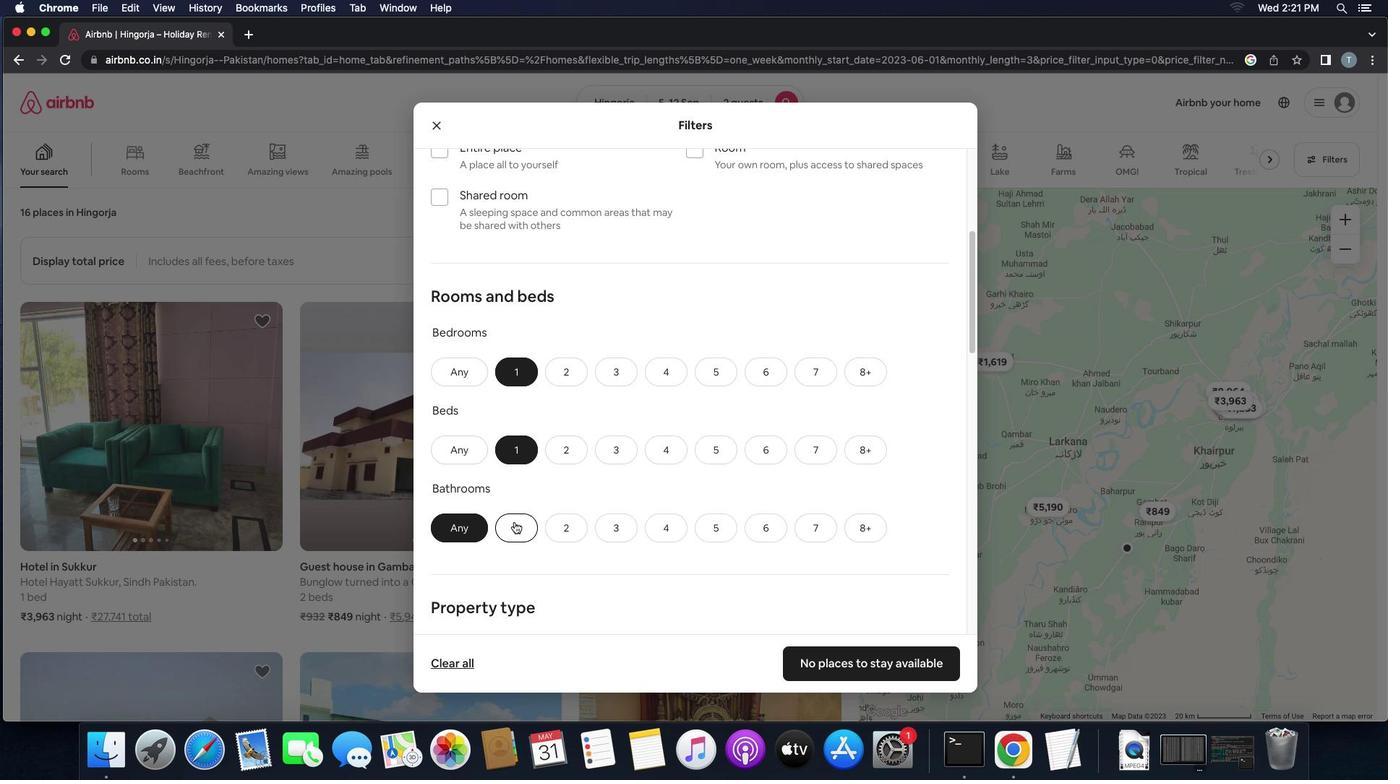 
Action: Mouse moved to (630, 525)
Screenshot: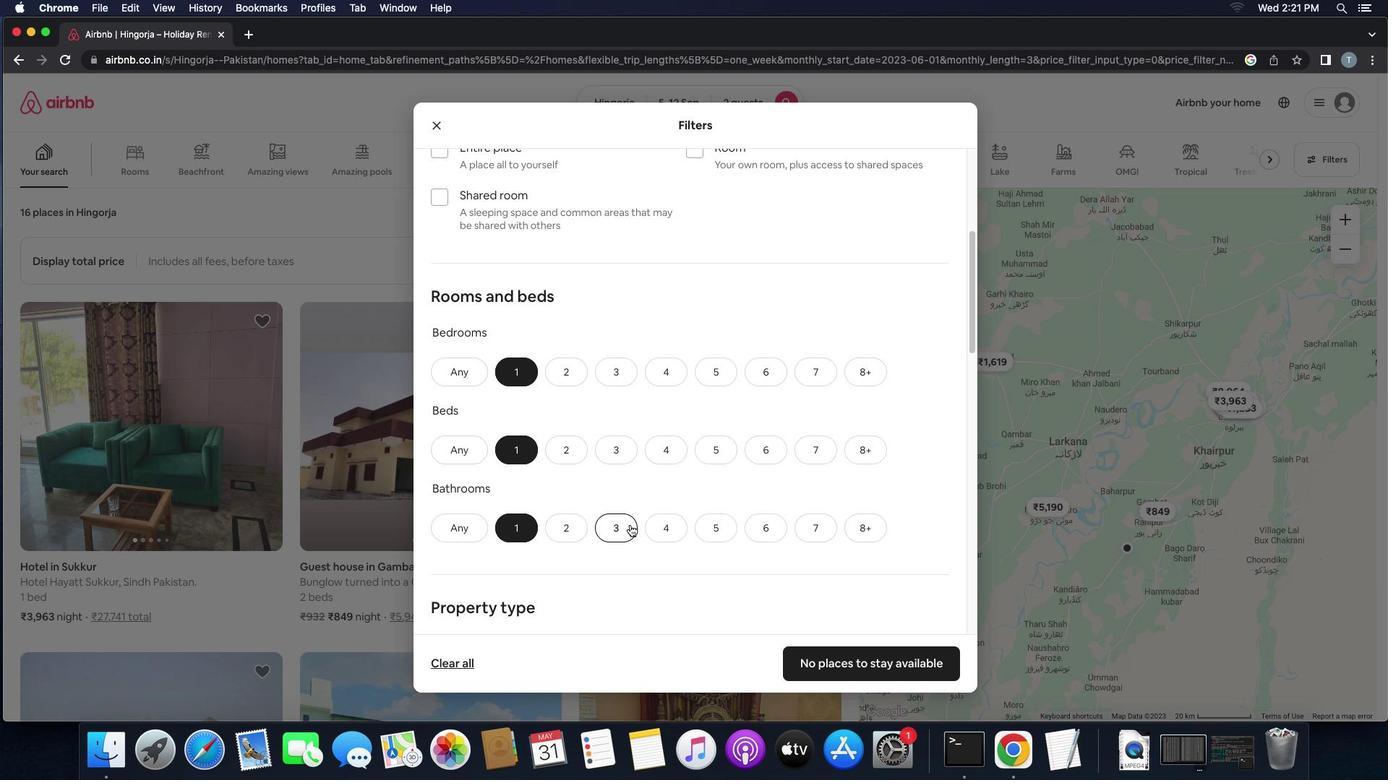 
Action: Mouse scrolled (630, 525) with delta (0, 0)
Screenshot: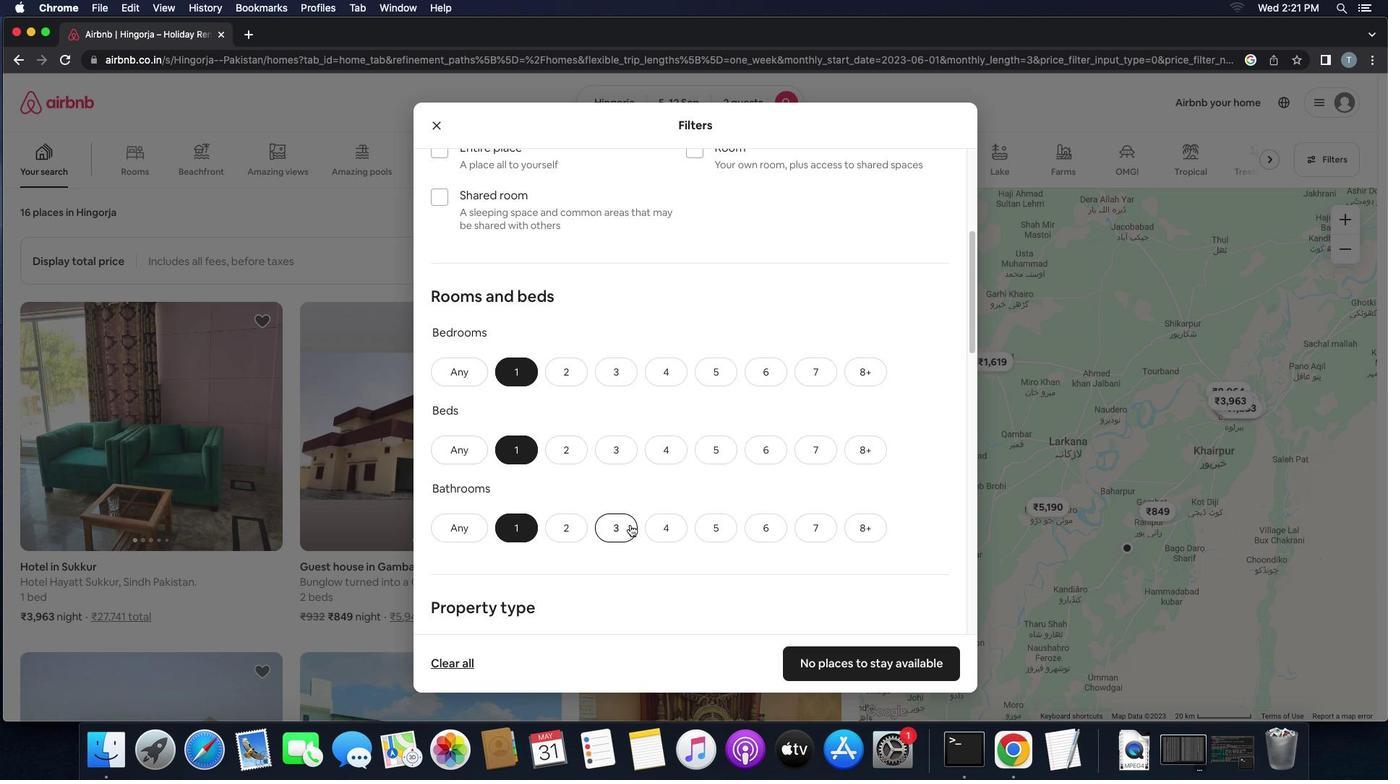 
Action: Mouse scrolled (630, 525) with delta (0, 0)
Screenshot: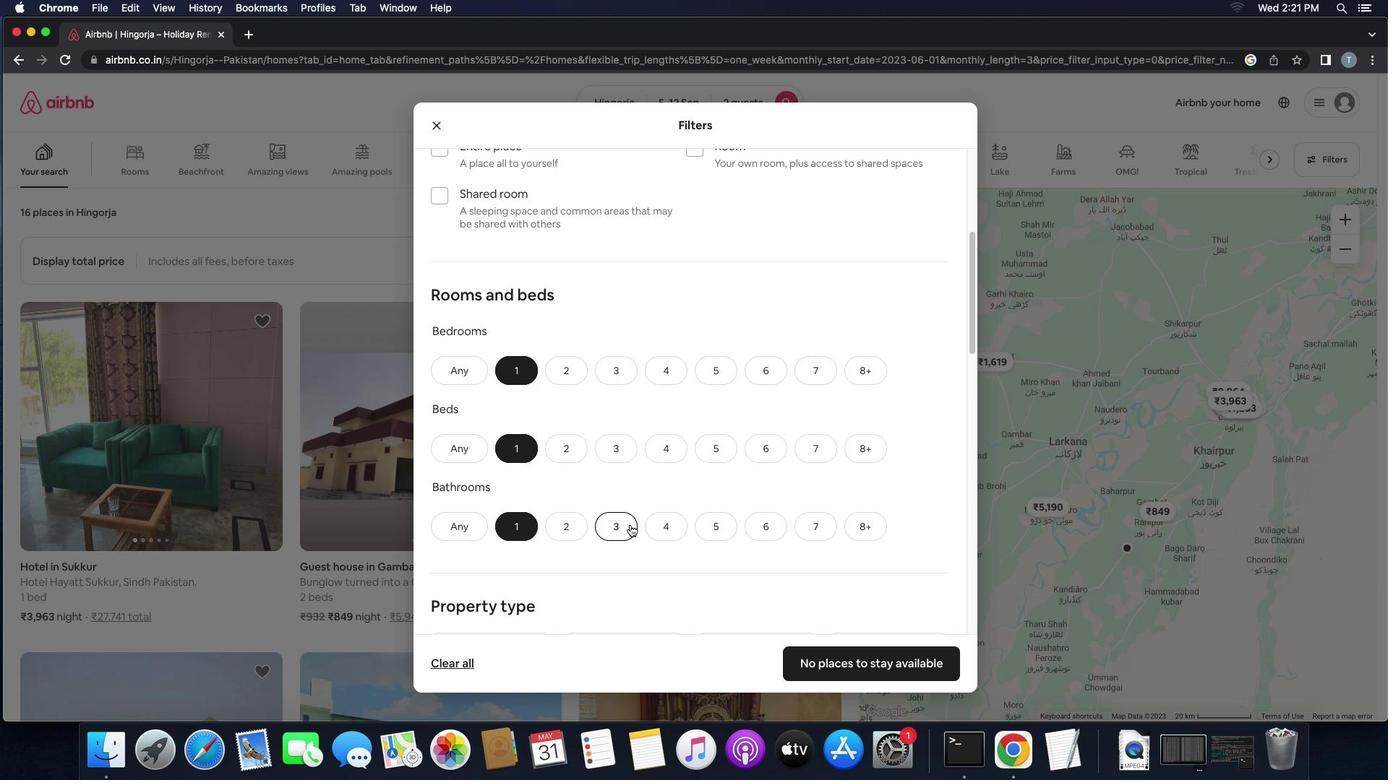 
Action: Mouse moved to (628, 535)
Screenshot: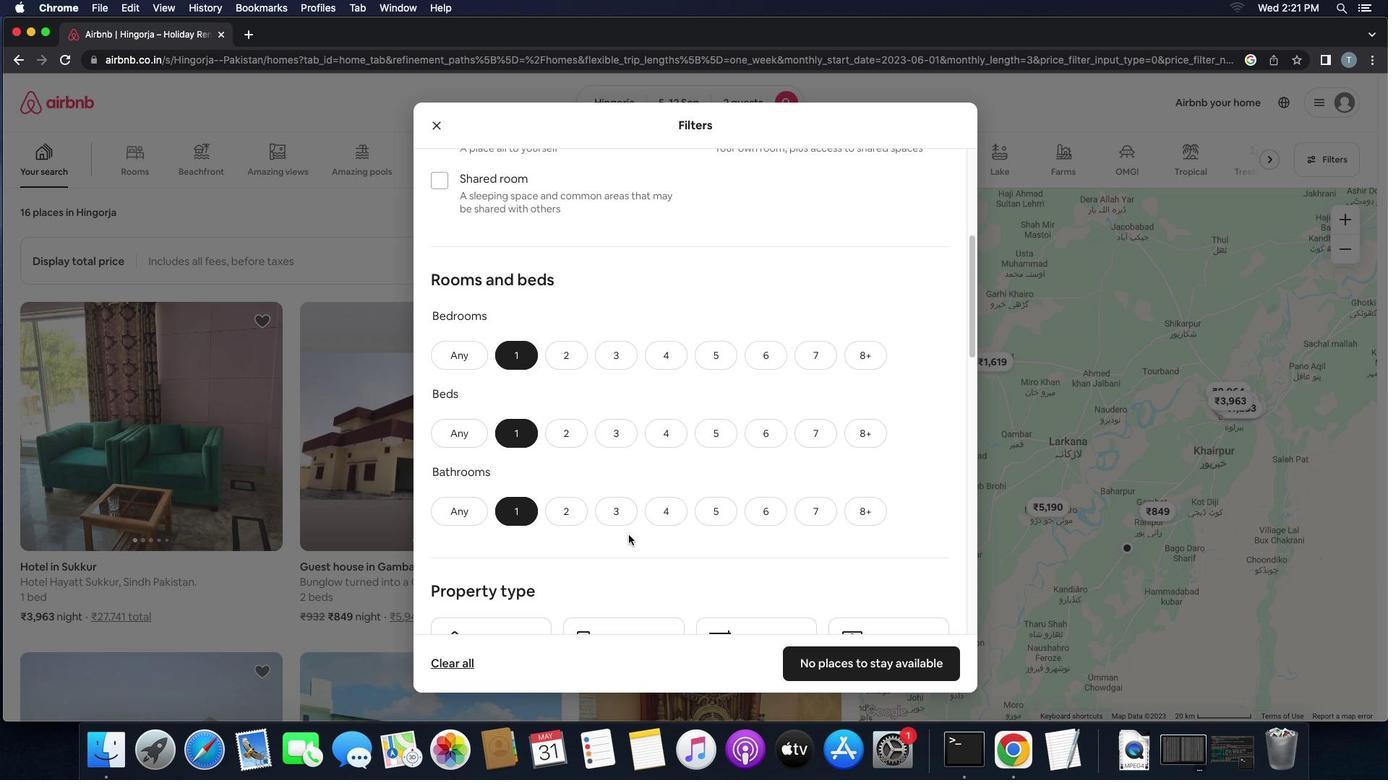
Action: Mouse scrolled (628, 535) with delta (0, 0)
Screenshot: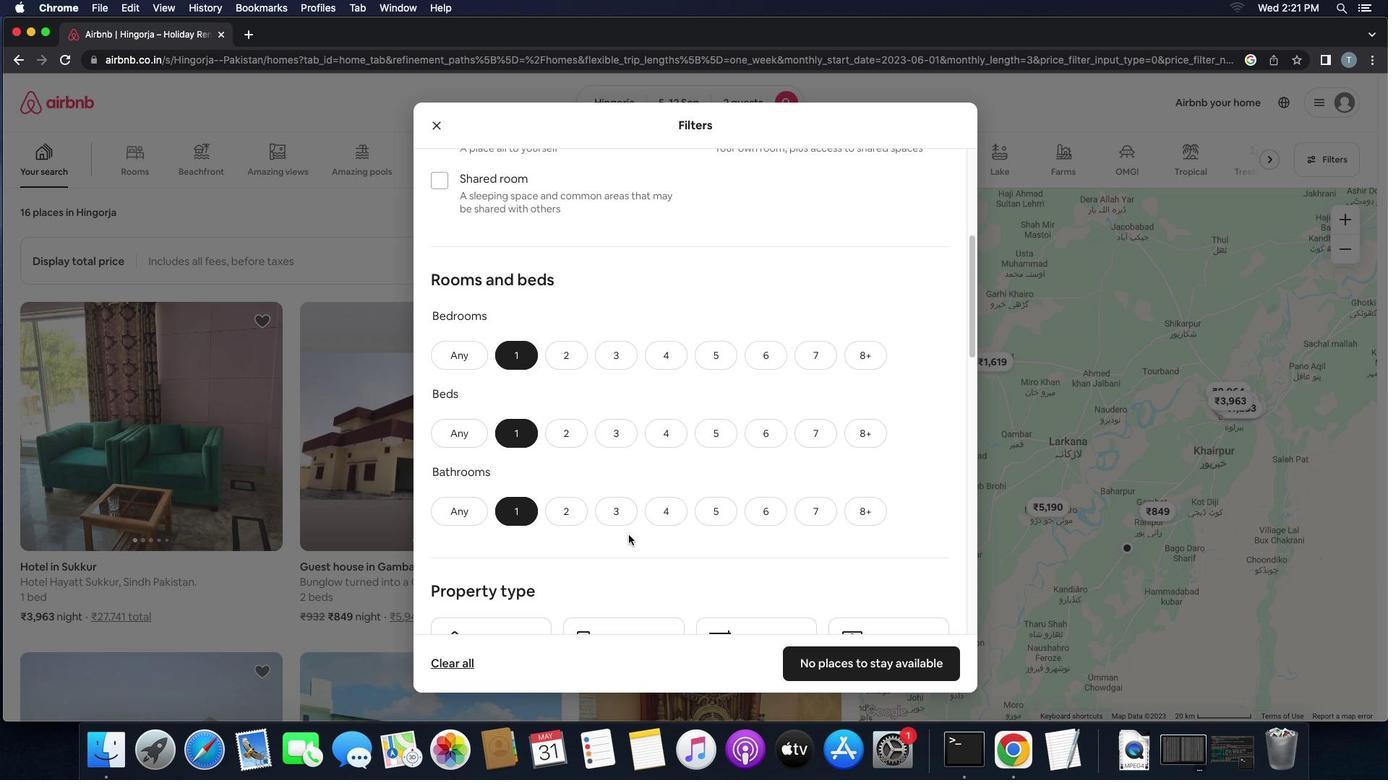 
Action: Mouse scrolled (628, 535) with delta (0, 0)
Screenshot: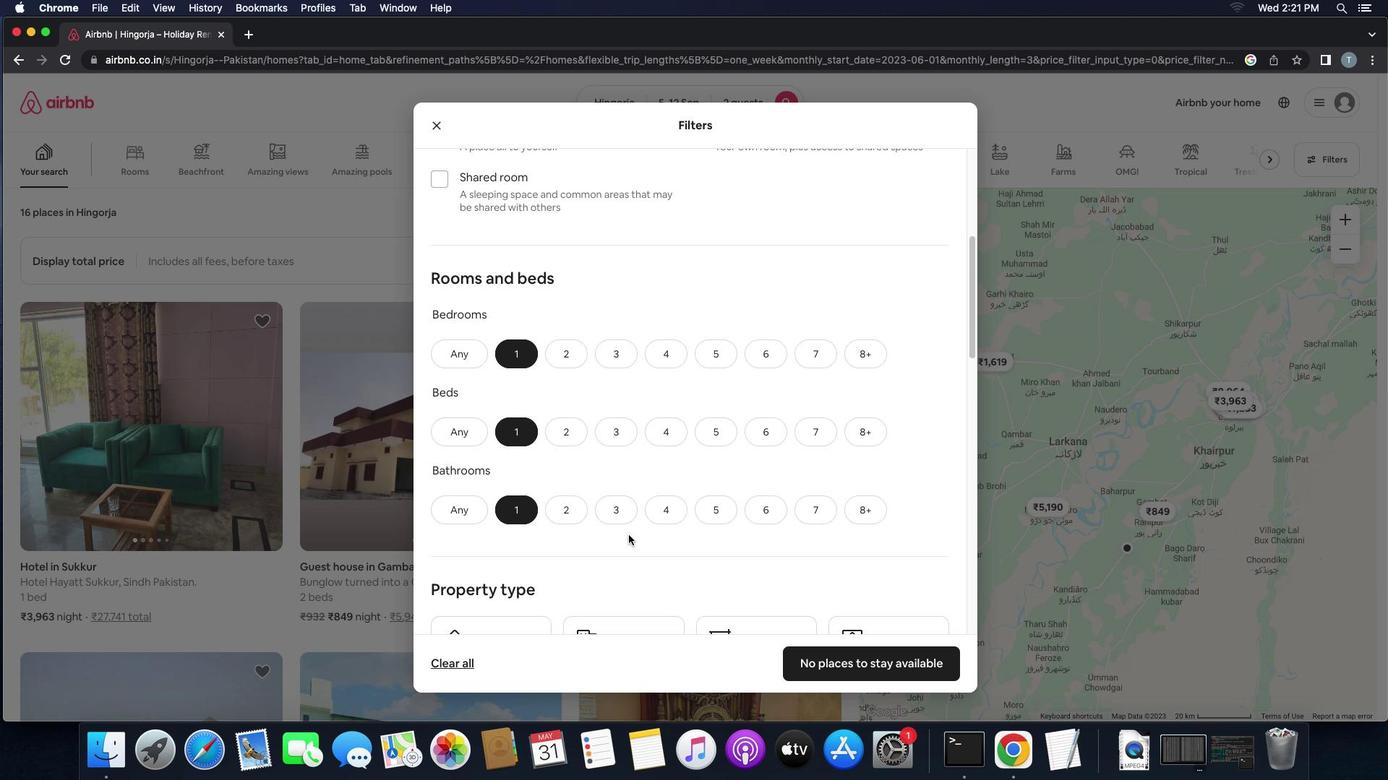 
Action: Mouse scrolled (628, 535) with delta (0, 0)
Screenshot: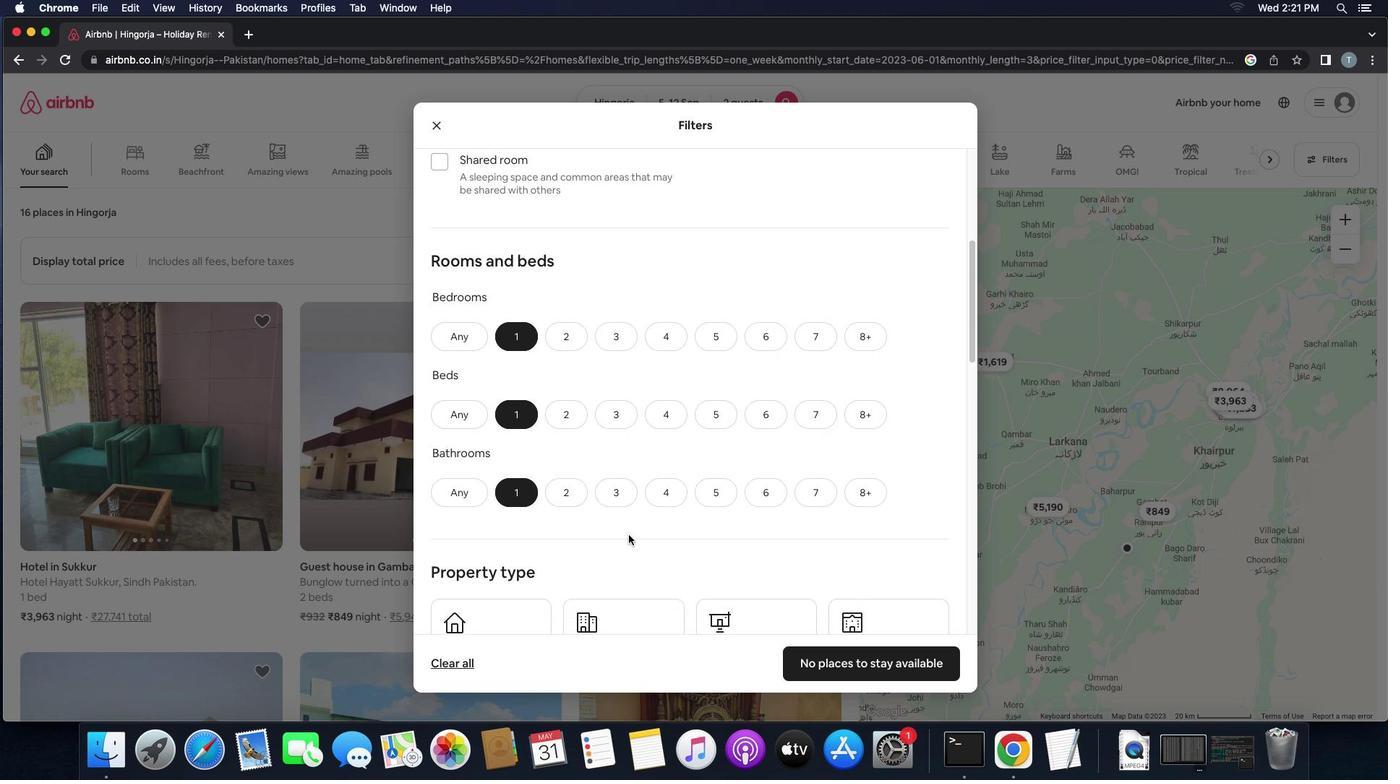 
Action: Mouse scrolled (628, 535) with delta (0, 0)
Screenshot: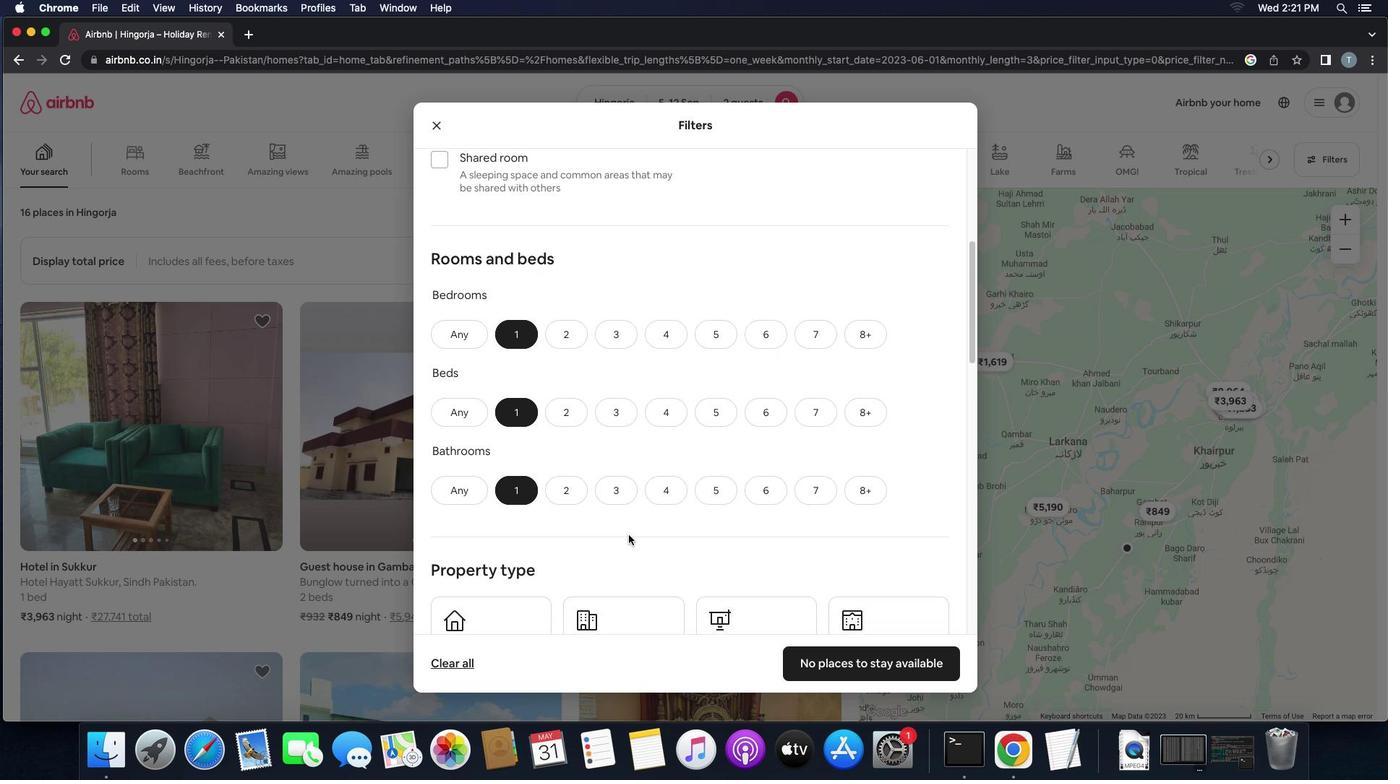 
Action: Mouse scrolled (628, 535) with delta (0, 0)
Screenshot: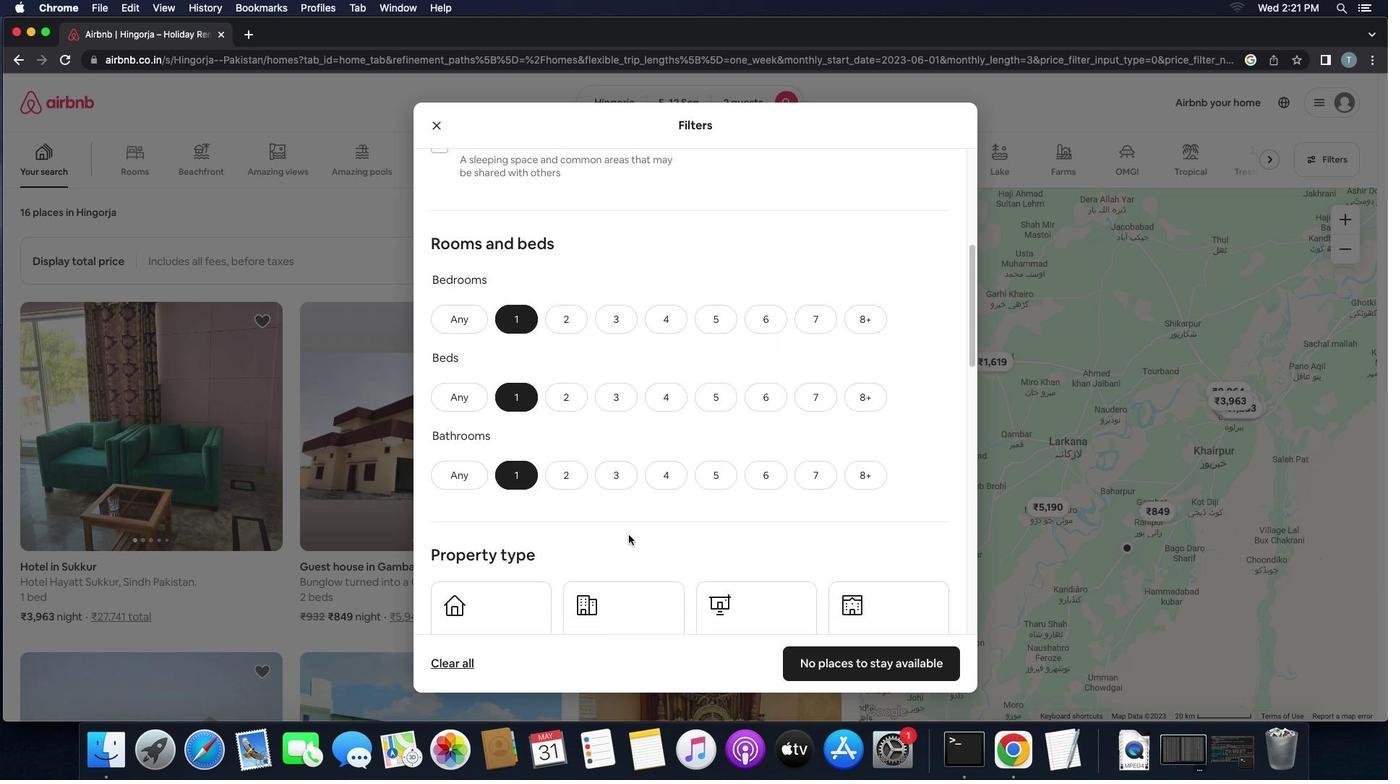 
Action: Mouse scrolled (628, 535) with delta (0, 0)
Screenshot: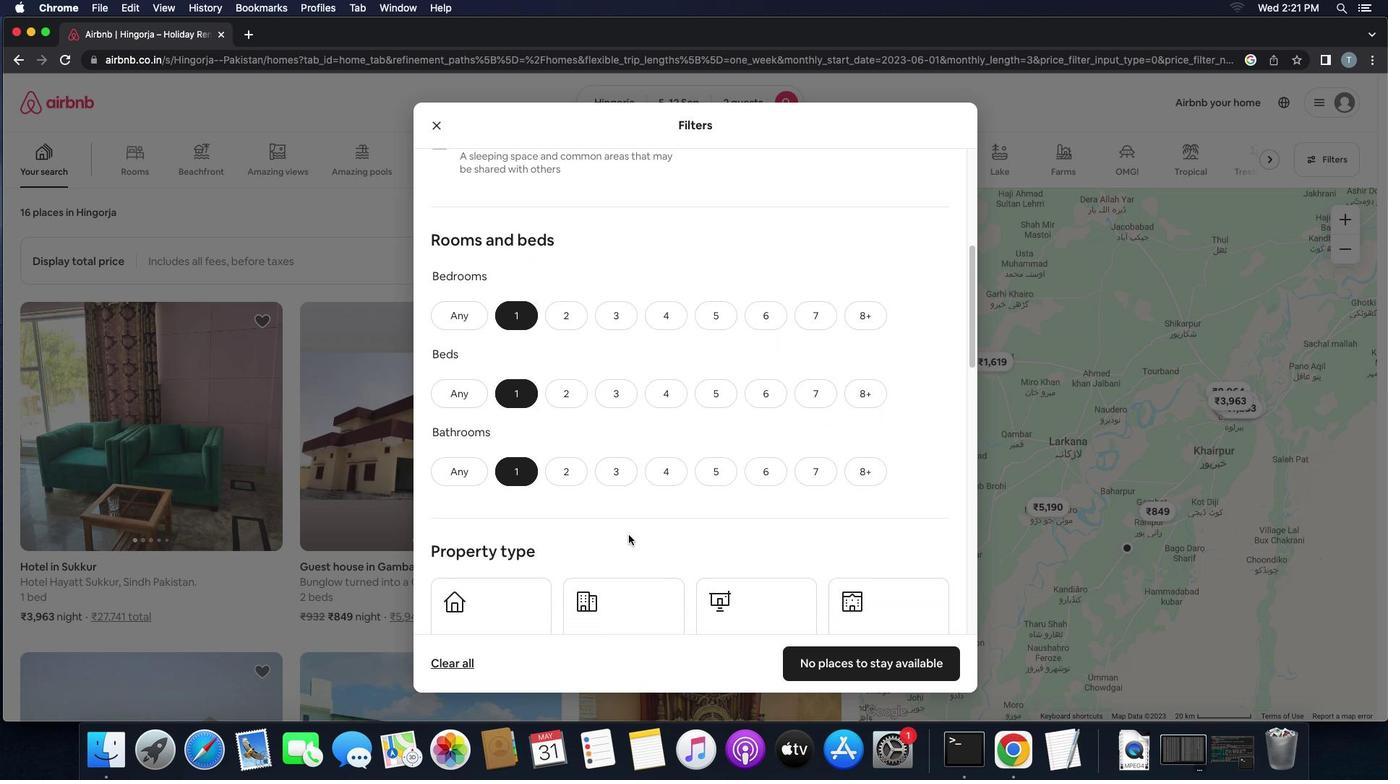 
Action: Mouse scrolled (628, 535) with delta (0, 0)
Screenshot: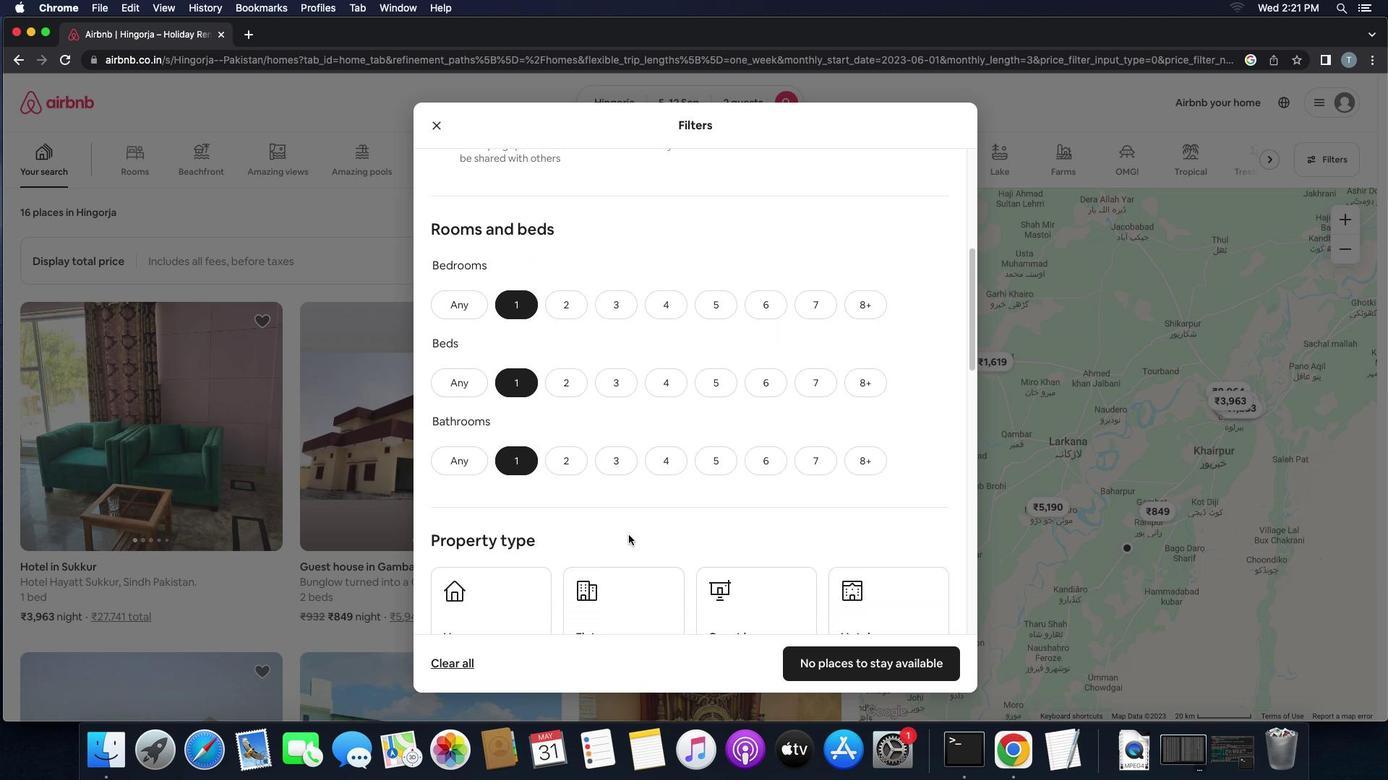
Action: Mouse scrolled (628, 535) with delta (0, 0)
Screenshot: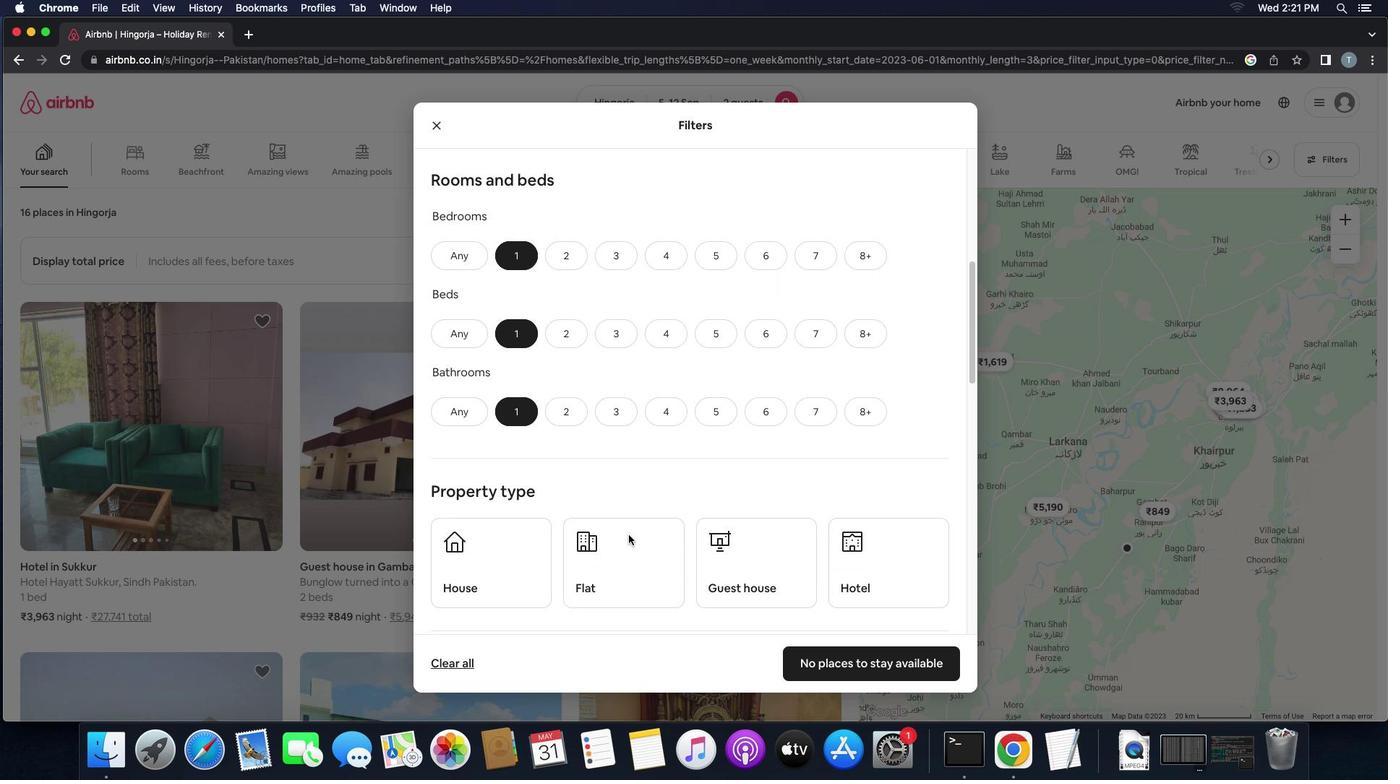 
Action: Mouse scrolled (628, 535) with delta (0, 0)
Screenshot: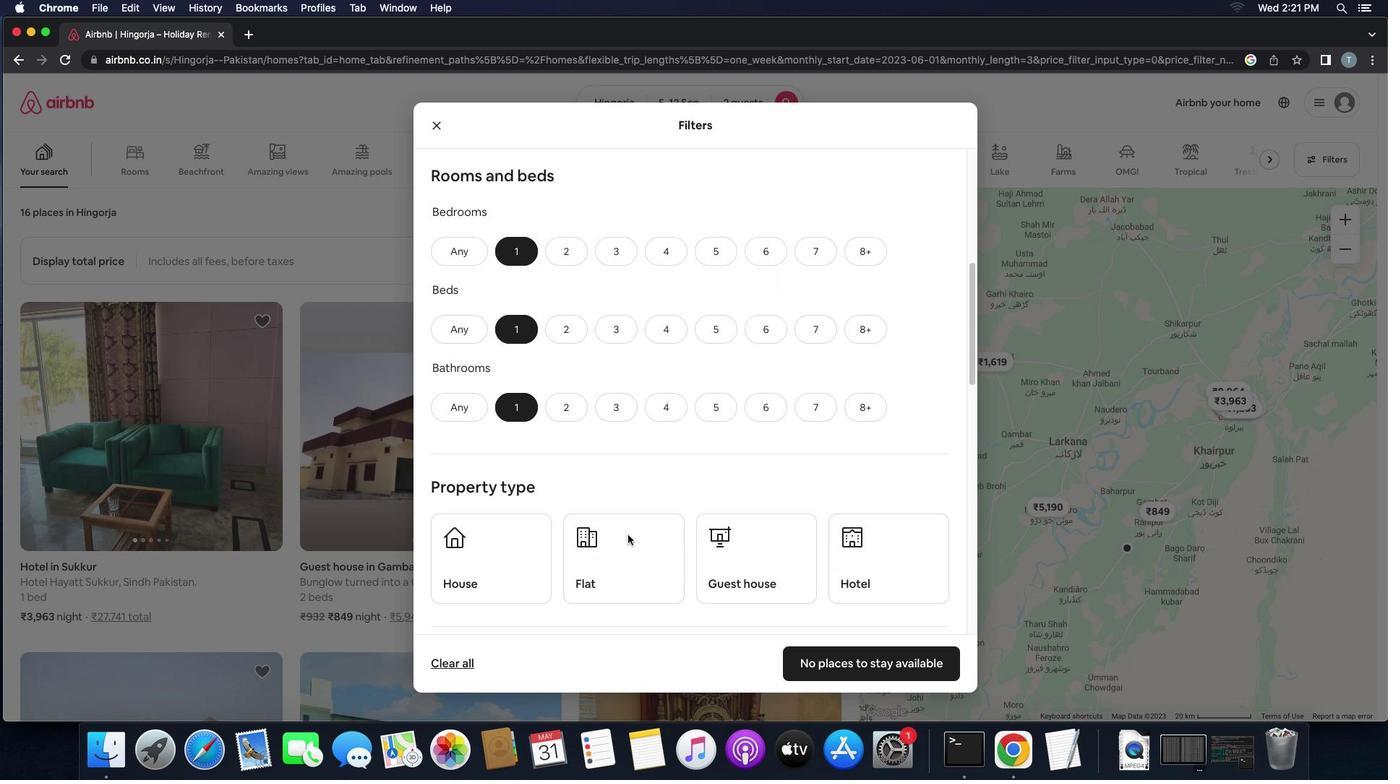 
Action: Mouse scrolled (628, 535) with delta (0, -2)
Screenshot: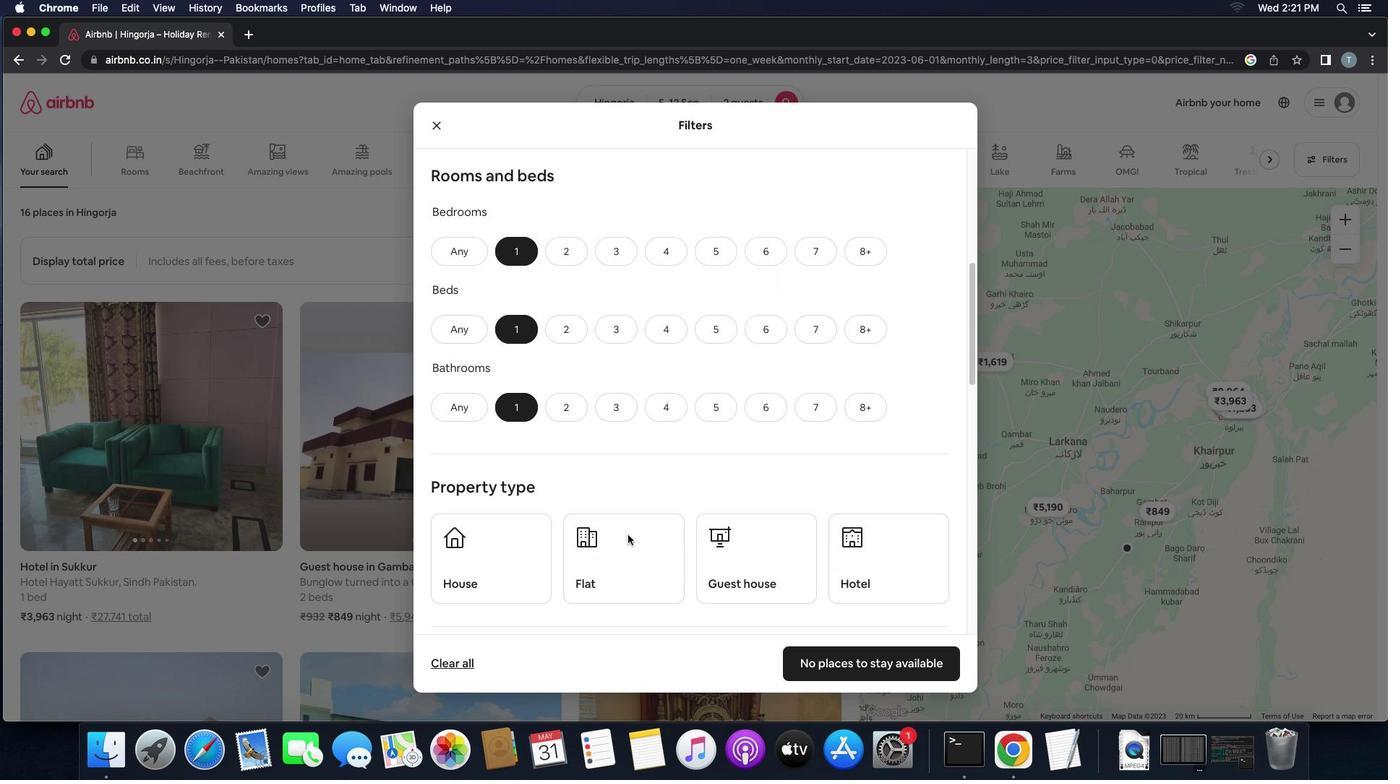 
Action: Mouse moved to (628, 534)
Screenshot: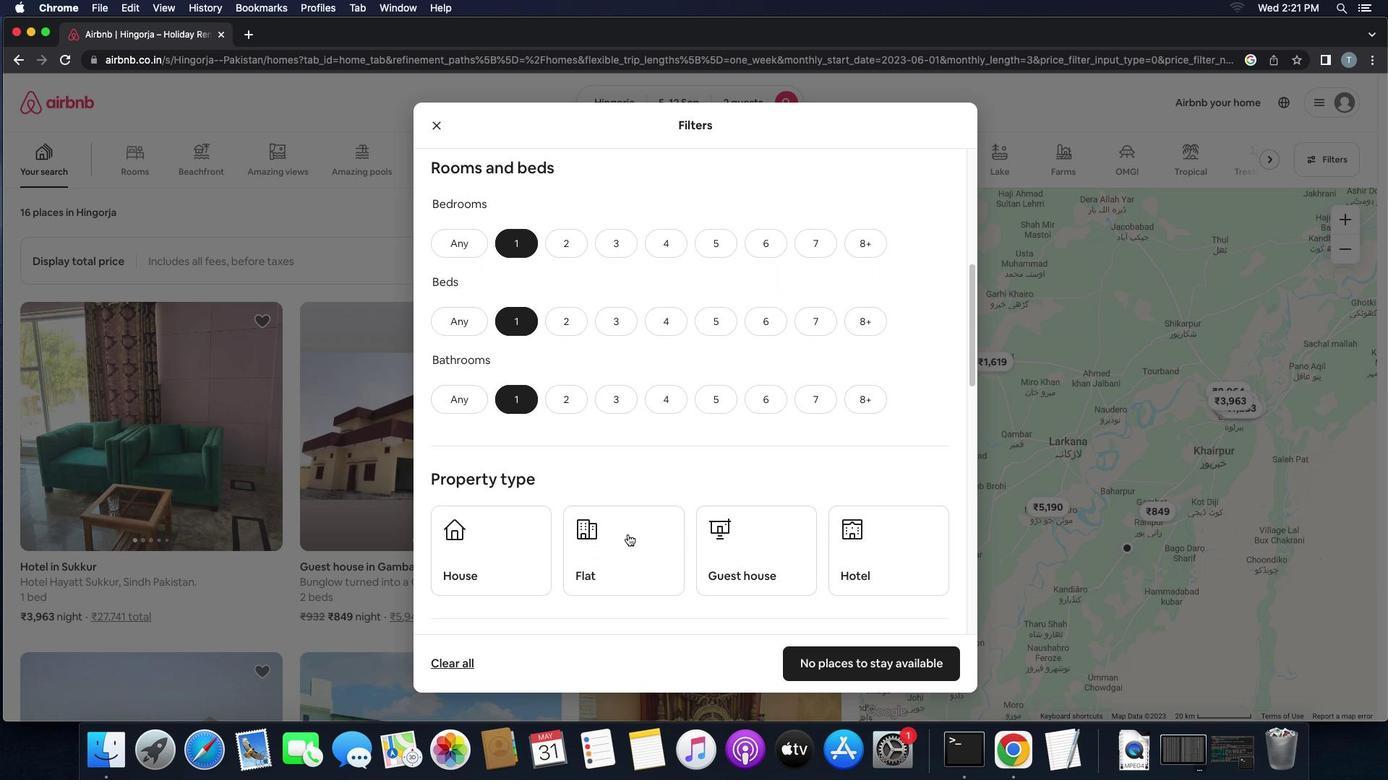 
Action: Mouse scrolled (628, 534) with delta (0, -2)
Screenshot: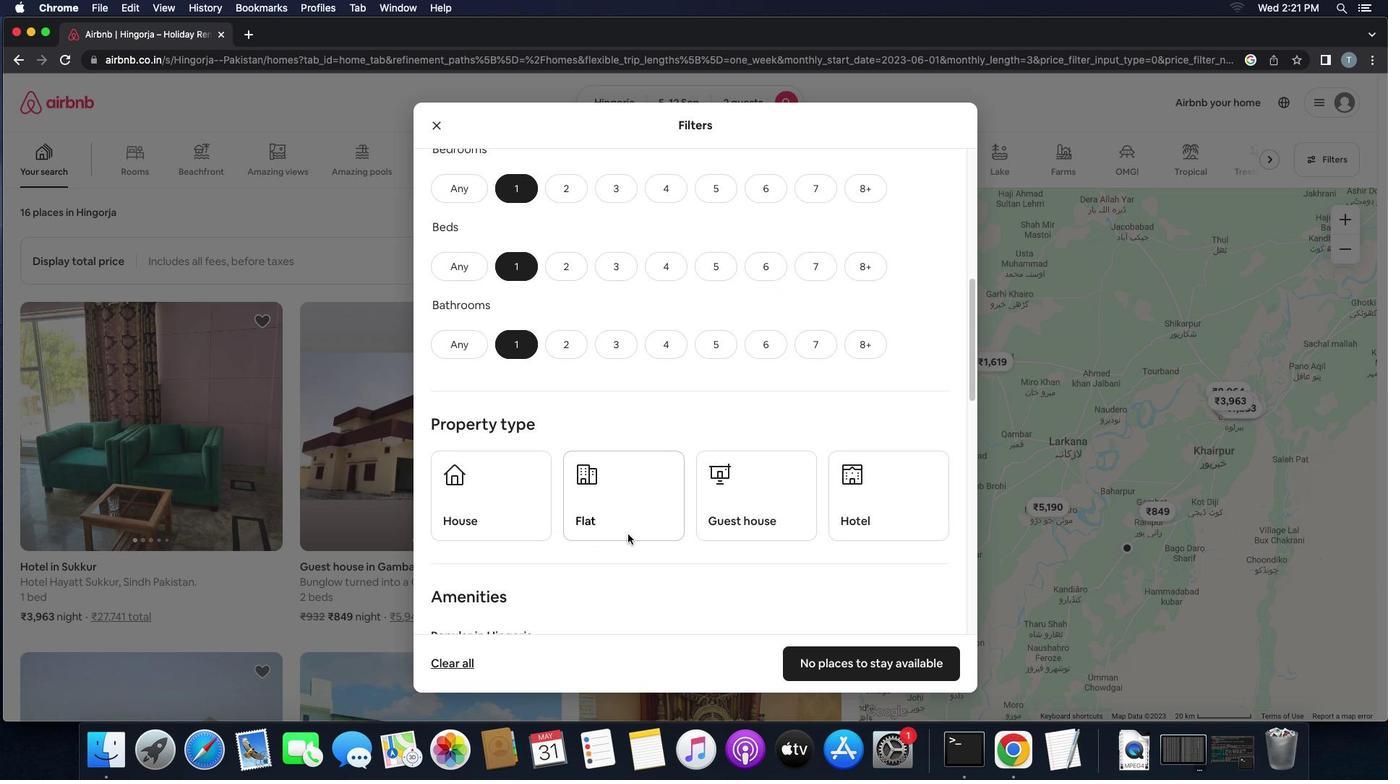 
Action: Mouse moved to (627, 534)
Screenshot: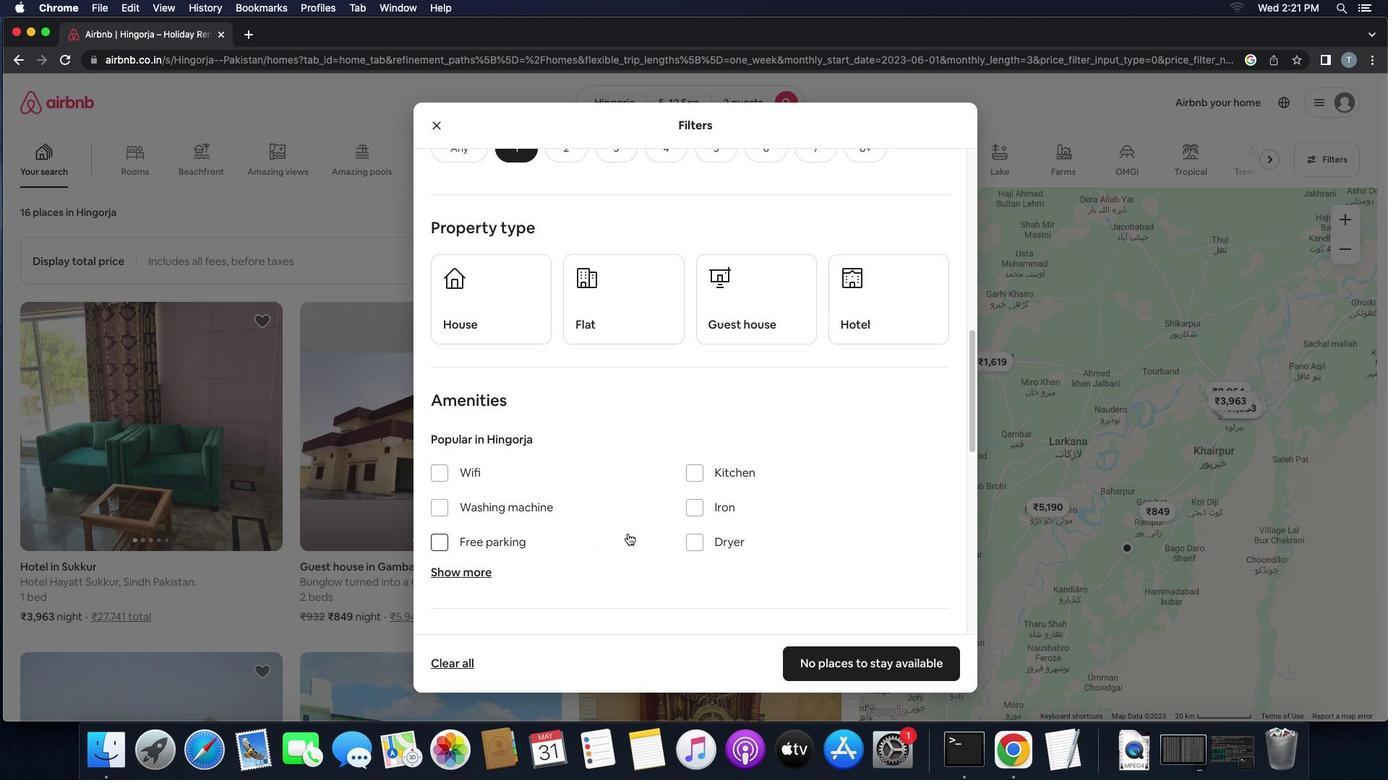 
Action: Mouse scrolled (627, 534) with delta (0, 0)
Screenshot: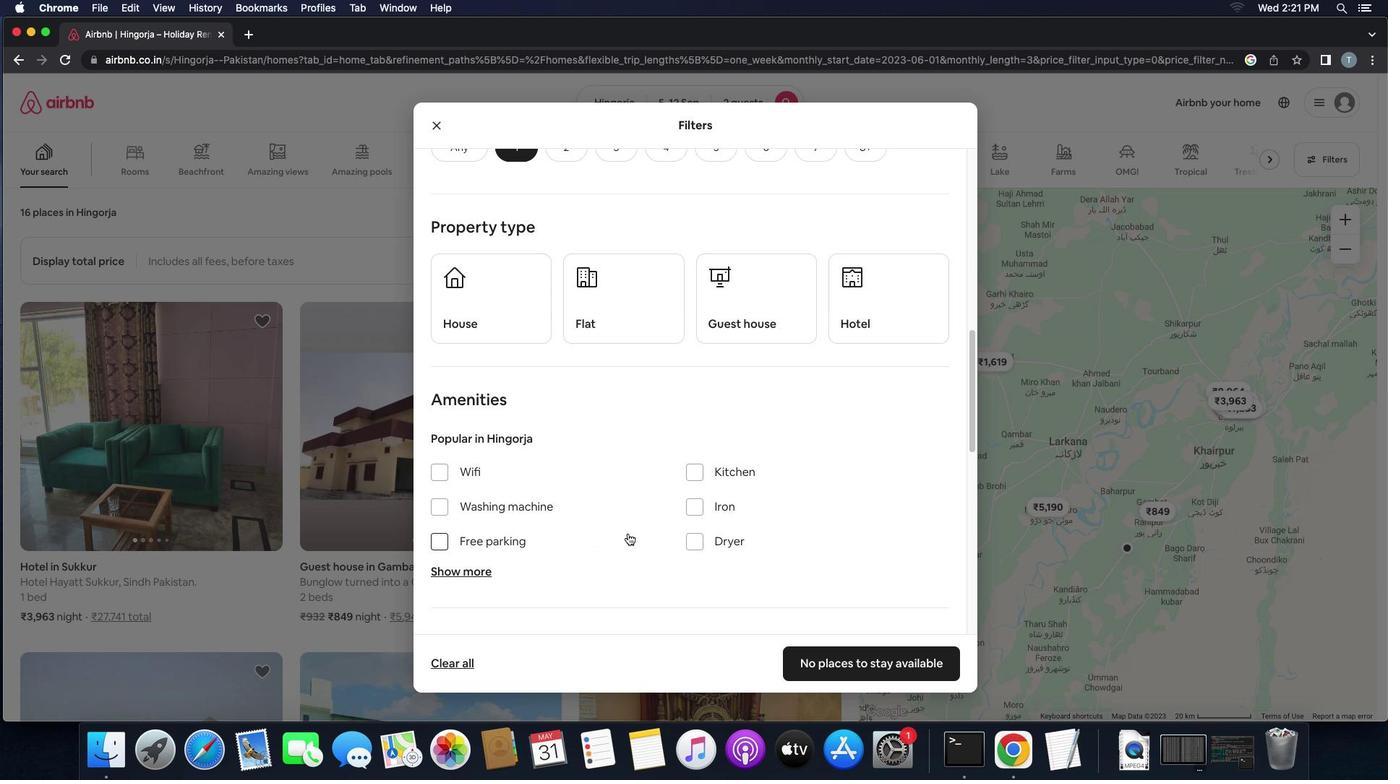 
Action: Mouse scrolled (627, 534) with delta (0, 0)
Screenshot: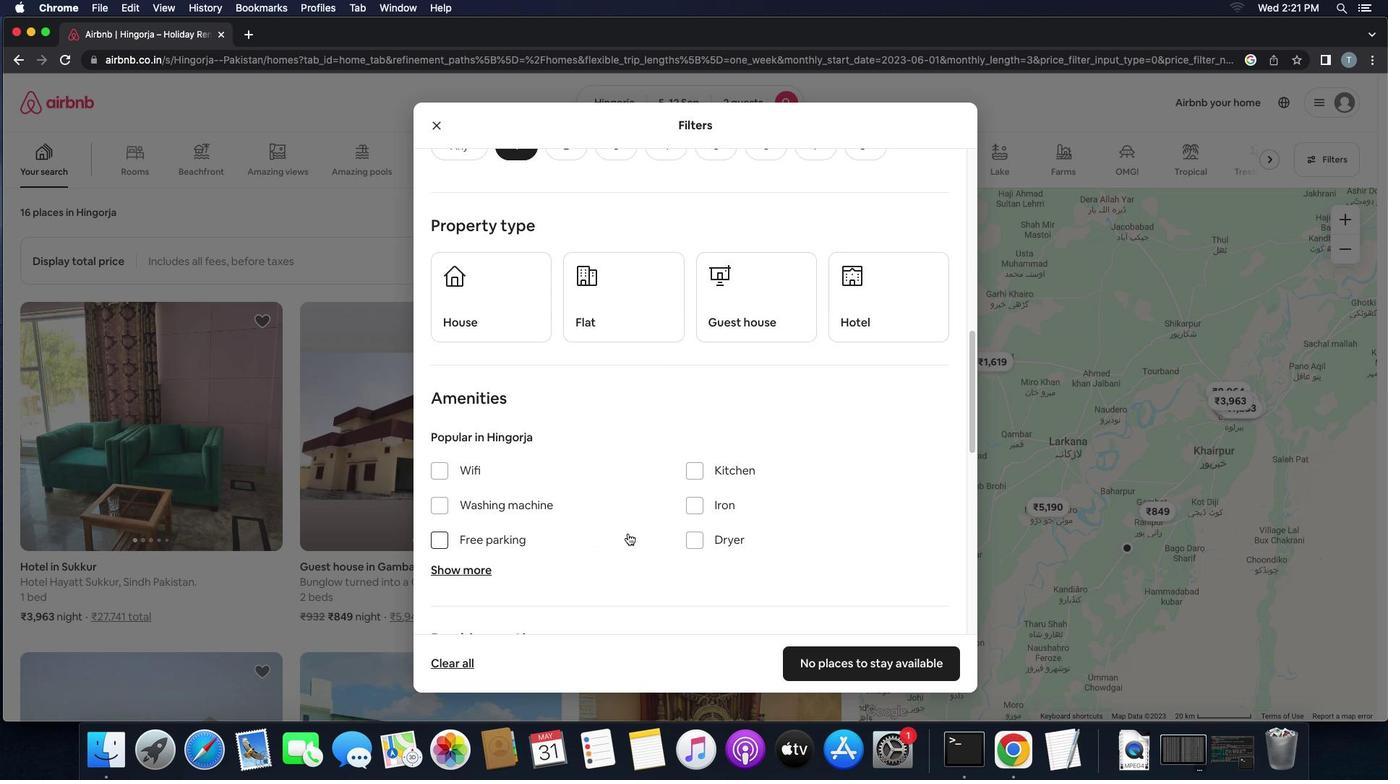 
Action: Mouse scrolled (627, 534) with delta (0, -2)
Screenshot: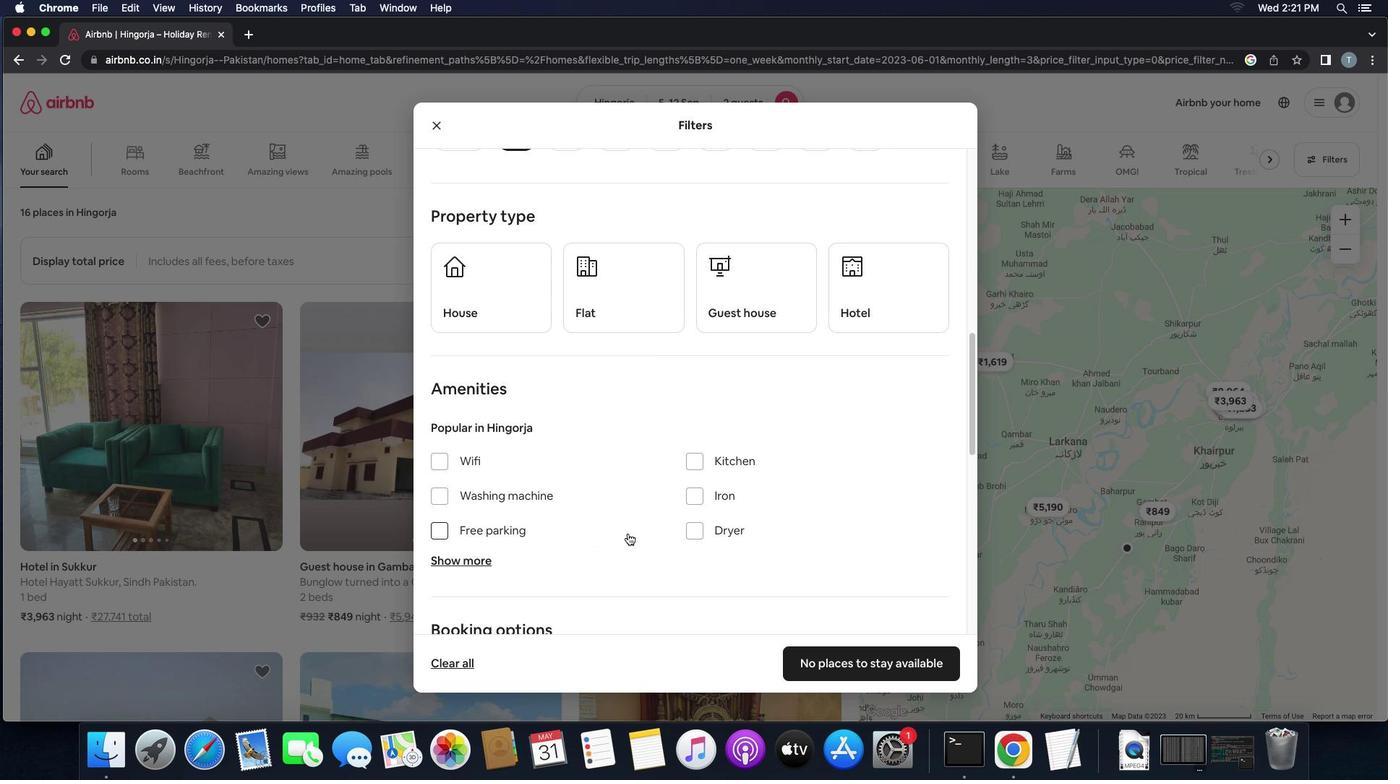 
Action: Mouse moved to (627, 533)
Screenshot: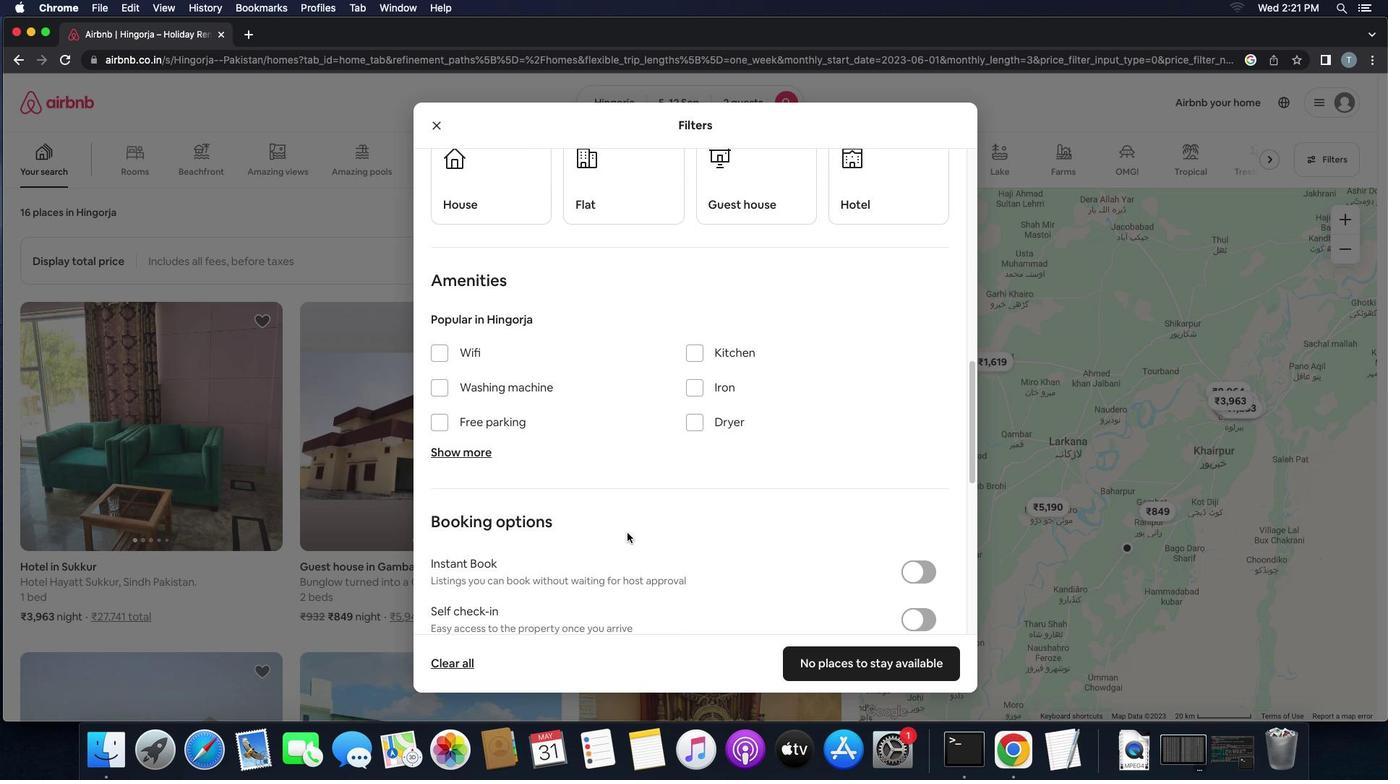 
Action: Mouse scrolled (627, 533) with delta (0, 0)
Screenshot: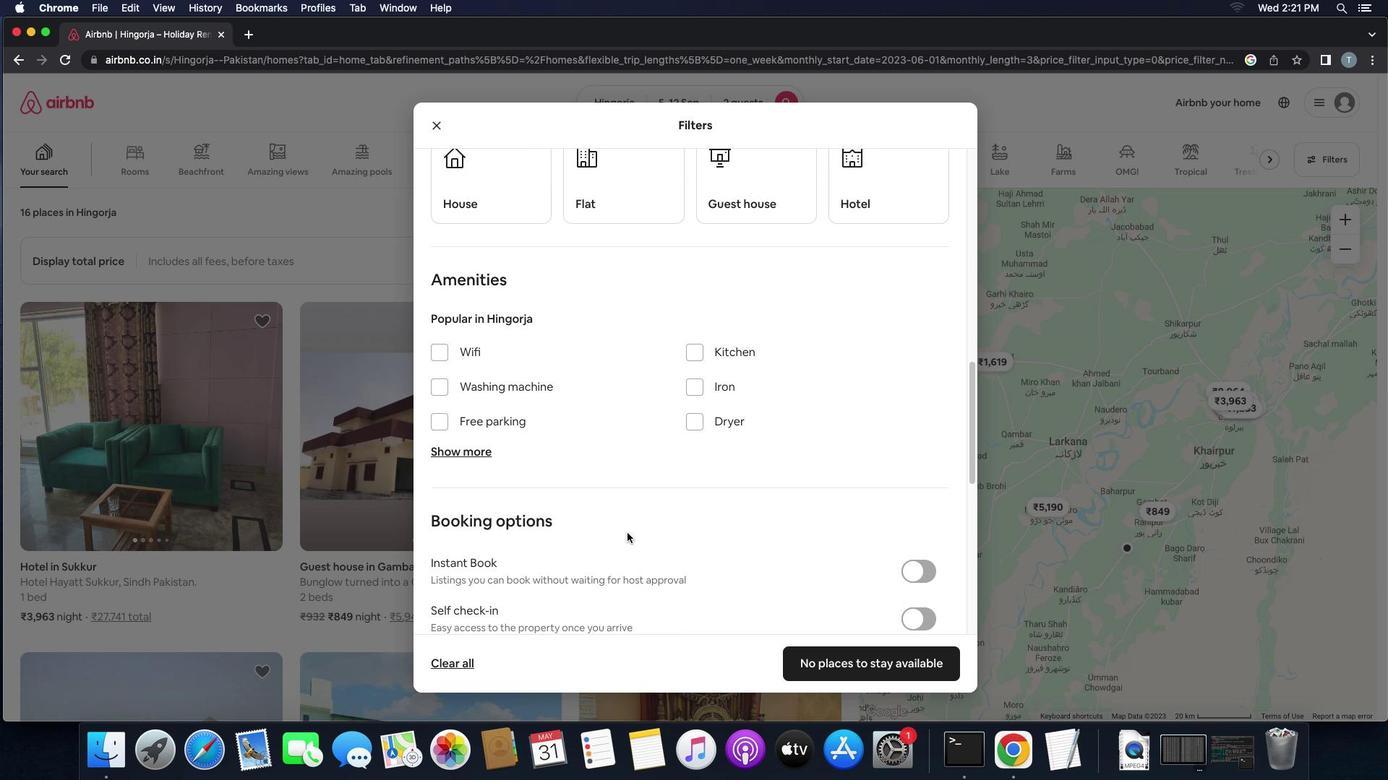 
Action: Mouse scrolled (627, 533) with delta (0, 0)
Screenshot: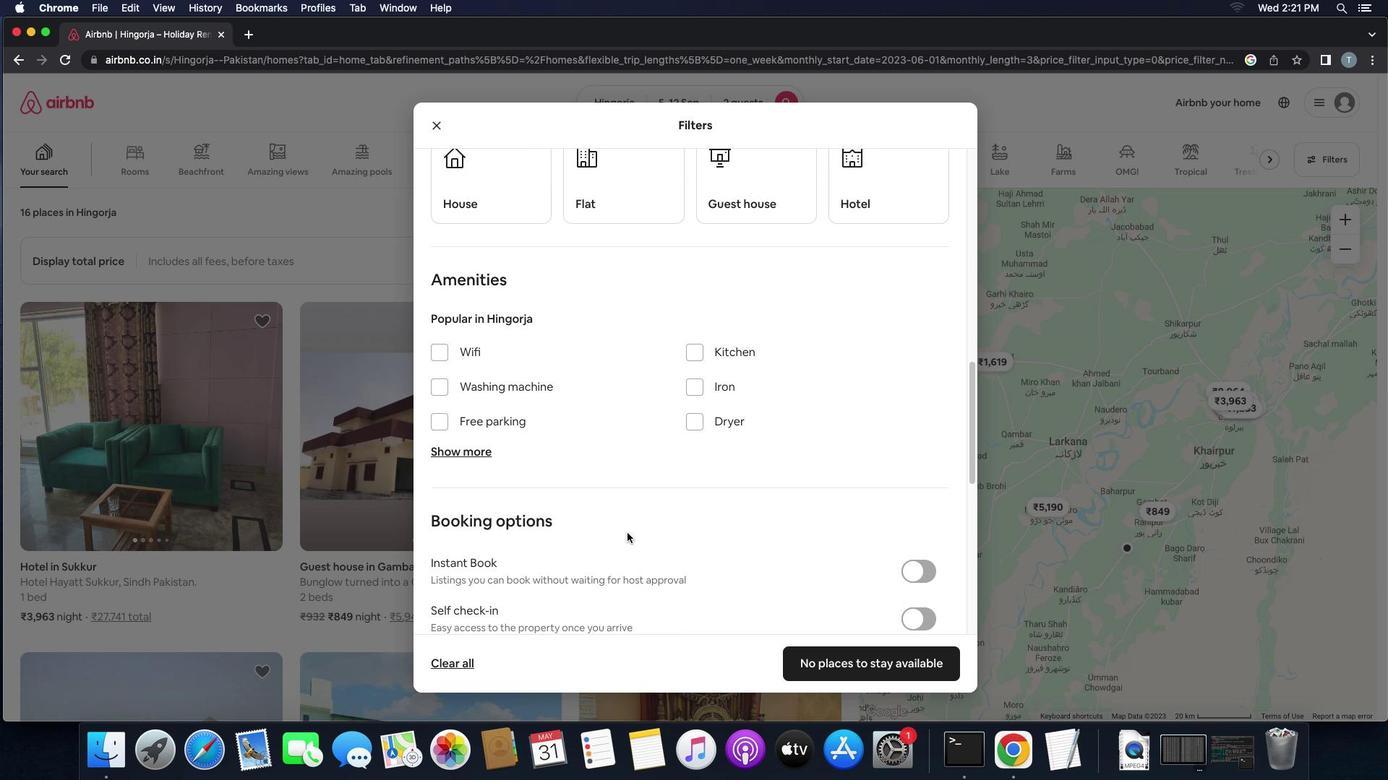 
Action: Mouse scrolled (627, 533) with delta (0, -2)
Screenshot: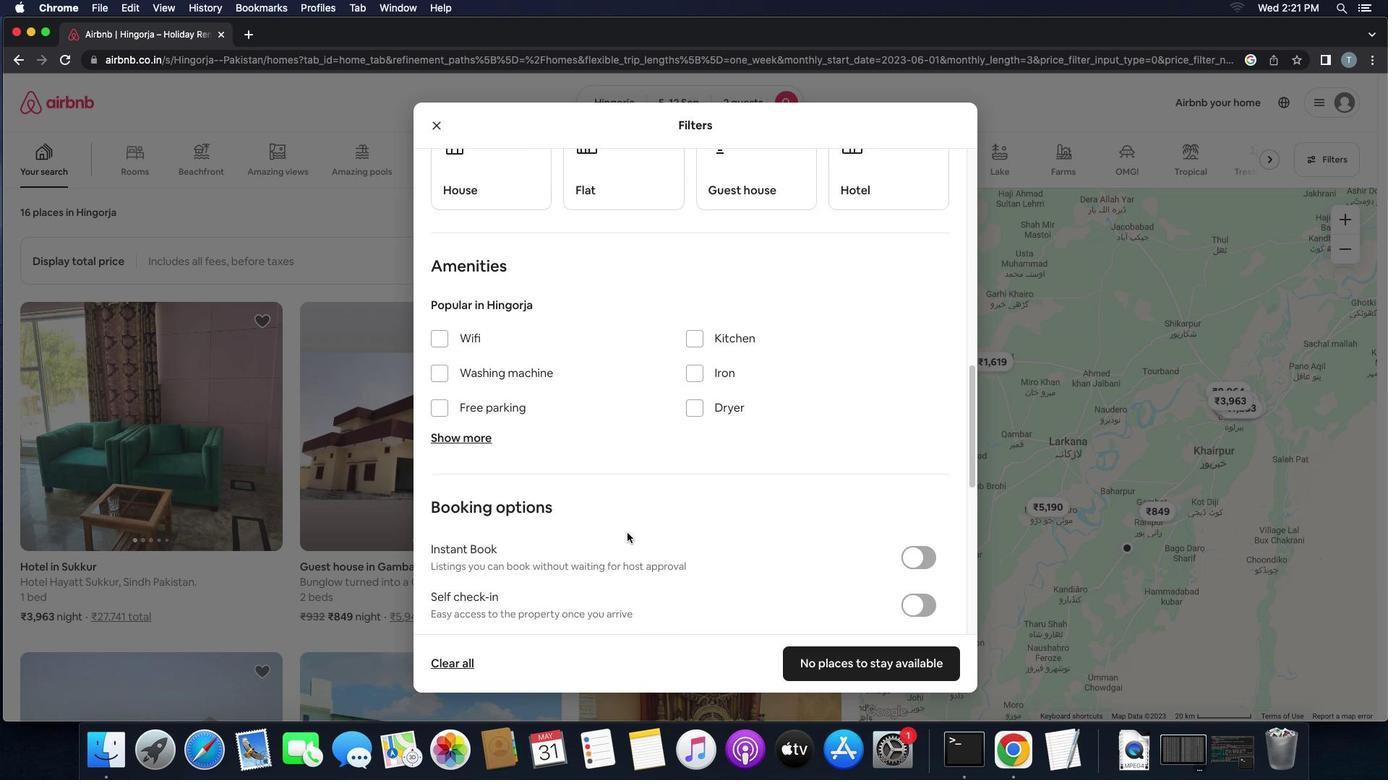 
Action: Mouse moved to (930, 480)
Screenshot: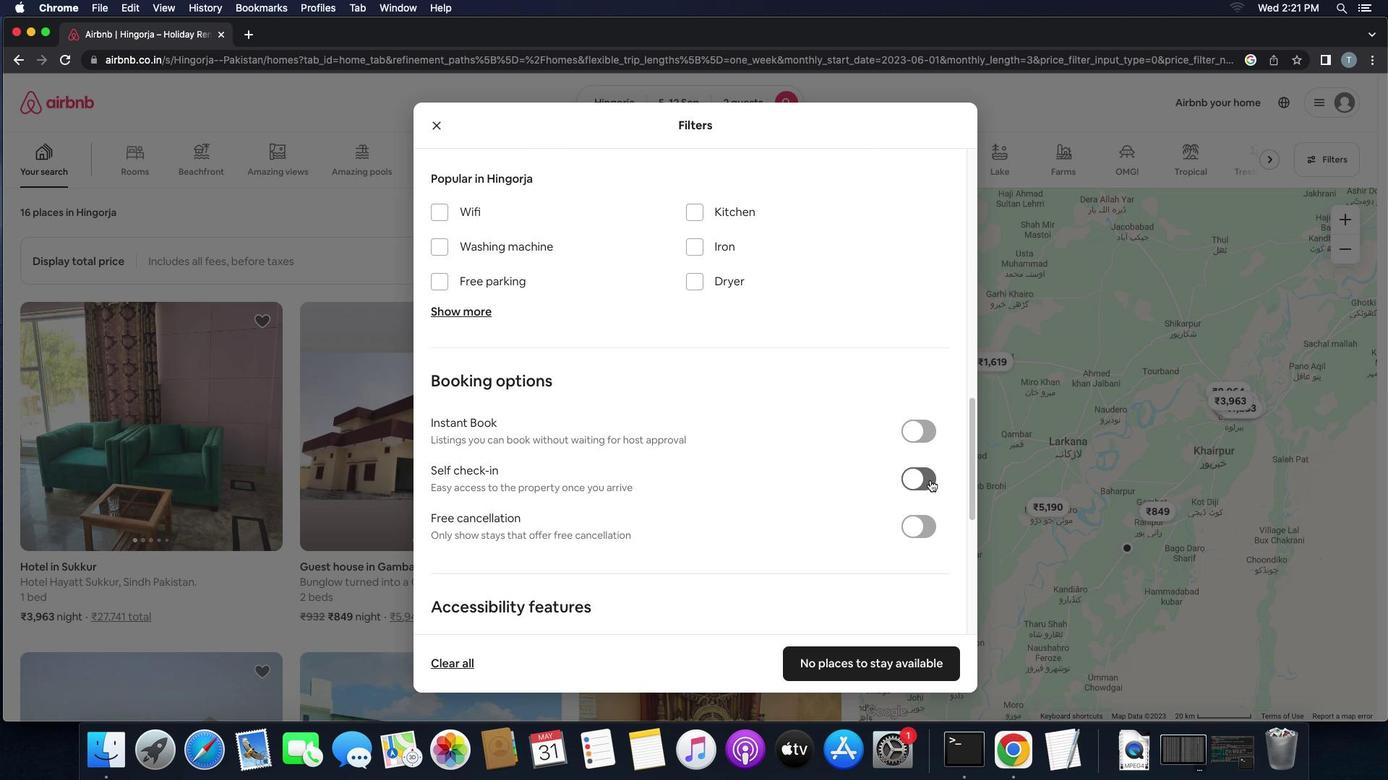 
Action: Mouse pressed left at (930, 480)
Screenshot: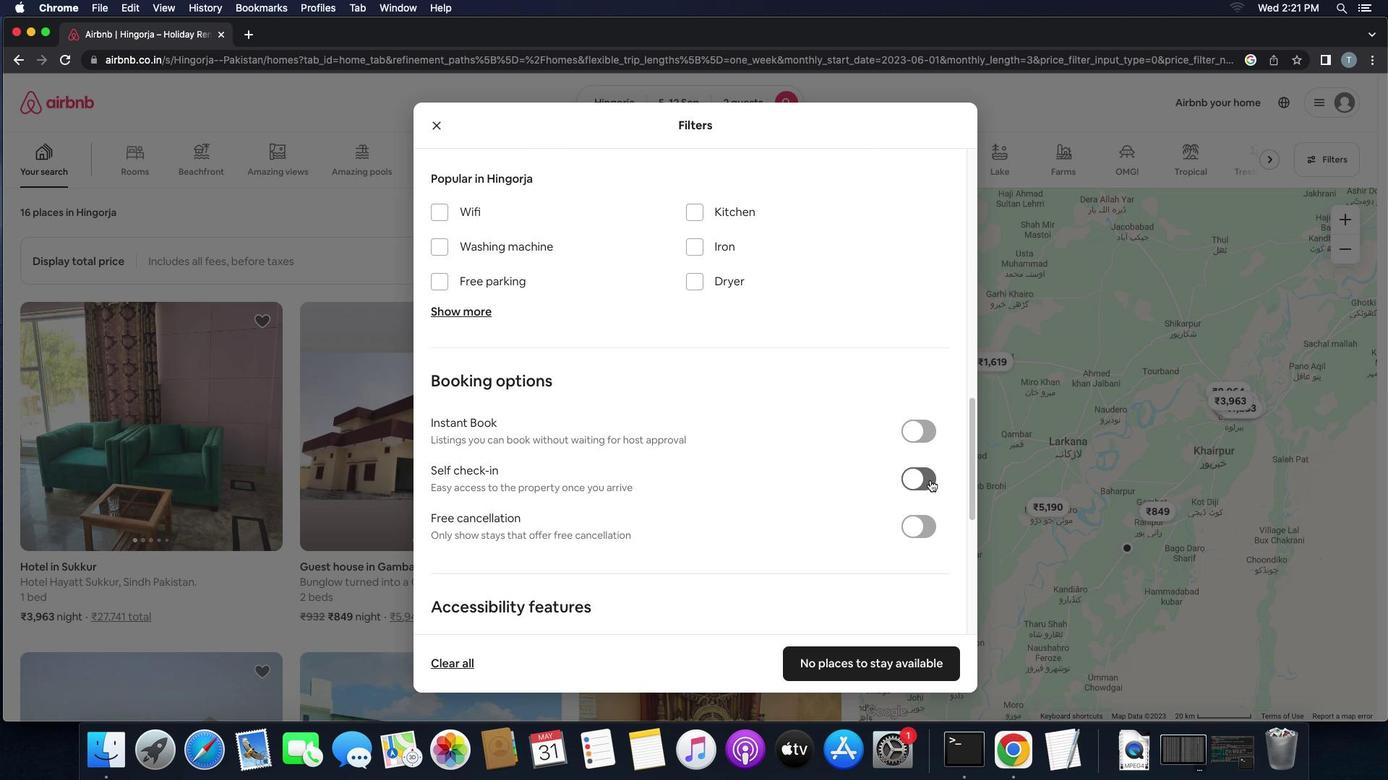 
Action: Mouse moved to (736, 497)
Screenshot: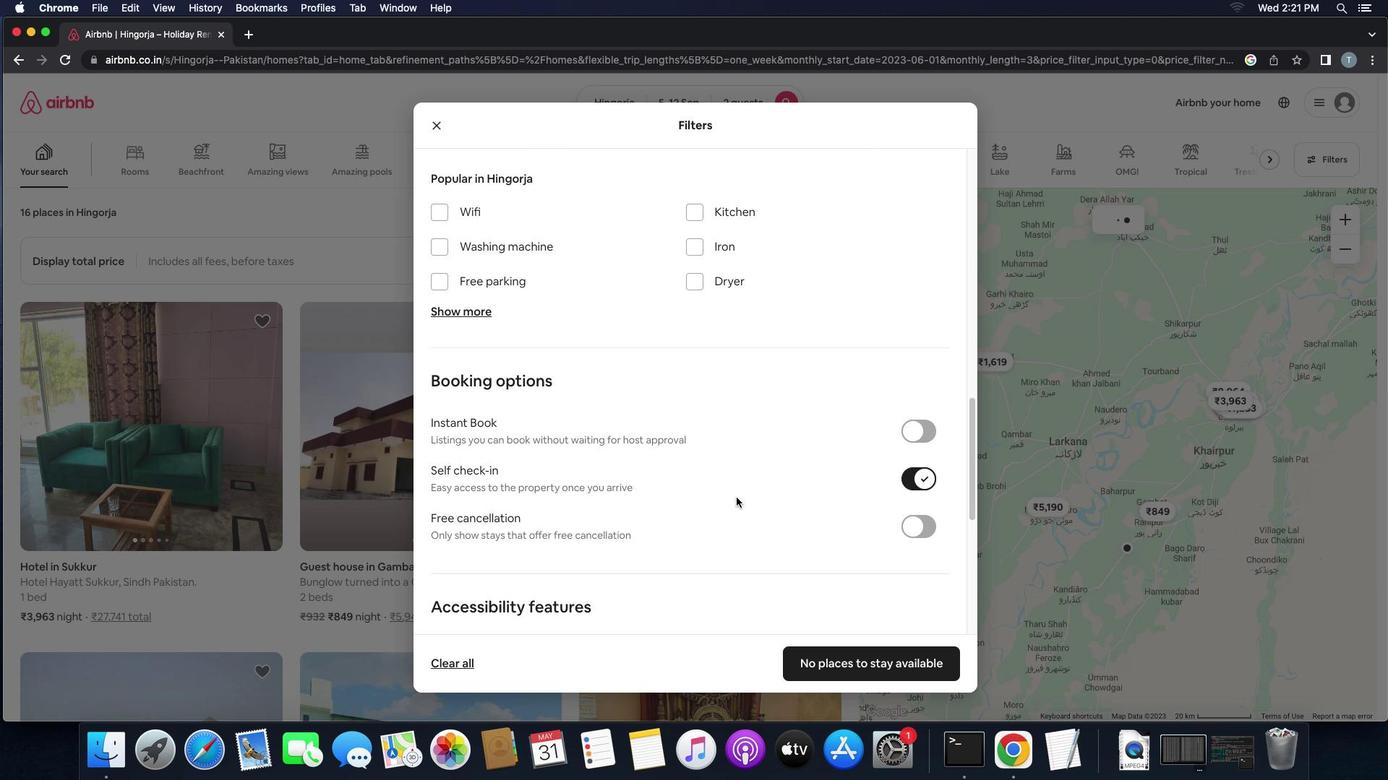 
Action: Mouse scrolled (736, 497) with delta (0, 0)
Screenshot: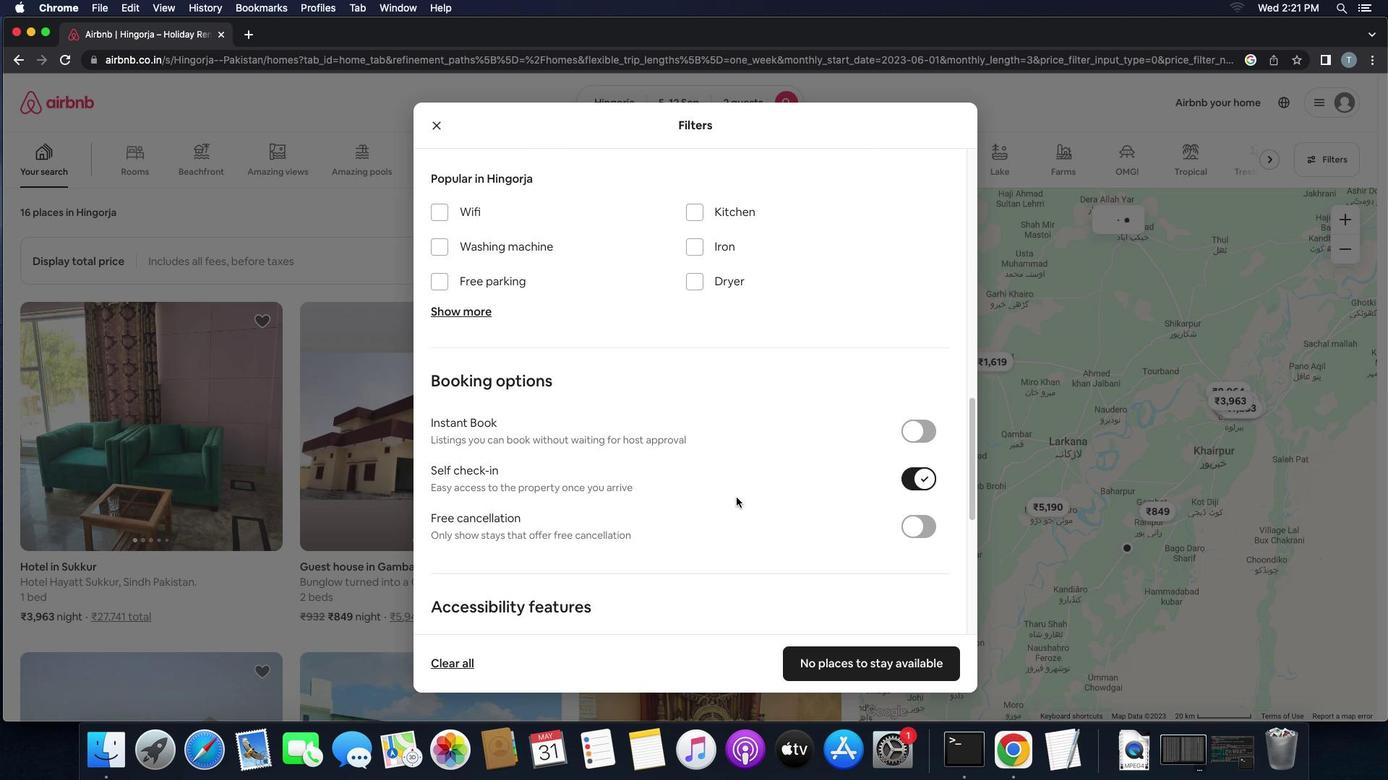 
Action: Mouse scrolled (736, 497) with delta (0, 0)
Screenshot: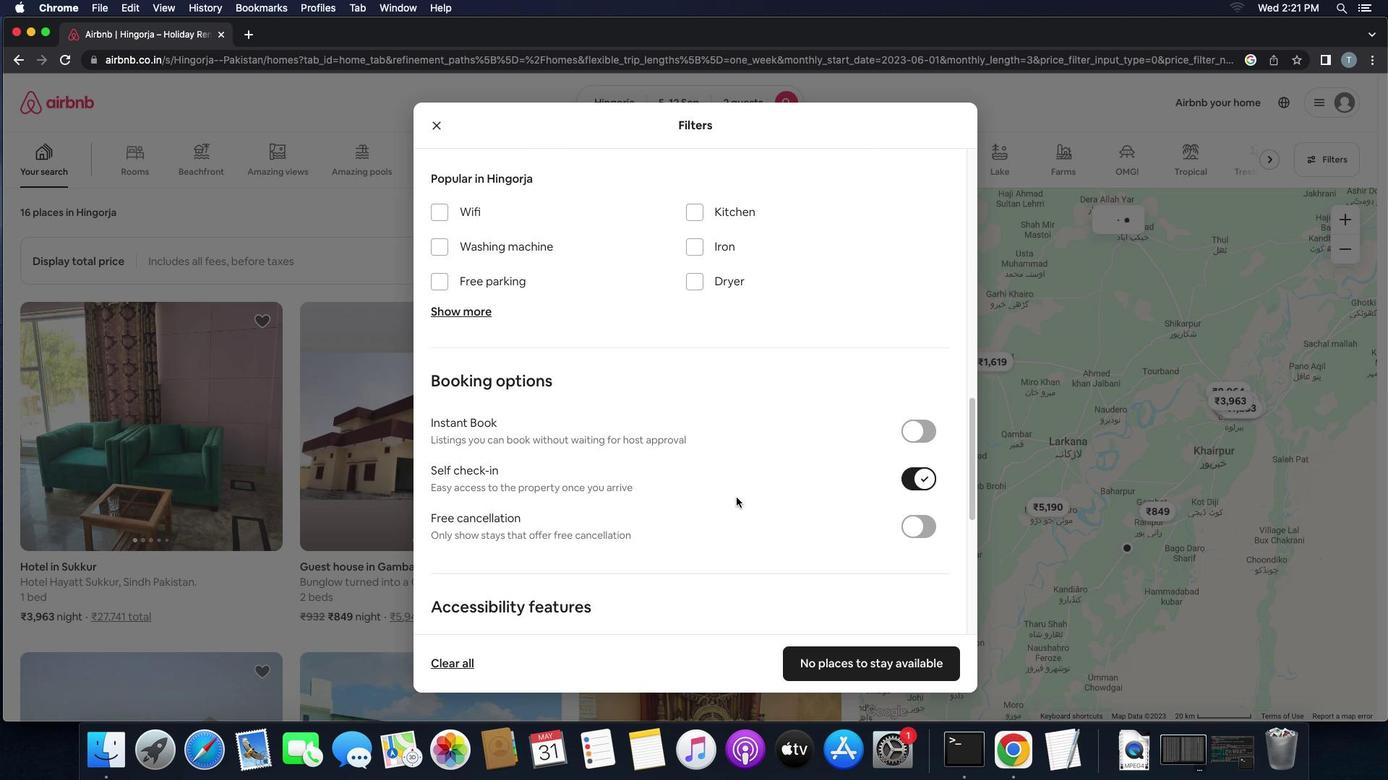
Action: Mouse scrolled (736, 497) with delta (0, -2)
Screenshot: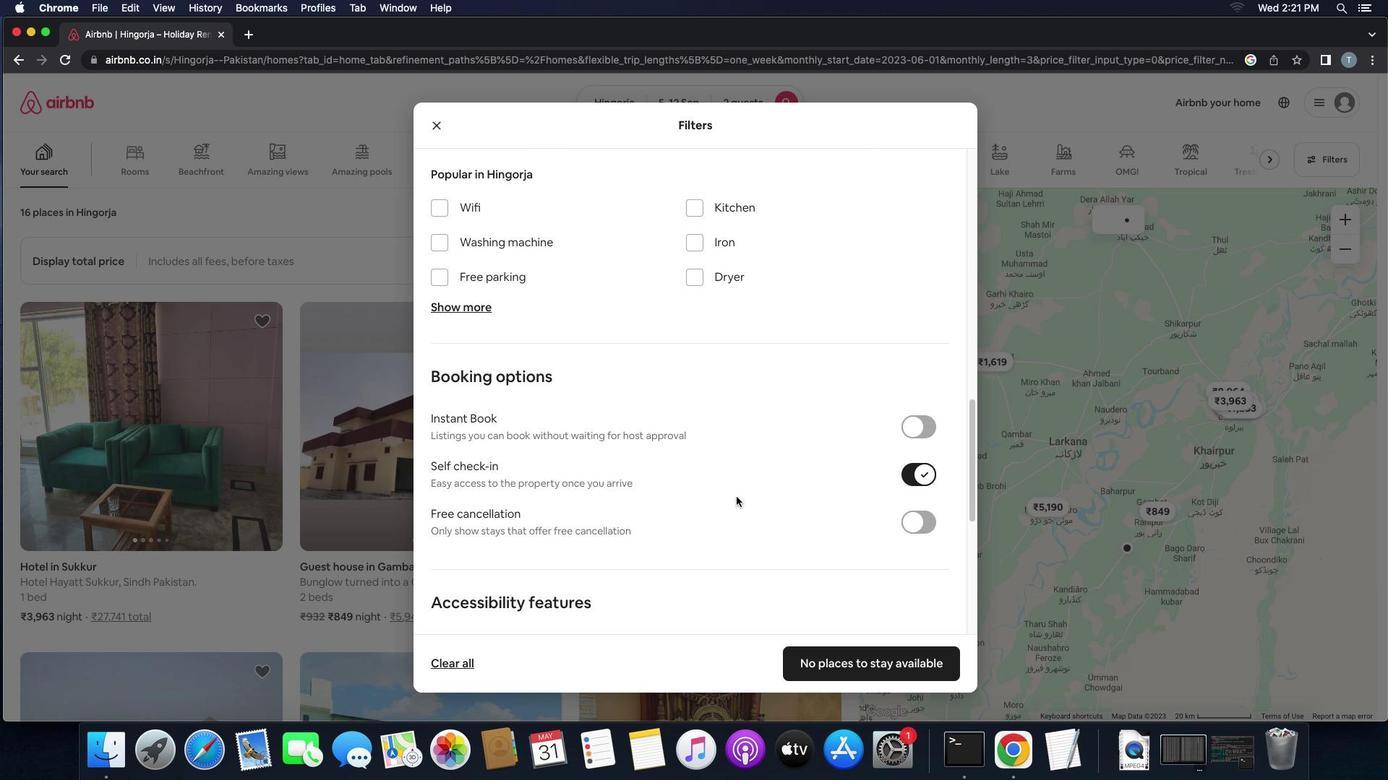 
Action: Mouse moved to (735, 497)
Screenshot: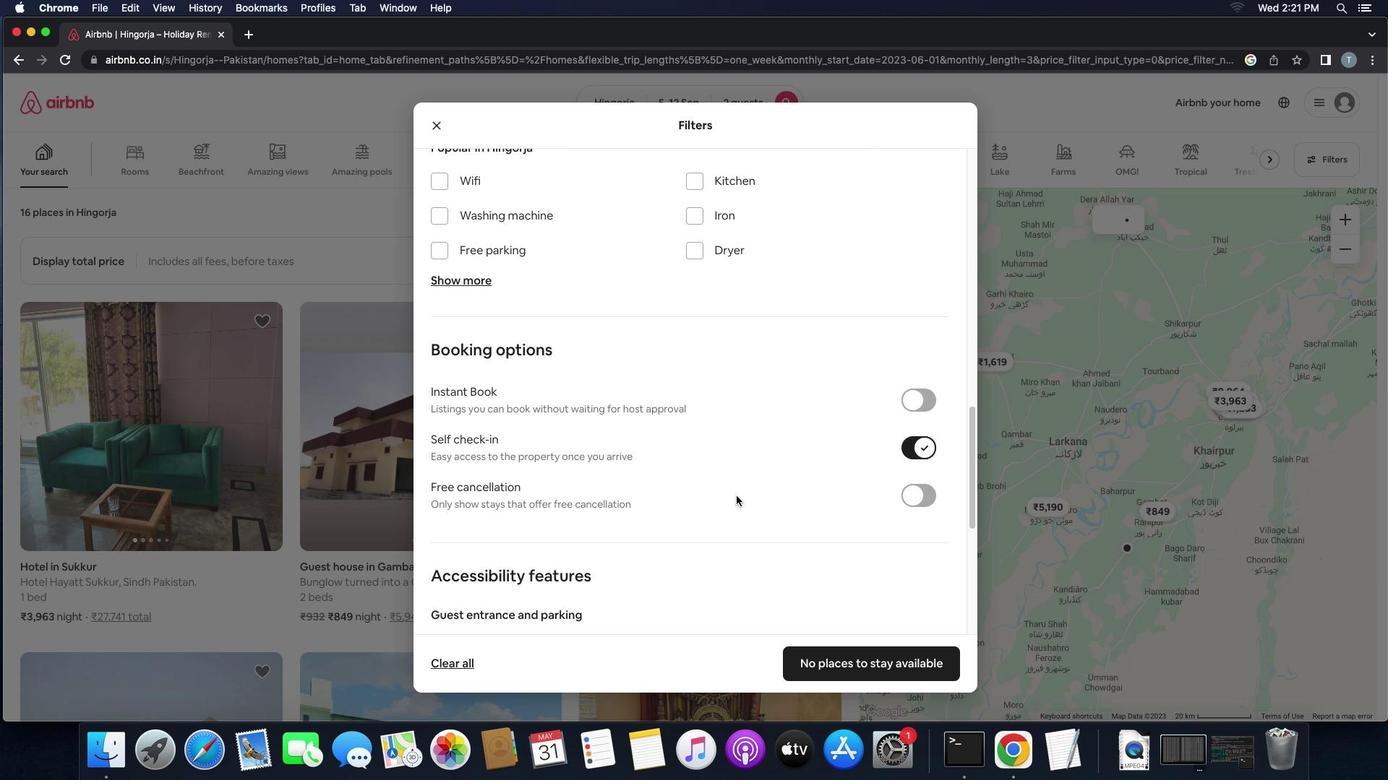 
Action: Mouse scrolled (735, 497) with delta (0, -3)
Screenshot: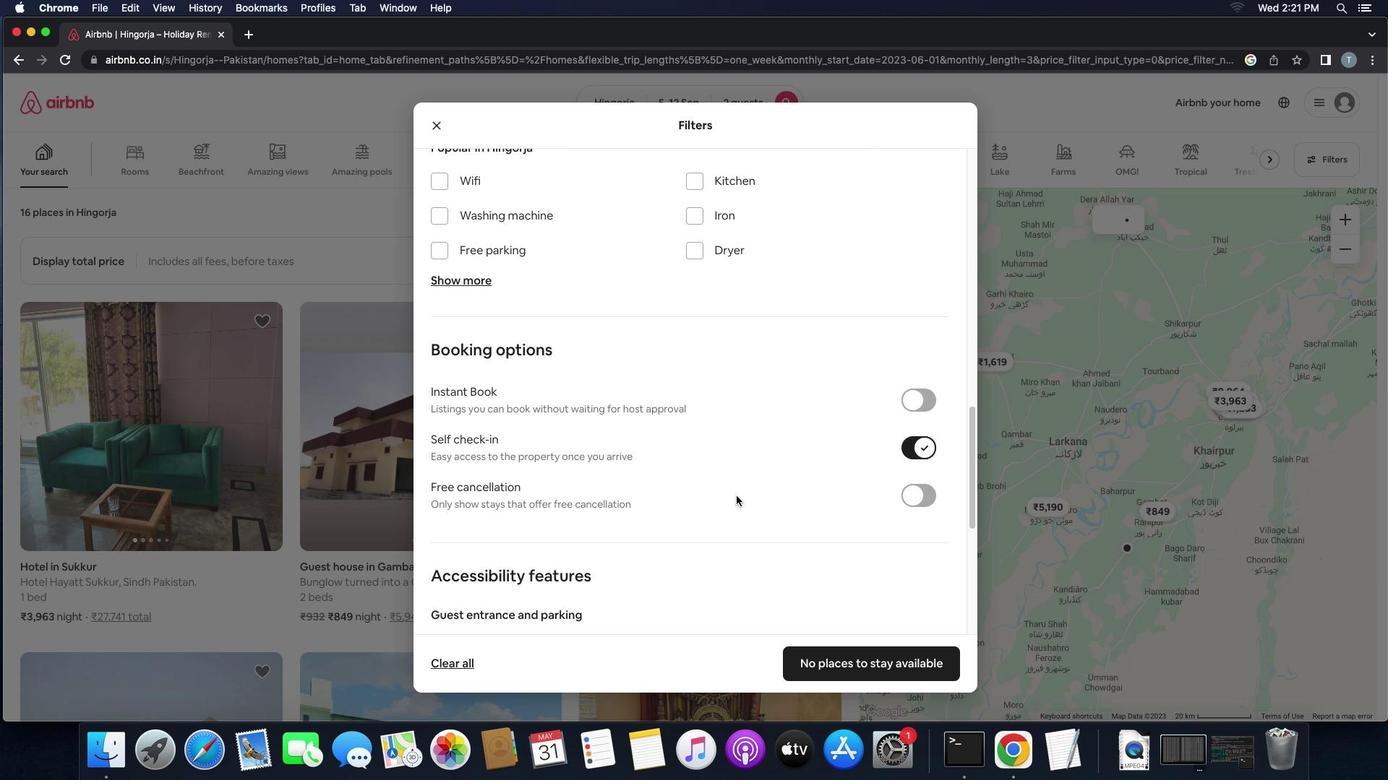 
Action: Mouse moved to (715, 498)
Screenshot: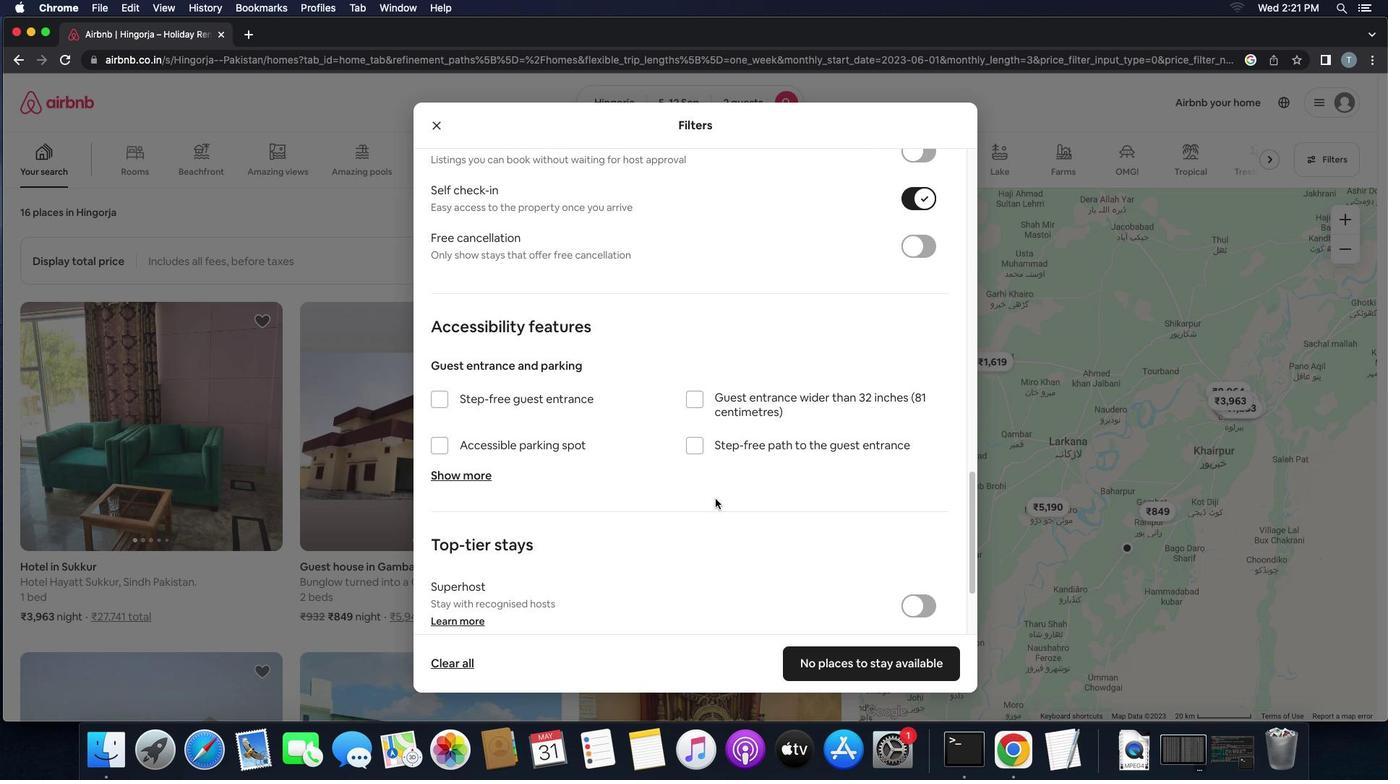 
Action: Mouse scrolled (715, 498) with delta (0, 0)
Screenshot: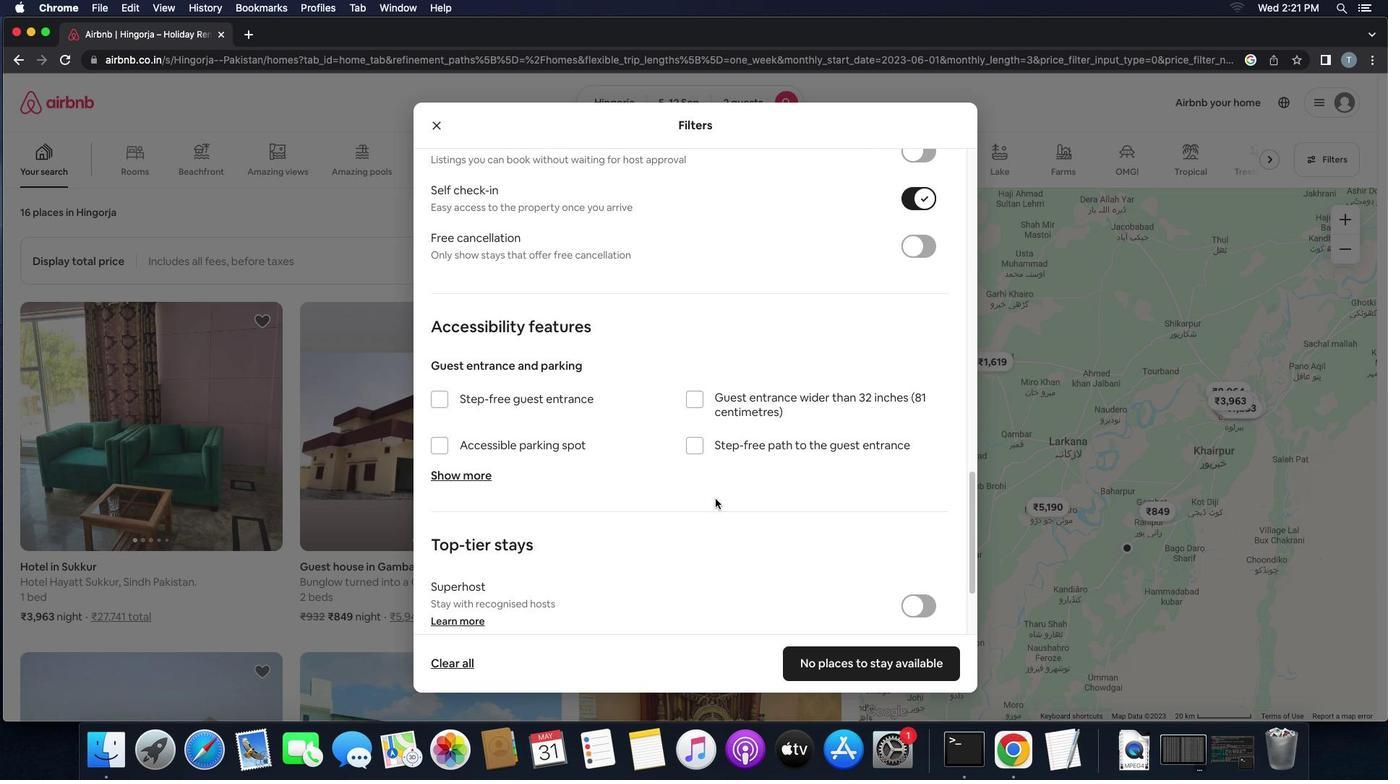 
Action: Mouse scrolled (715, 498) with delta (0, 0)
Screenshot: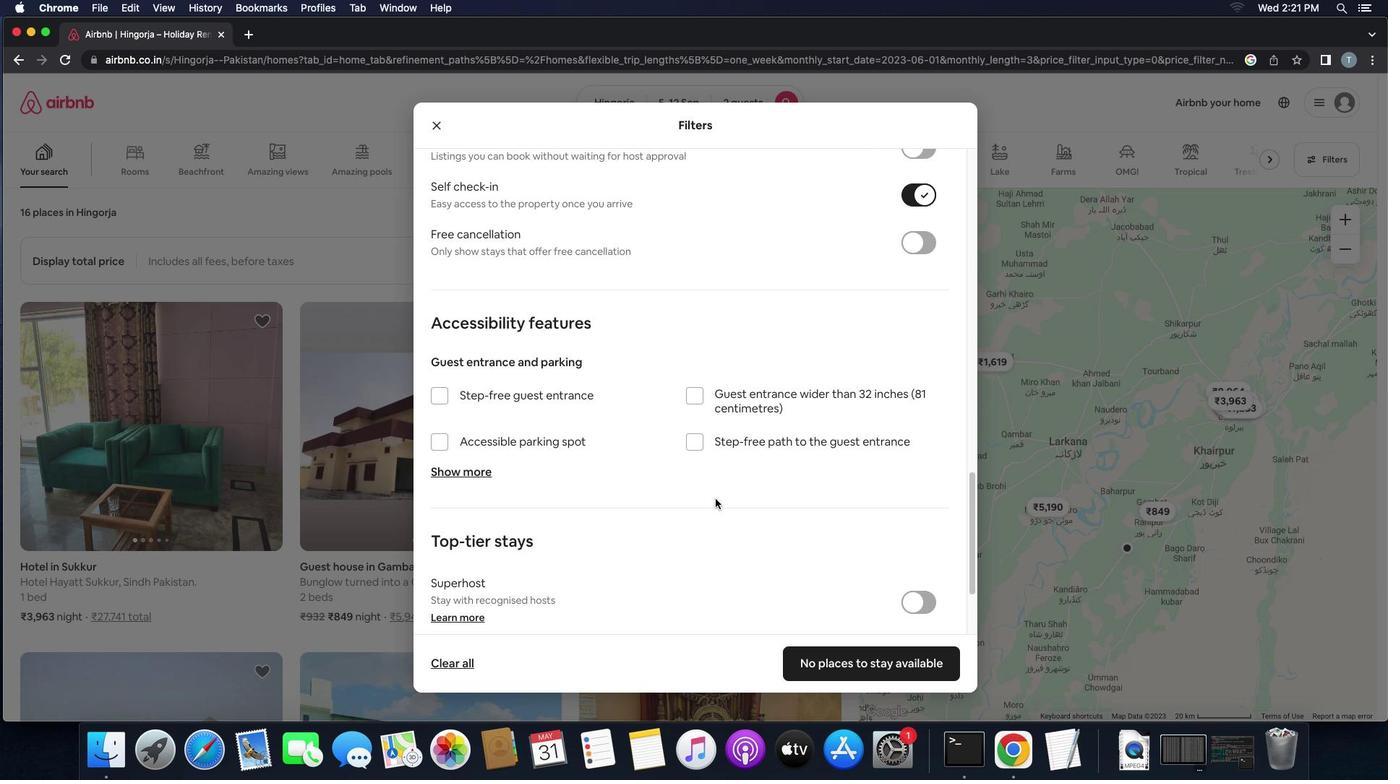 
Action: Mouse scrolled (715, 498) with delta (0, -2)
Screenshot: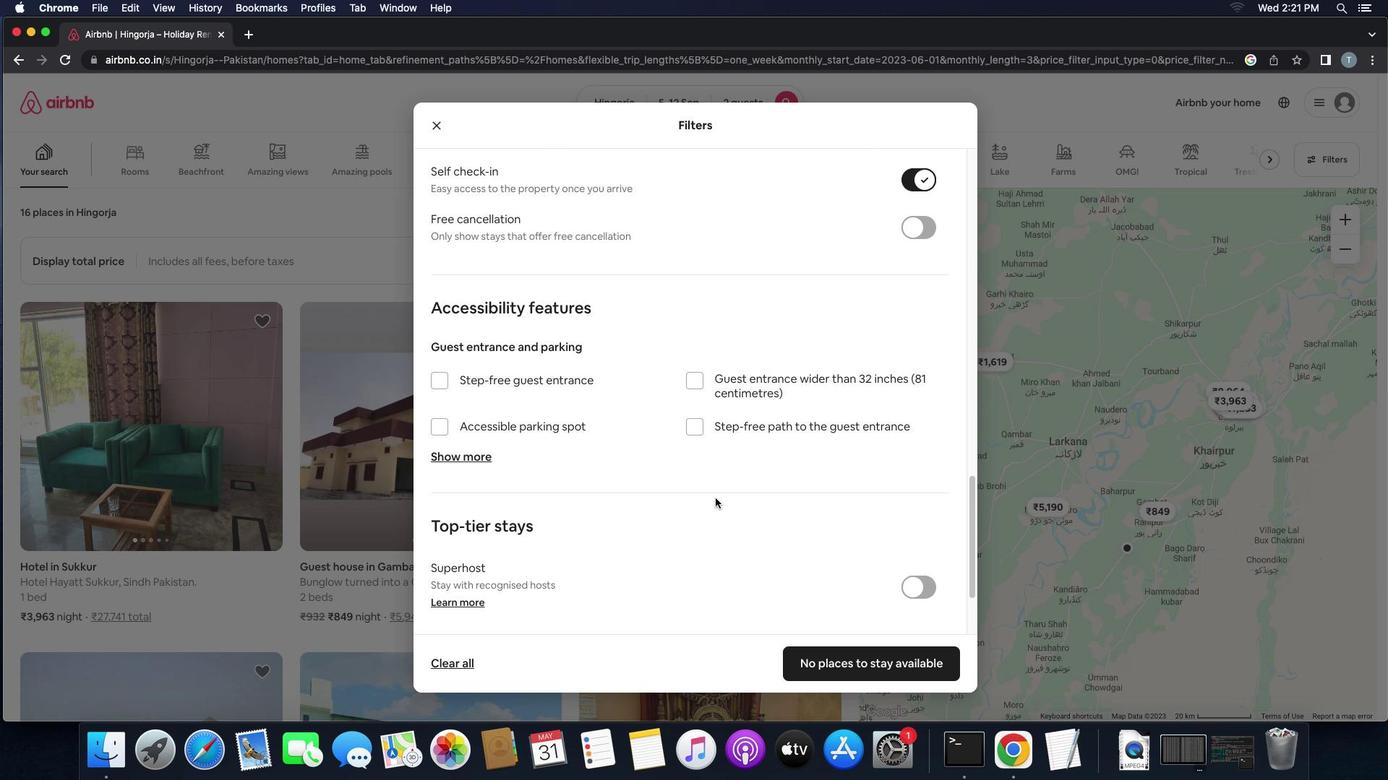 
Action: Mouse scrolled (715, 498) with delta (0, -2)
Screenshot: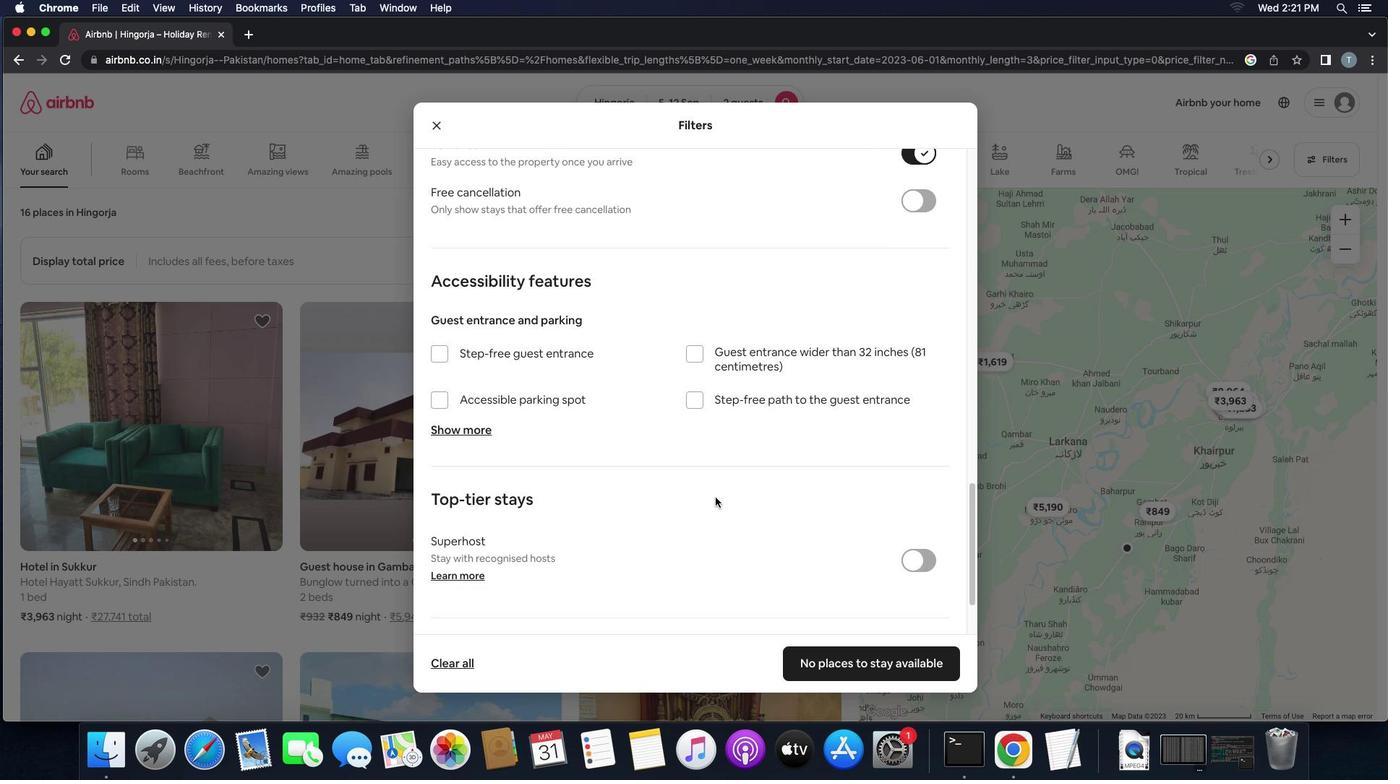 
Action: Mouse moved to (439, 593)
Screenshot: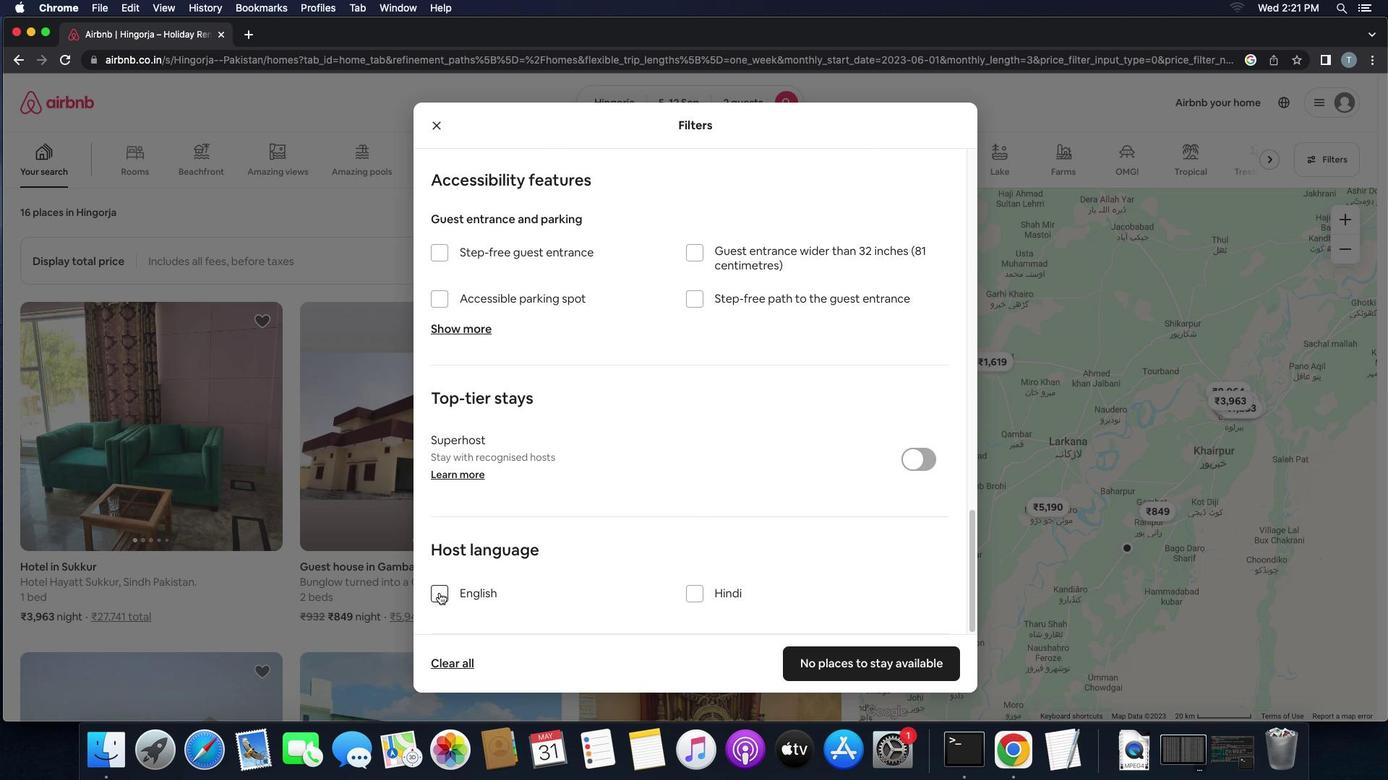 
Action: Mouse pressed left at (439, 593)
Screenshot: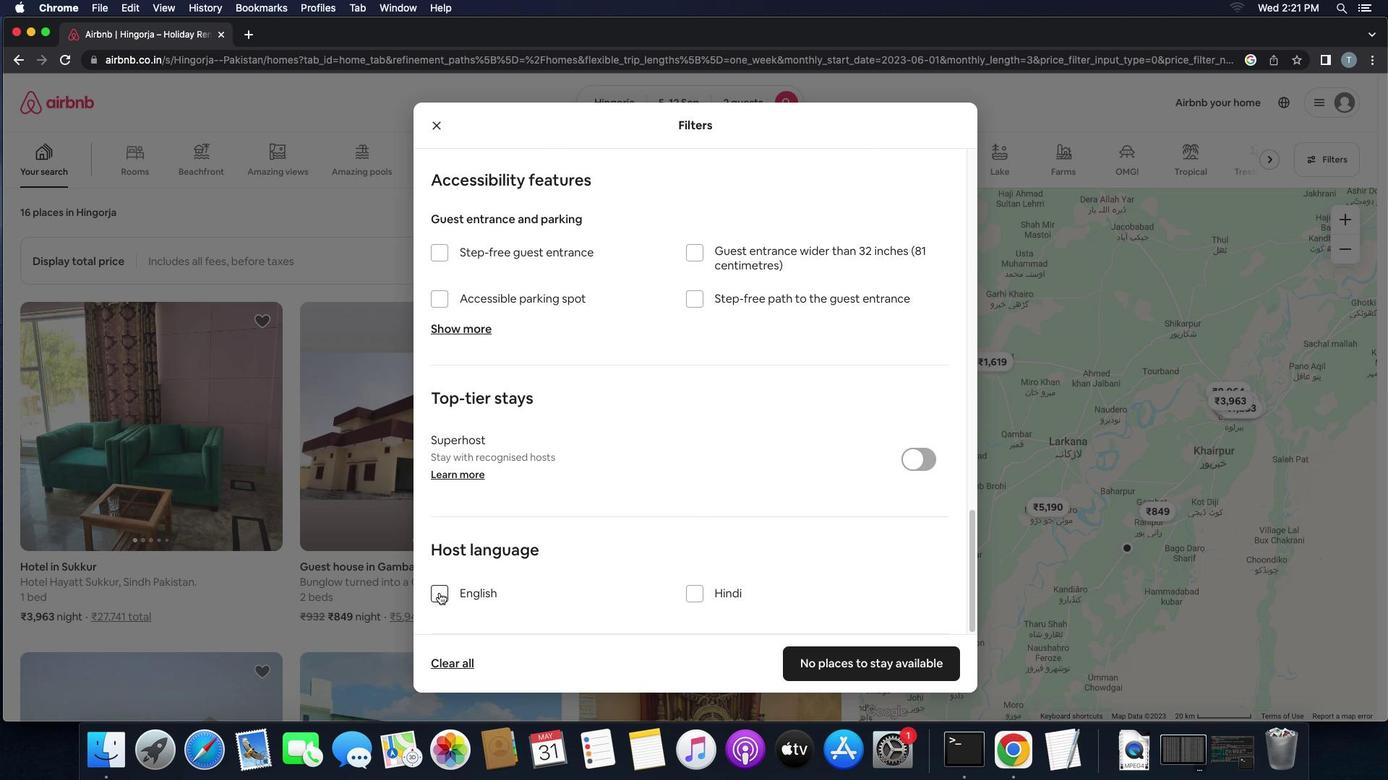 
Action: Mouse moved to (855, 655)
Screenshot: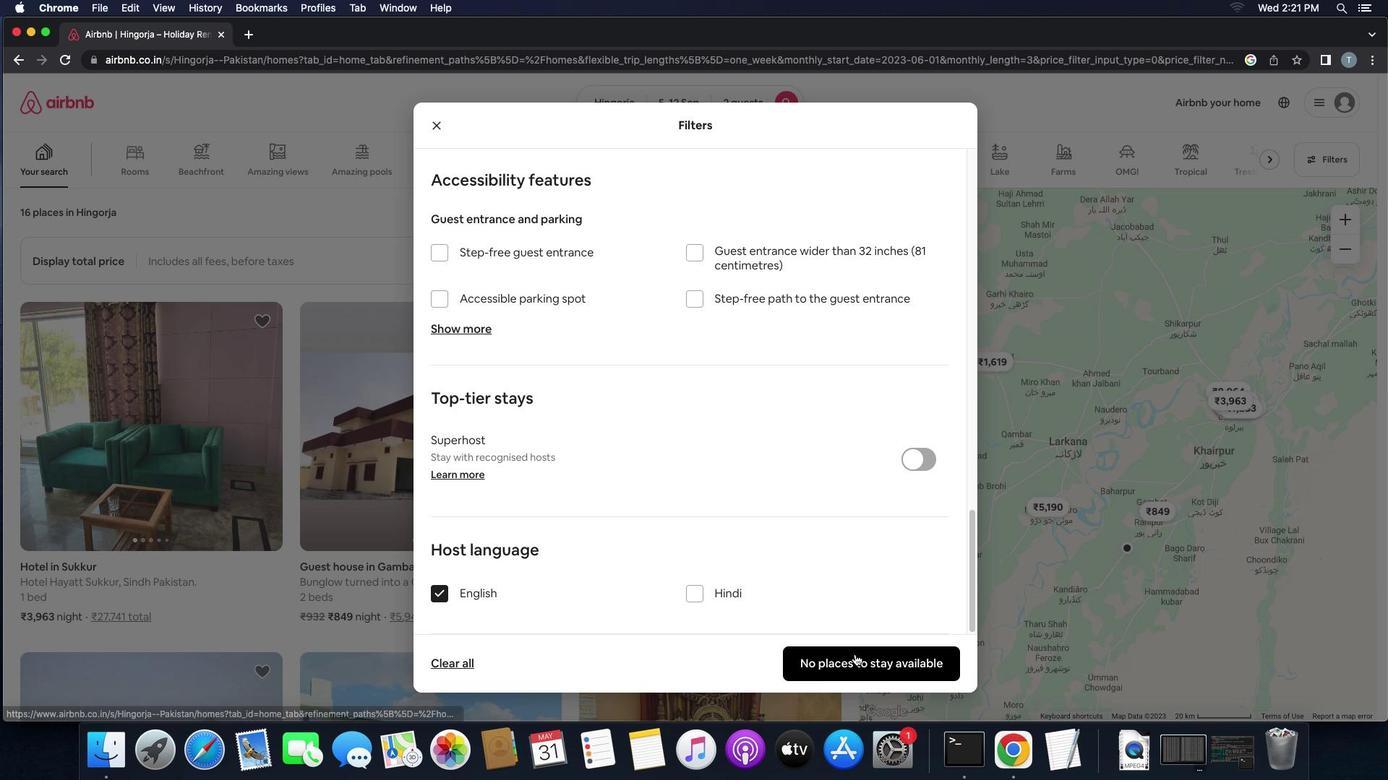 
Action: Mouse pressed left at (855, 655)
Screenshot: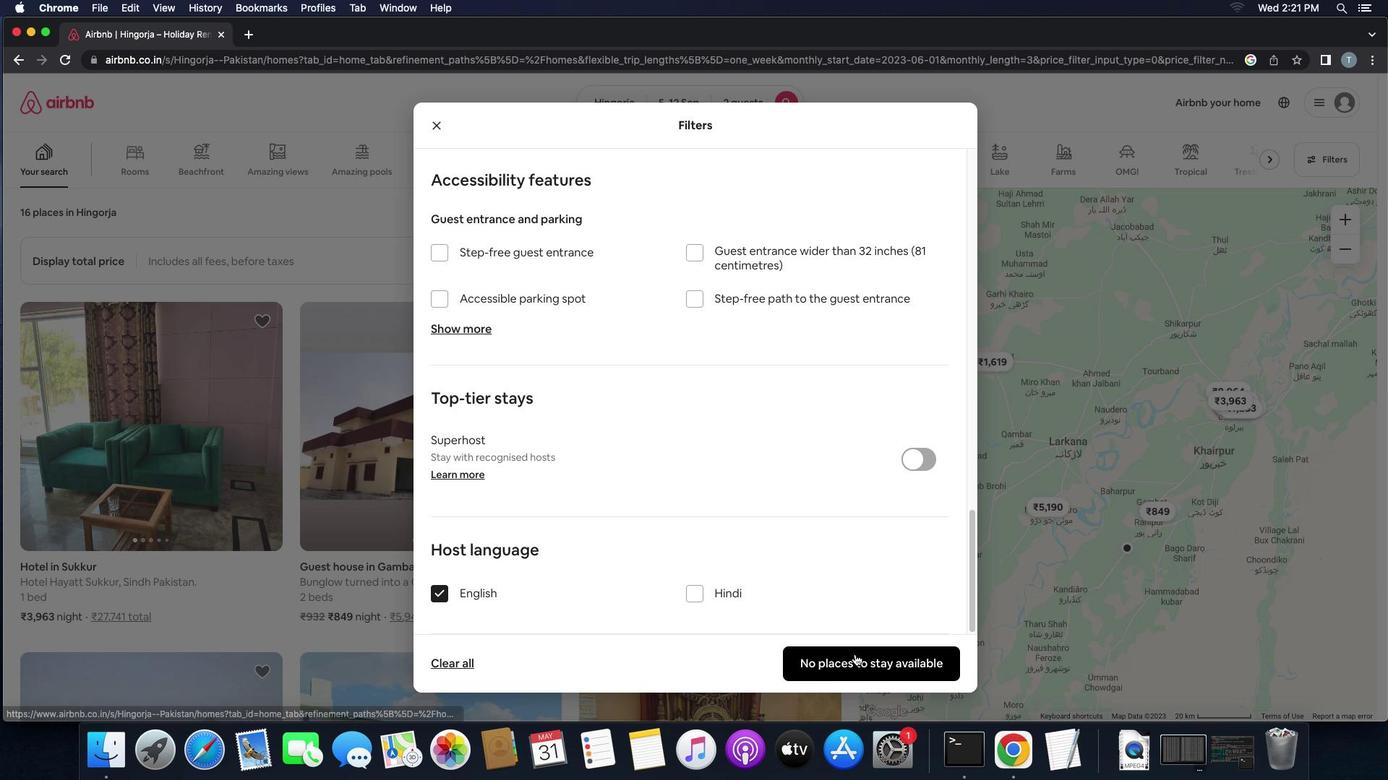 
Action: Mouse moved to (664, 559)
Screenshot: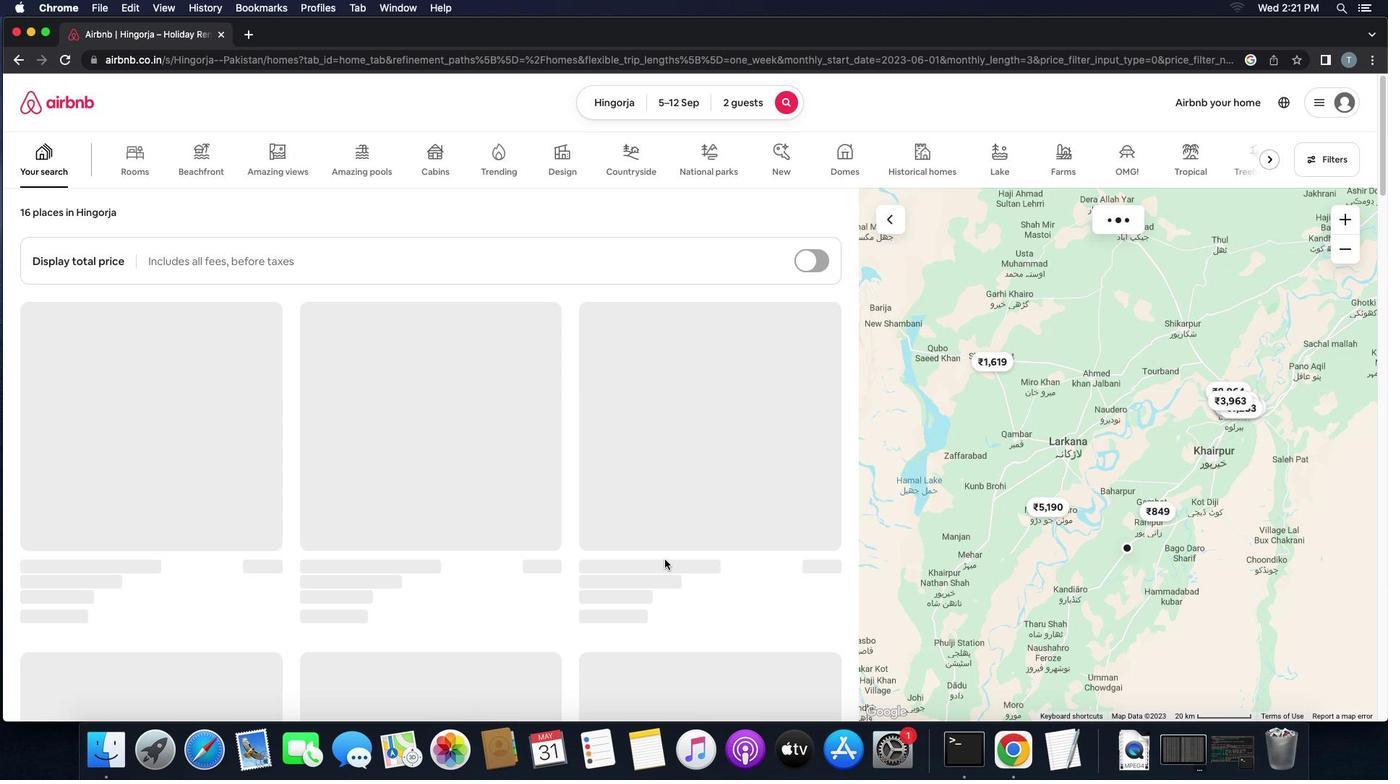 
